 Task: Find connections with filter location Dabas with filter topic #customerrelationswith filter profile language German with filter current company State Street with filter school SJB Institute of Technology with filter industry Insurance with filter service category Executive Coaching with filter keywords title Vice President of Operations
Action: Mouse moved to (133, 42)
Screenshot: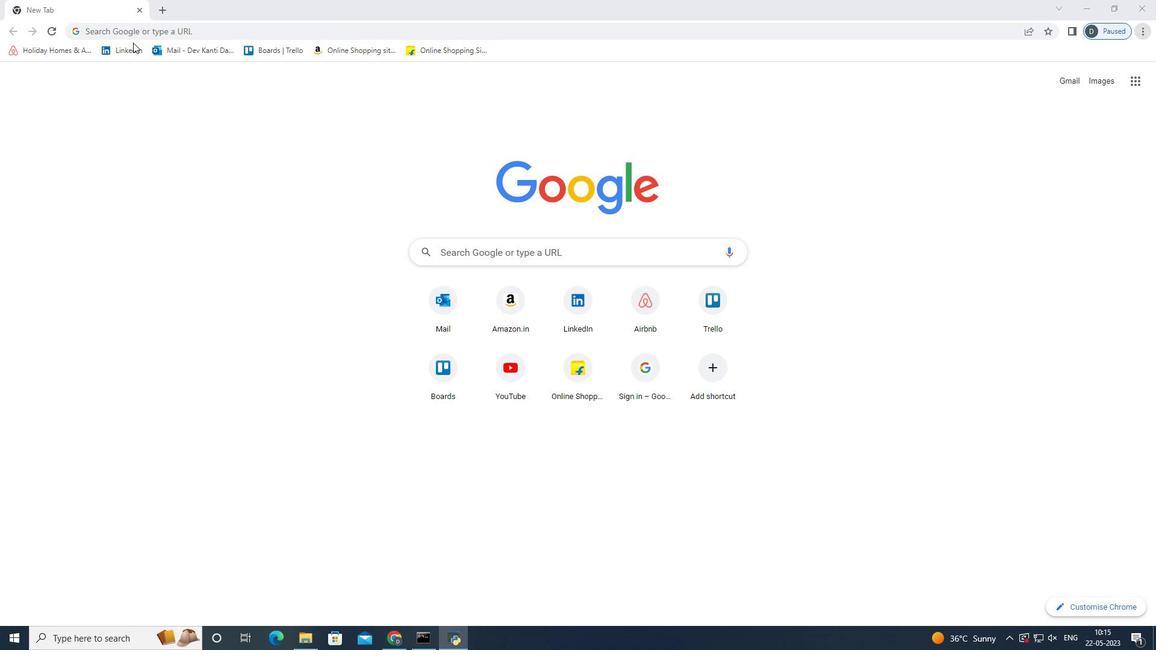 
Action: Mouse pressed left at (133, 42)
Screenshot: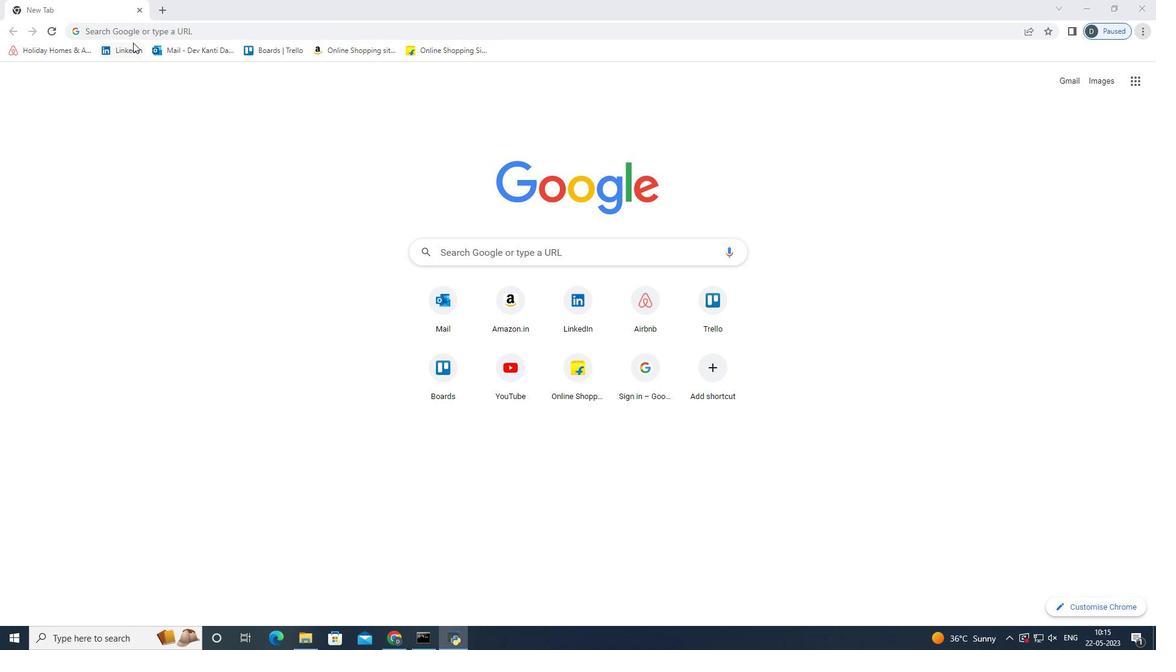 
Action: Mouse moved to (587, 72)
Screenshot: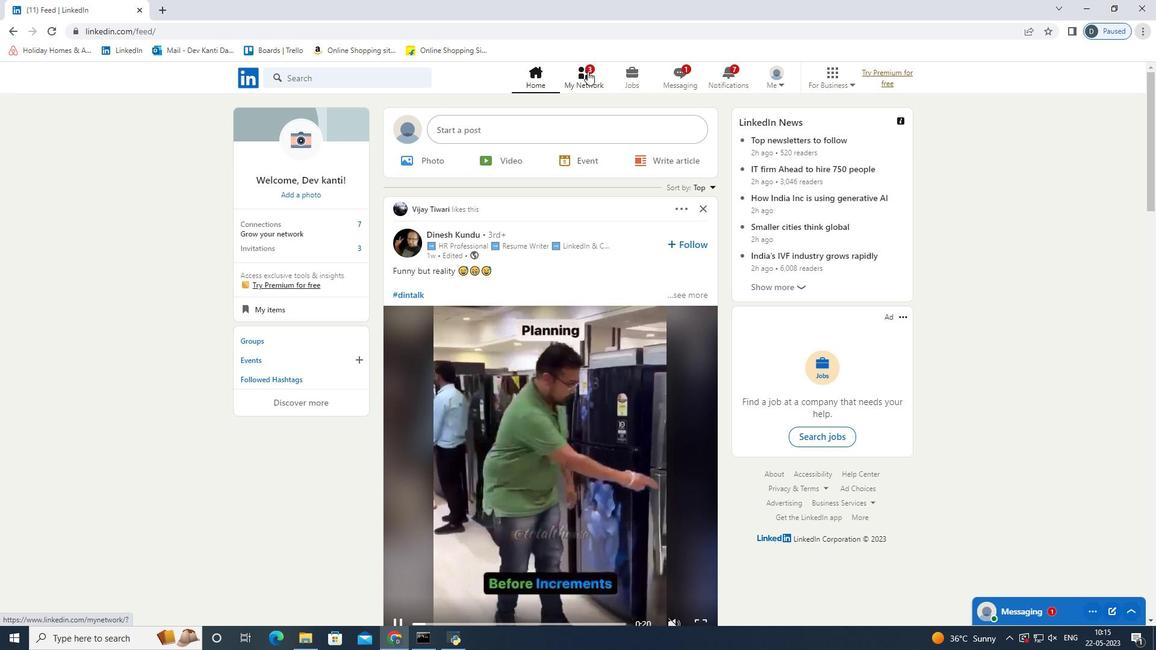 
Action: Mouse pressed left at (587, 72)
Screenshot: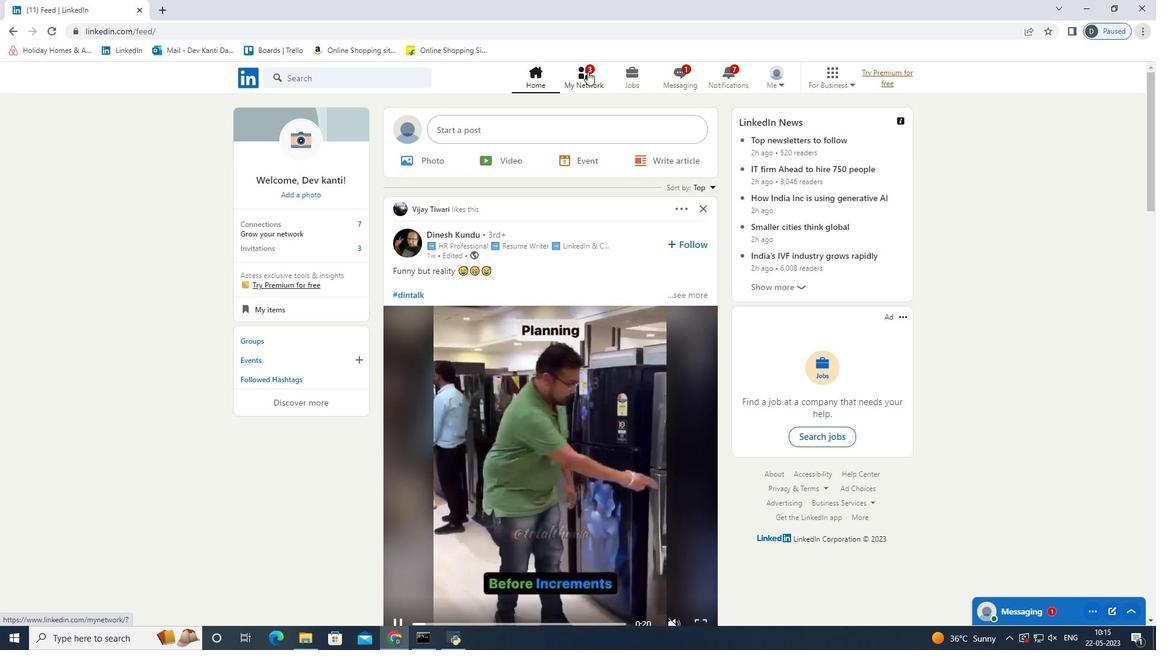 
Action: Mouse moved to (395, 140)
Screenshot: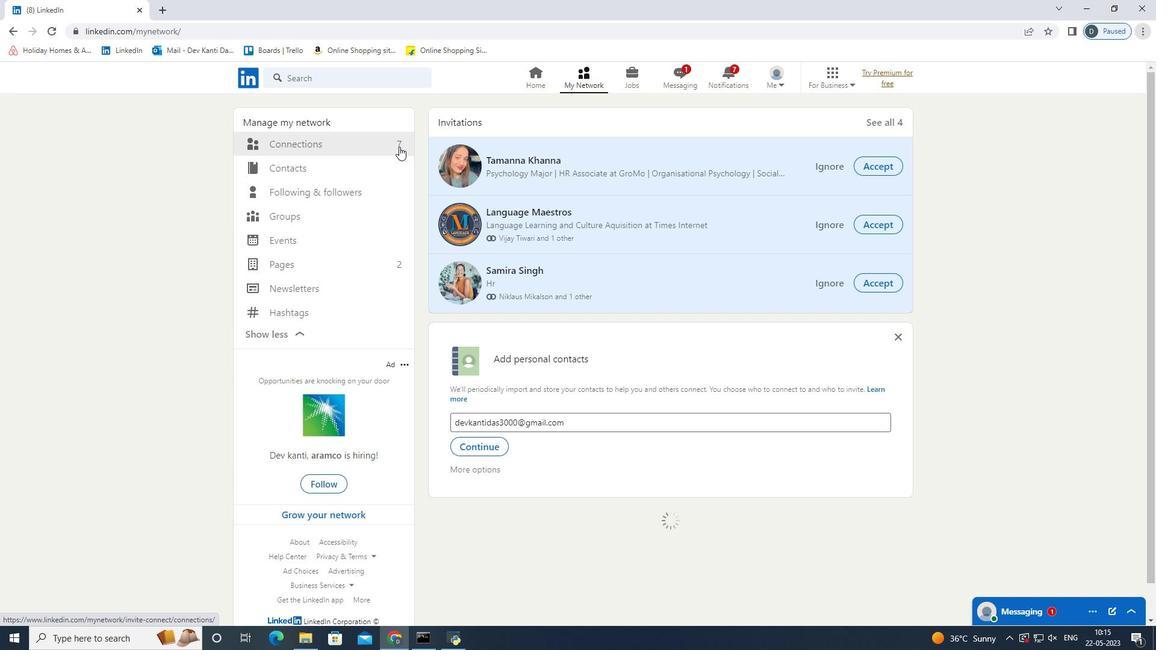 
Action: Mouse pressed left at (395, 140)
Screenshot: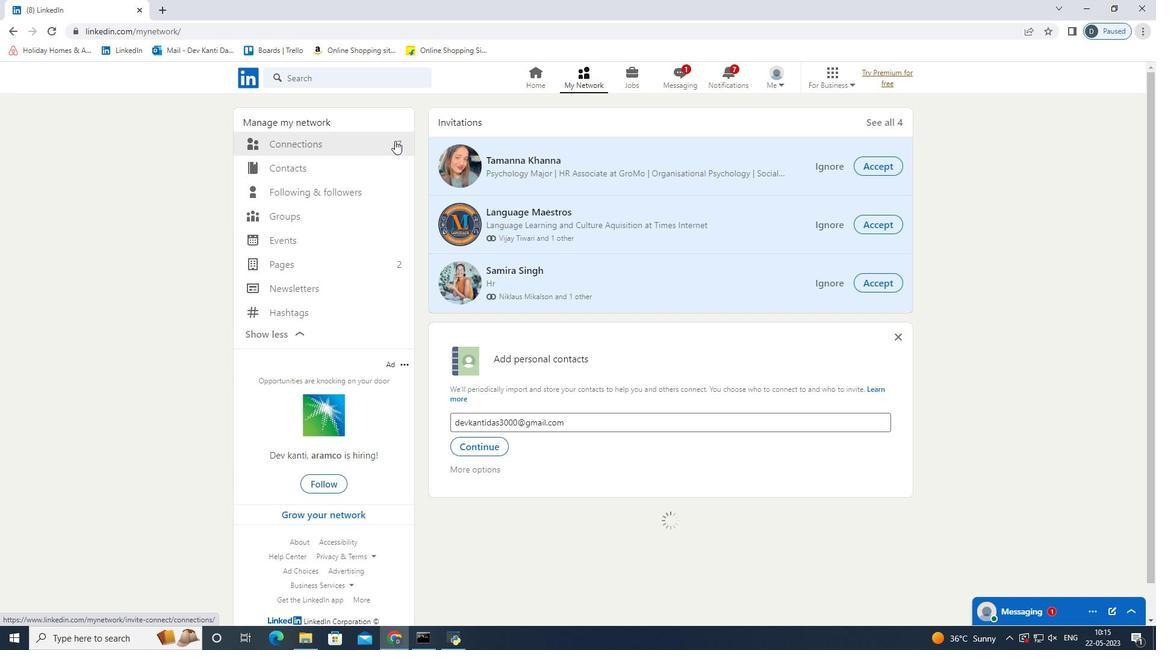 
Action: Mouse moved to (657, 146)
Screenshot: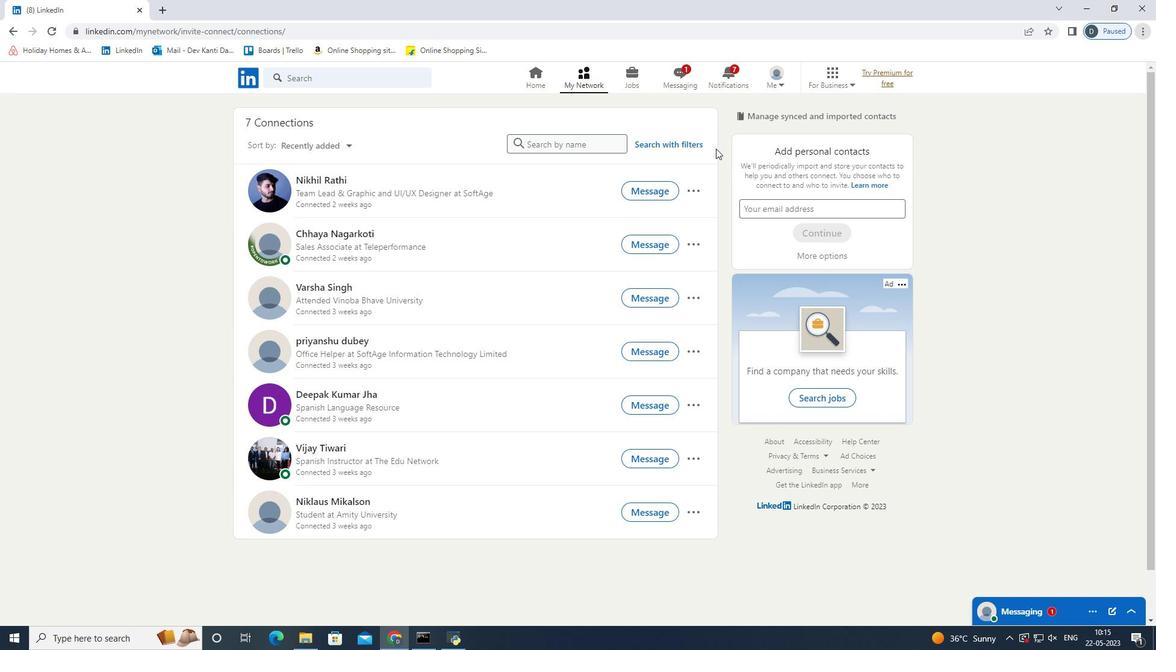 
Action: Mouse pressed left at (657, 146)
Screenshot: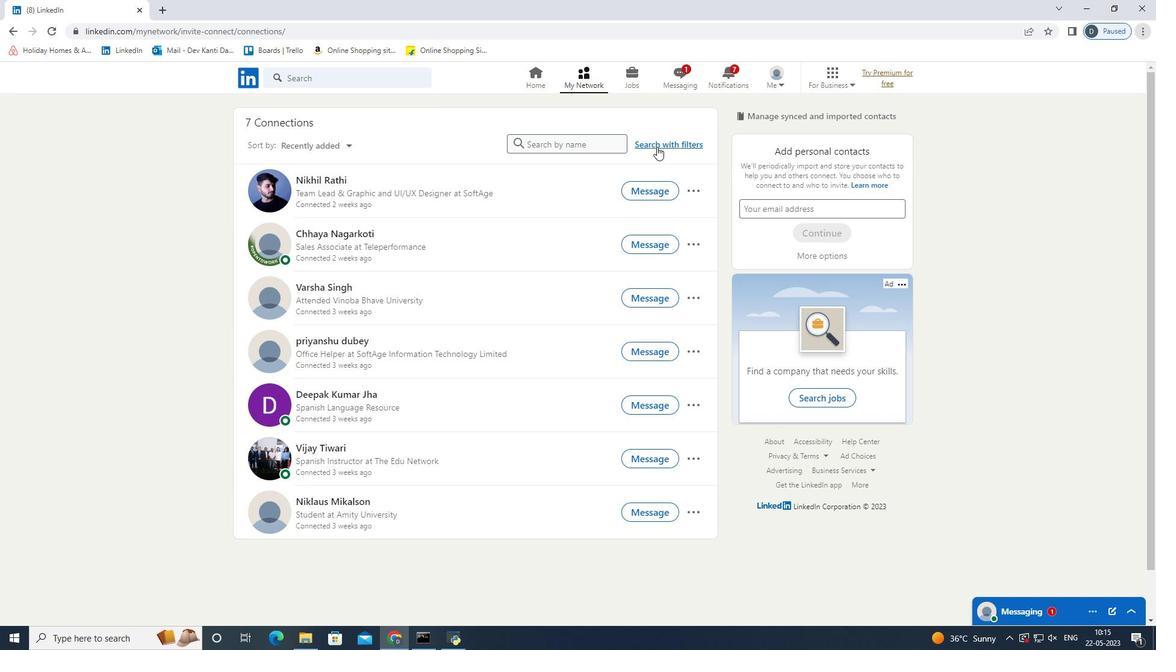 
Action: Mouse moved to (617, 113)
Screenshot: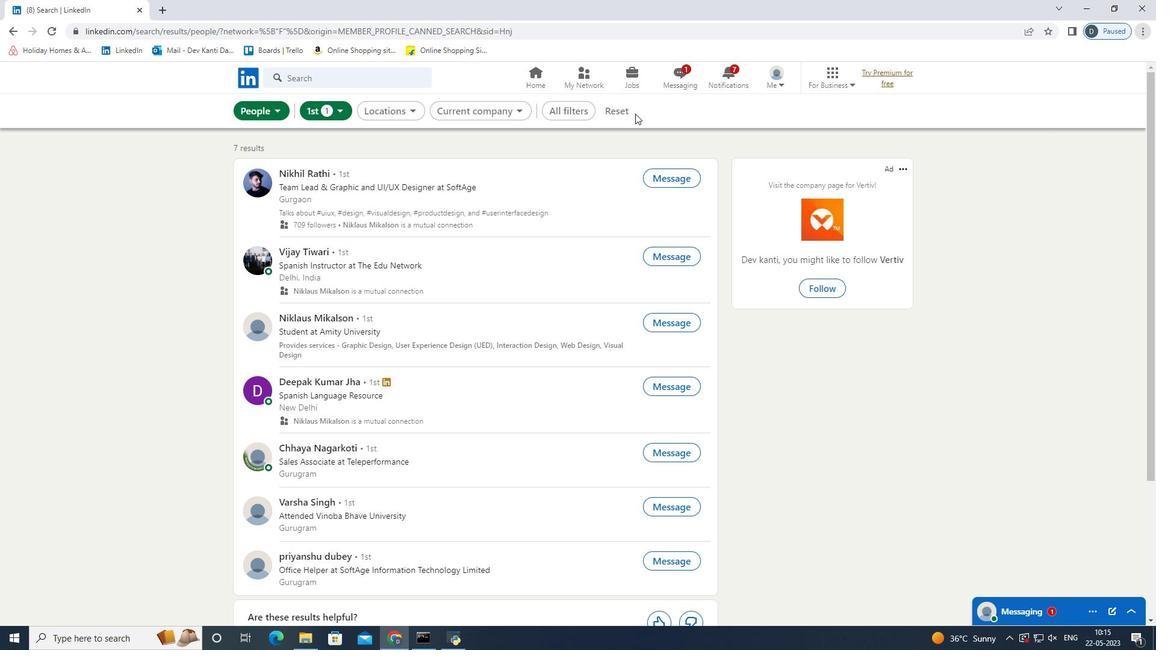 
Action: Mouse pressed left at (617, 113)
Screenshot: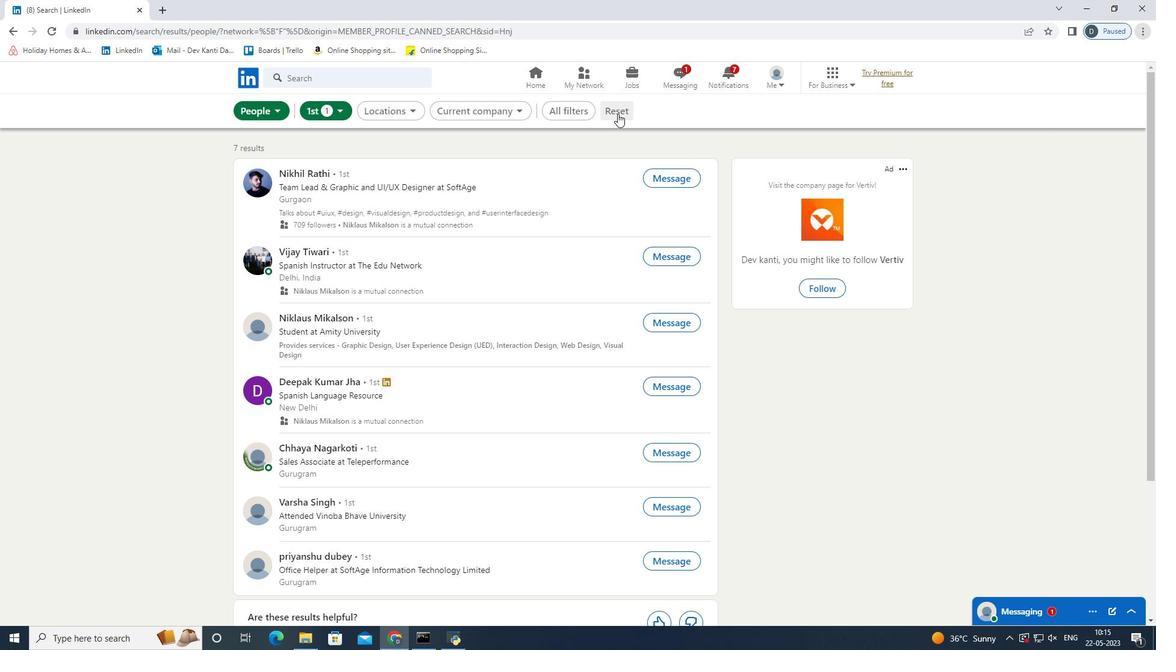 
Action: Mouse moved to (603, 106)
Screenshot: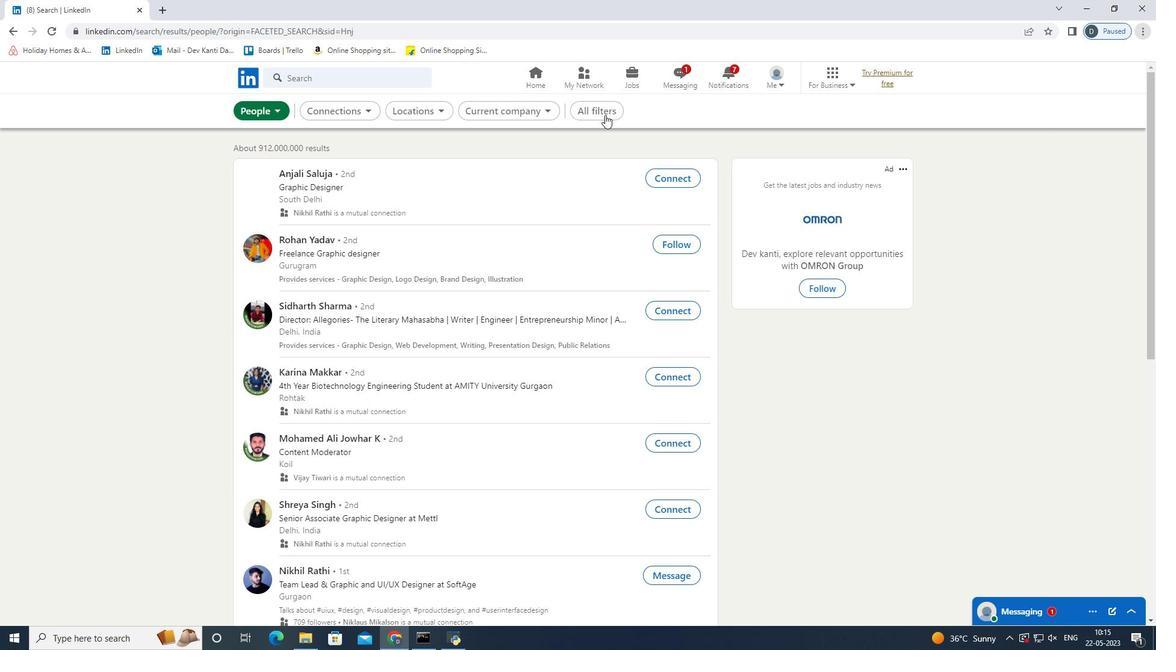 
Action: Mouse pressed left at (603, 106)
Screenshot: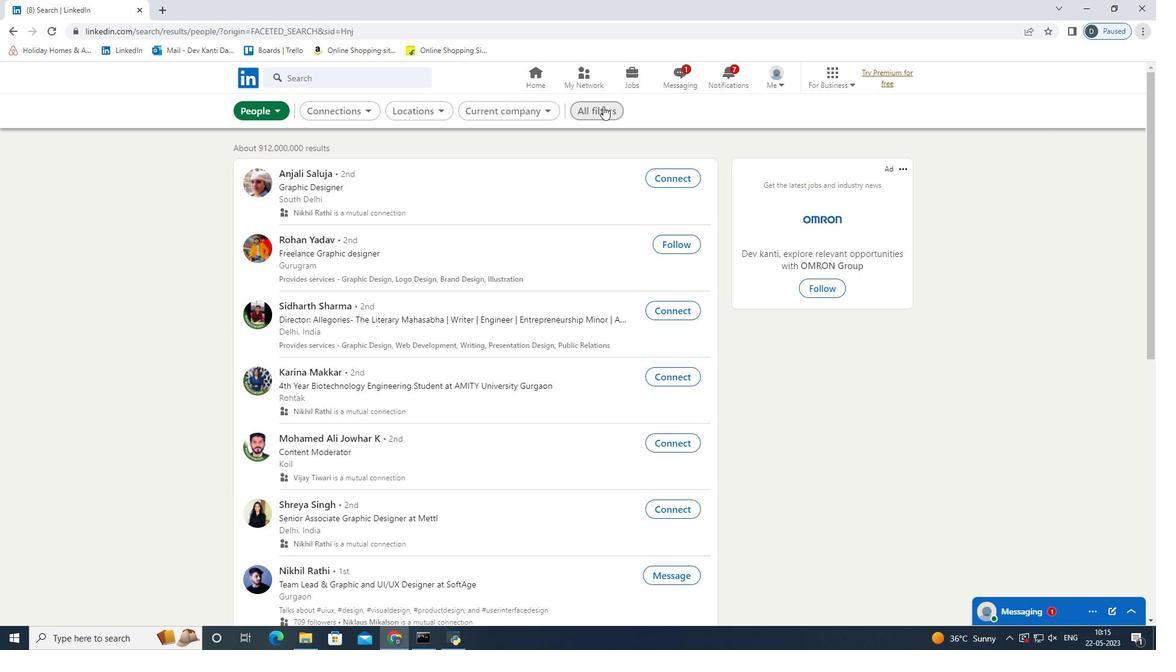
Action: Mouse moved to (1015, 472)
Screenshot: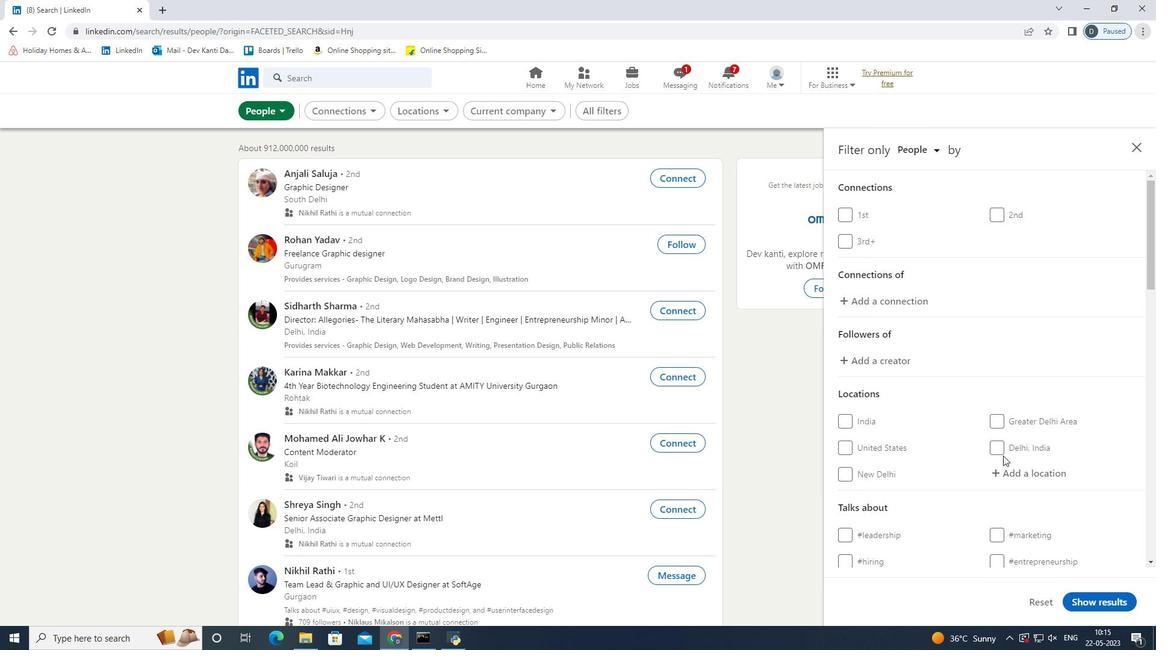 
Action: Mouse pressed left at (1015, 472)
Screenshot: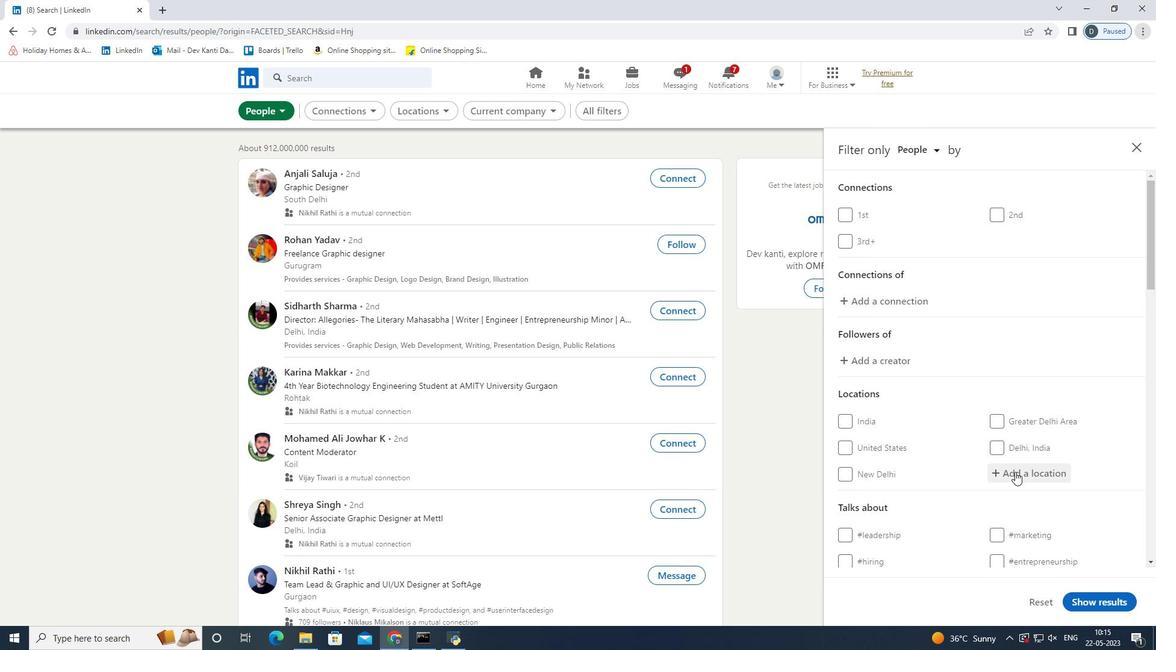 
Action: Key pressed <Key.shift>Dabas
Screenshot: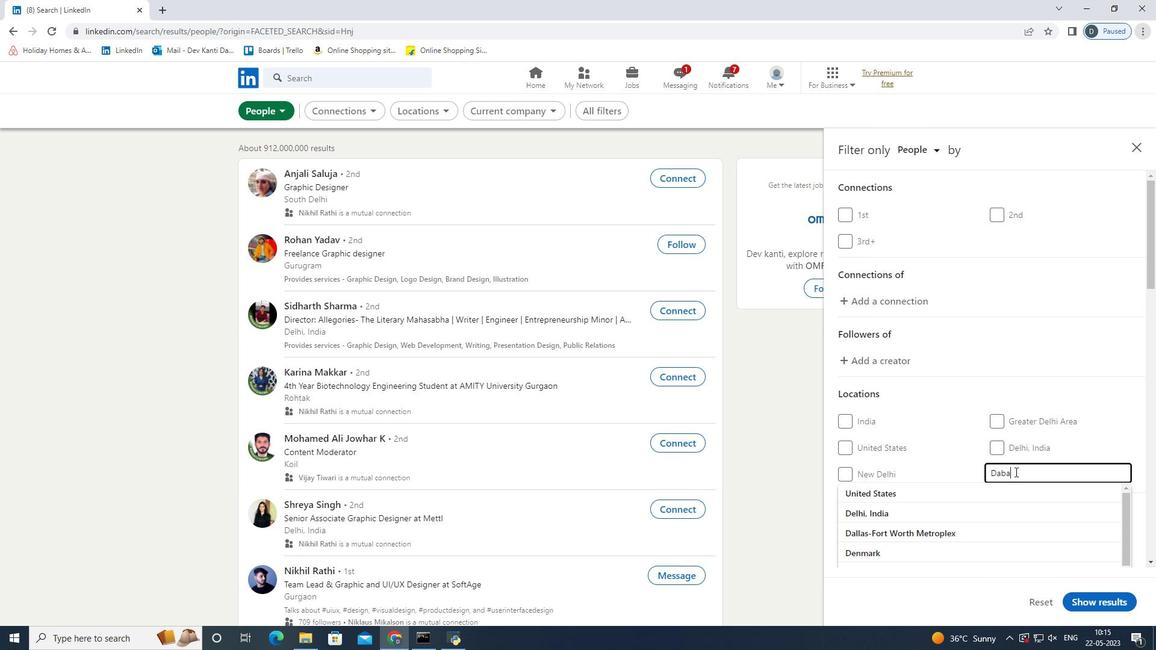 
Action: Mouse moved to (1003, 488)
Screenshot: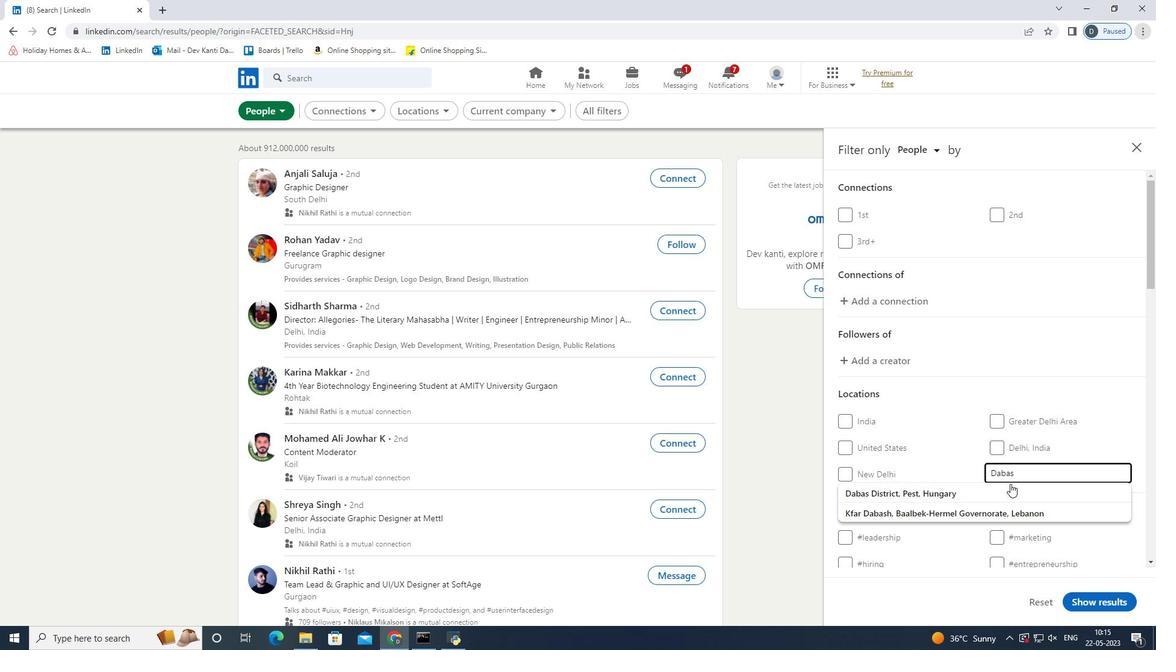 
Action: Mouse pressed left at (1003, 488)
Screenshot: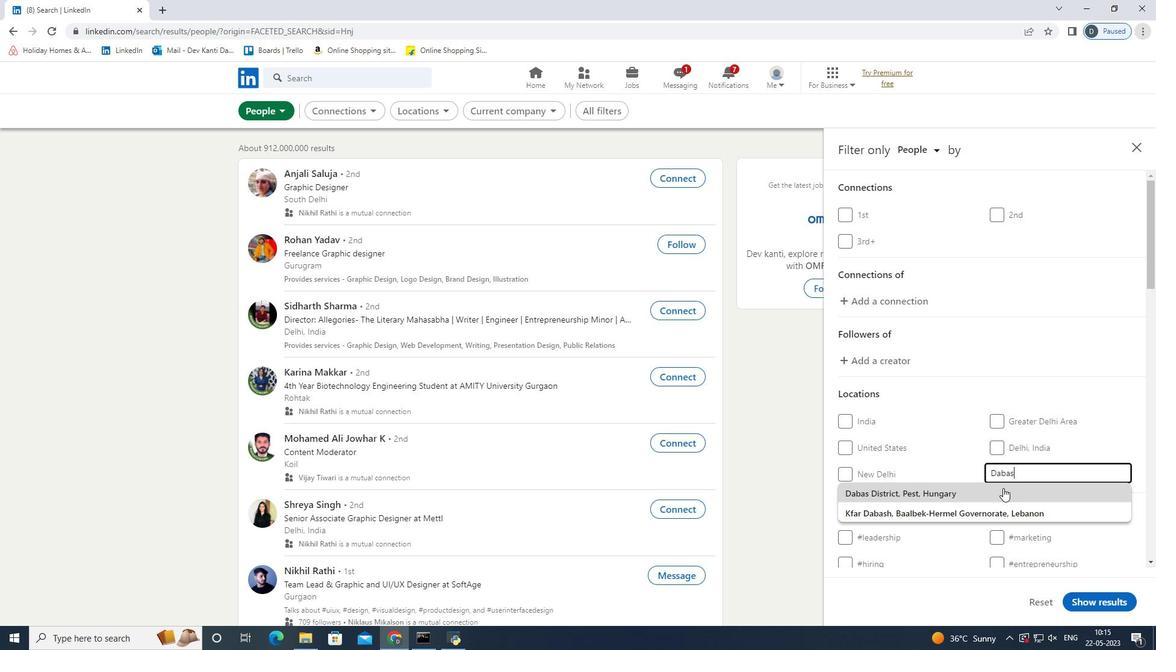 
Action: Mouse scrolled (1003, 487) with delta (0, 0)
Screenshot: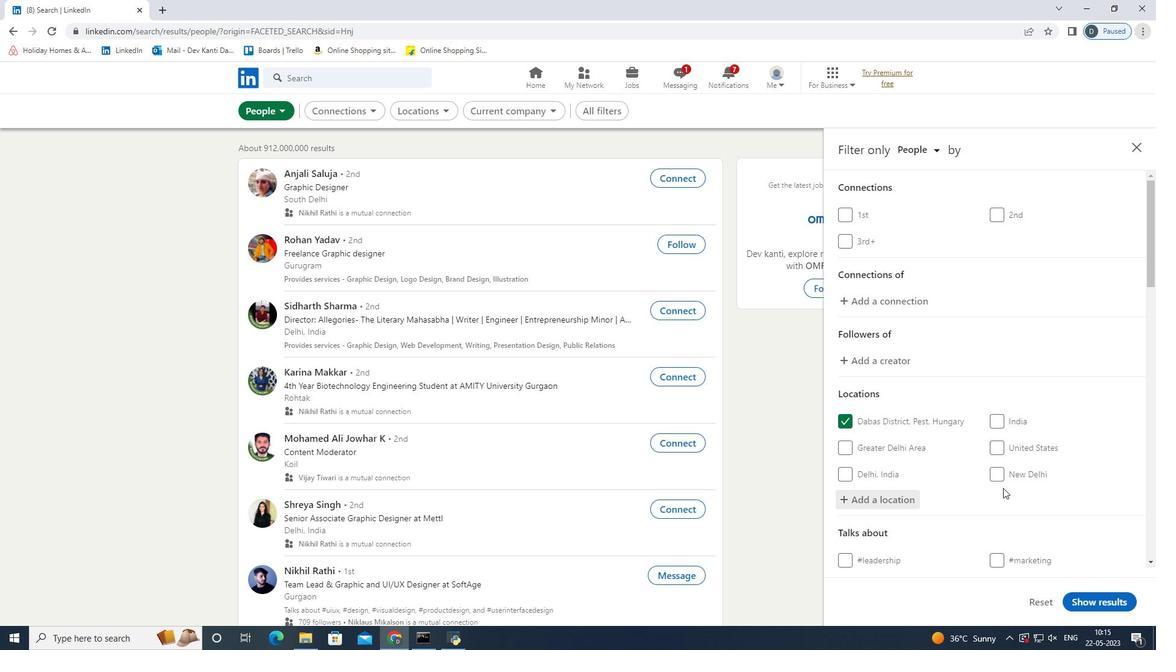 
Action: Mouse scrolled (1003, 487) with delta (0, 0)
Screenshot: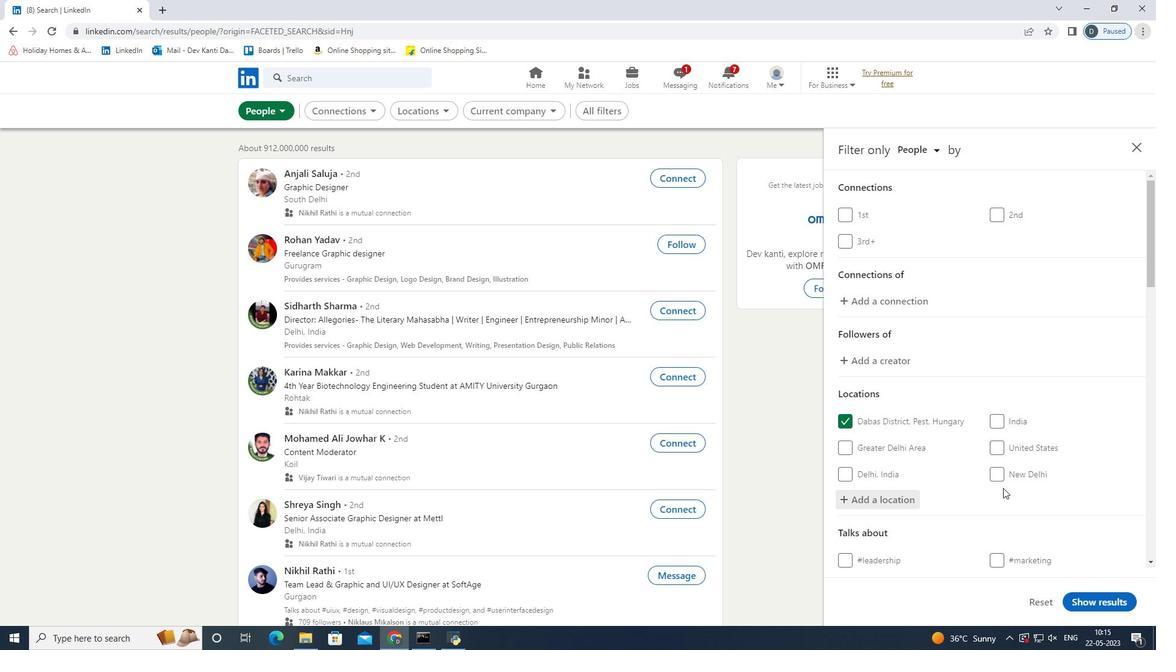 
Action: Mouse moved to (1008, 489)
Screenshot: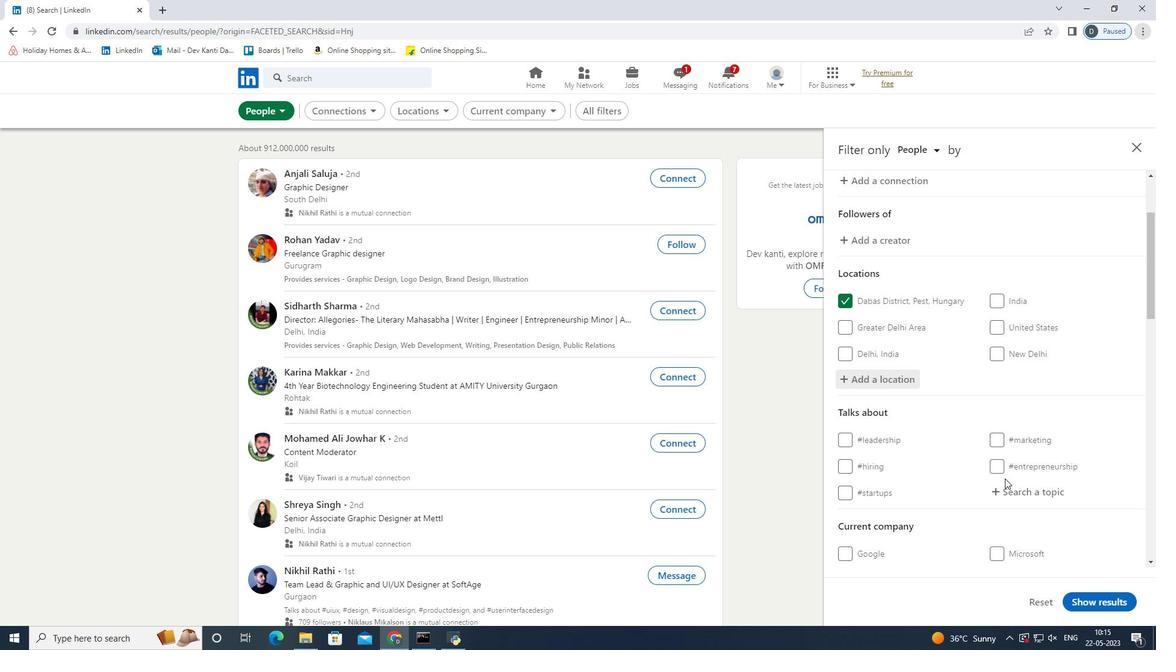 
Action: Mouse scrolled (1008, 489) with delta (0, 0)
Screenshot: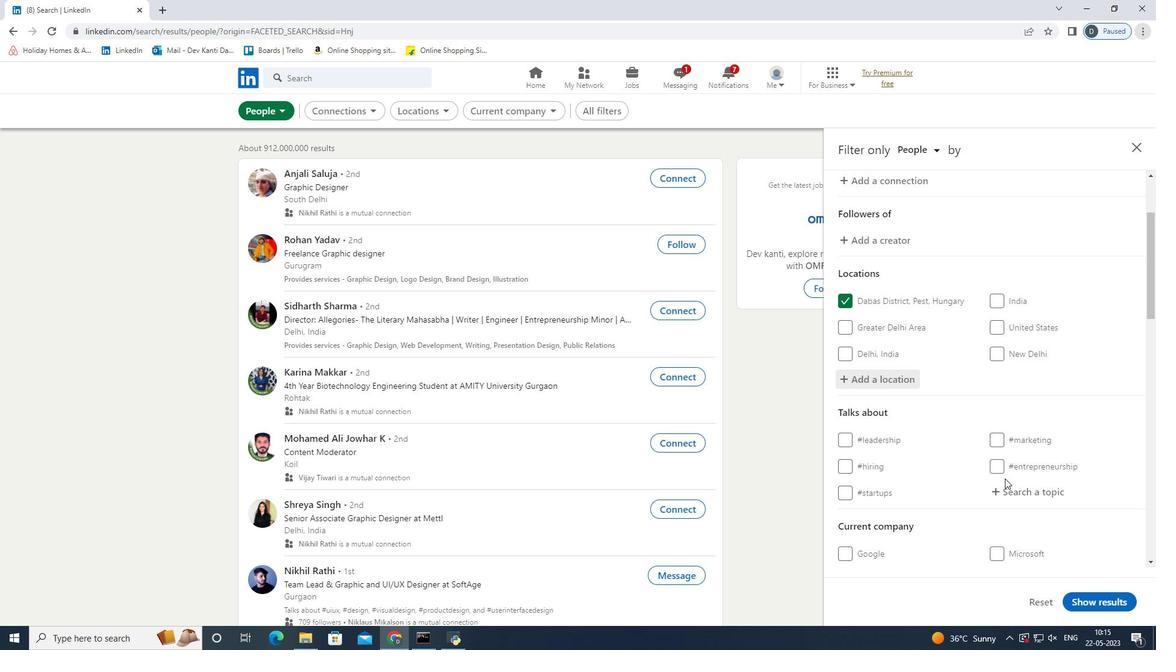 
Action: Mouse scrolled (1008, 489) with delta (0, 0)
Screenshot: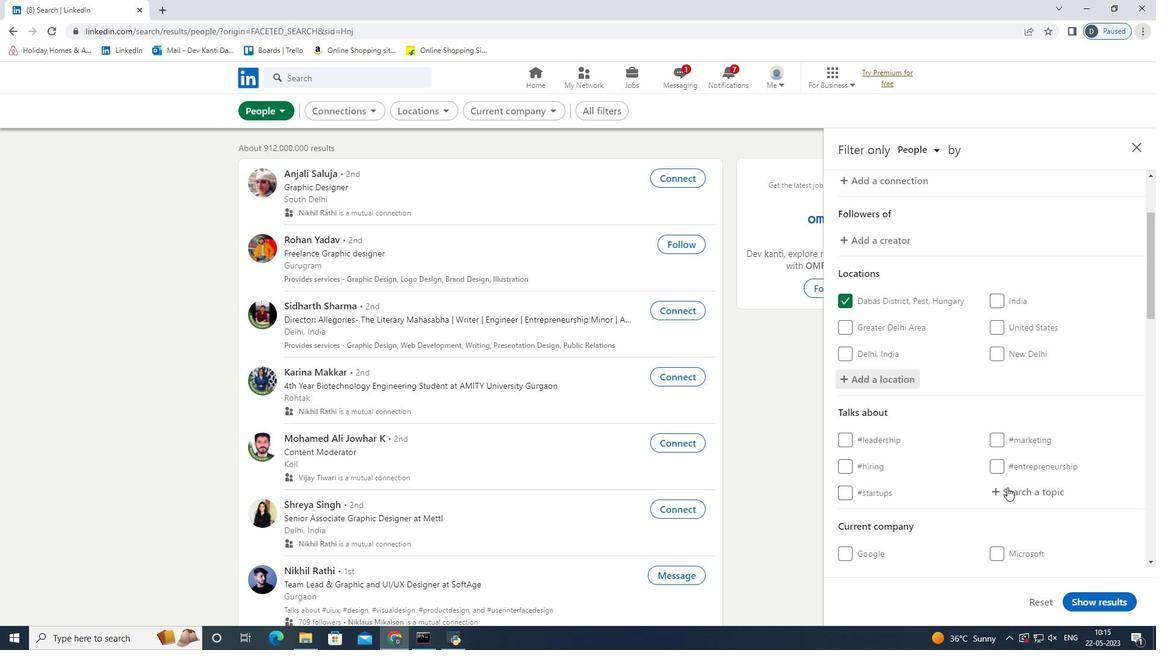 
Action: Mouse moved to (1028, 370)
Screenshot: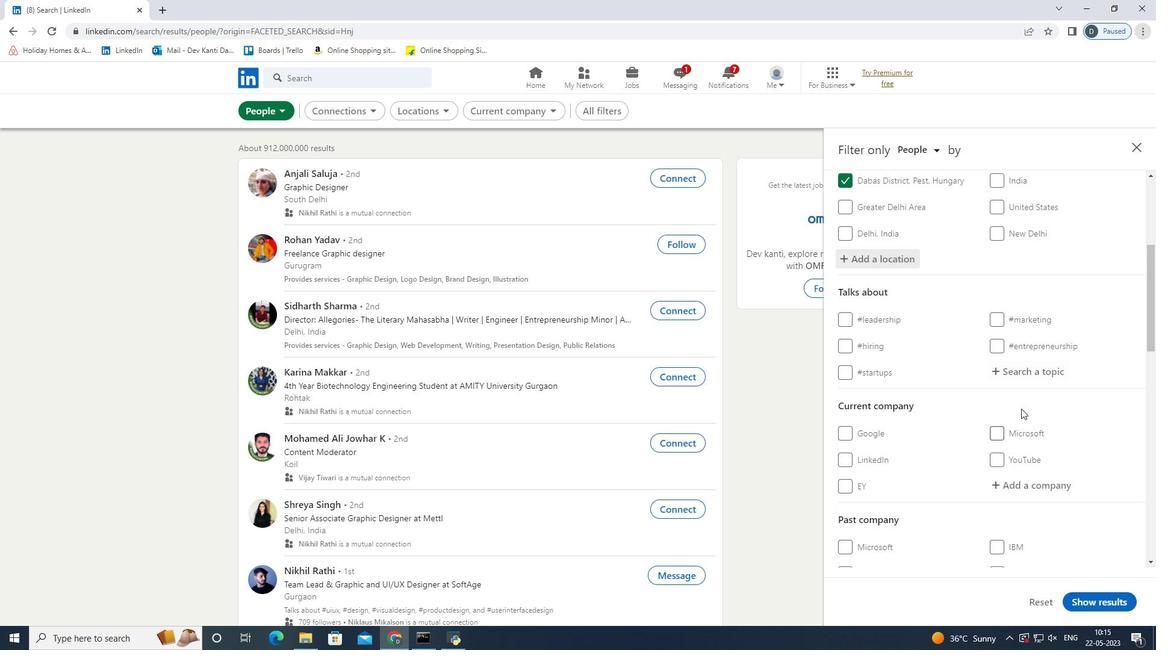 
Action: Mouse pressed left at (1028, 370)
Screenshot: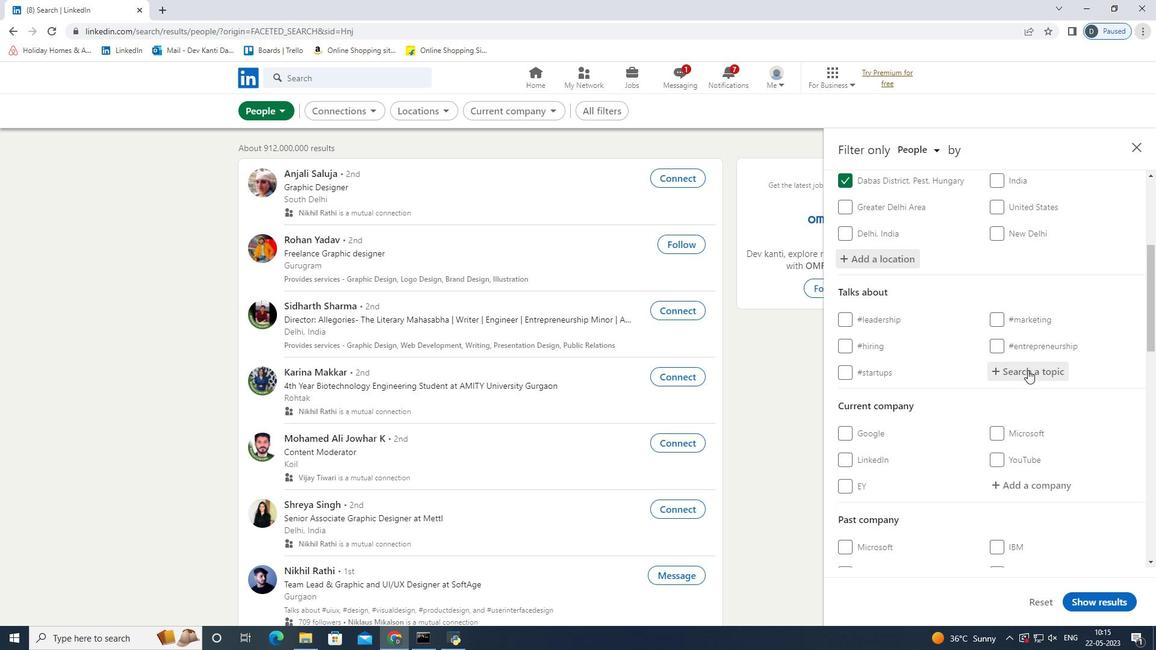 
Action: Key pressed <Key.shift>C<Key.backspace><Key.backspace><Key.shift><Key.shift><Key.shift><Key.shift><Key.shift><Key.shift><Key.shift><Key.shift><Key.shift><Key.shift>#customer
Screenshot: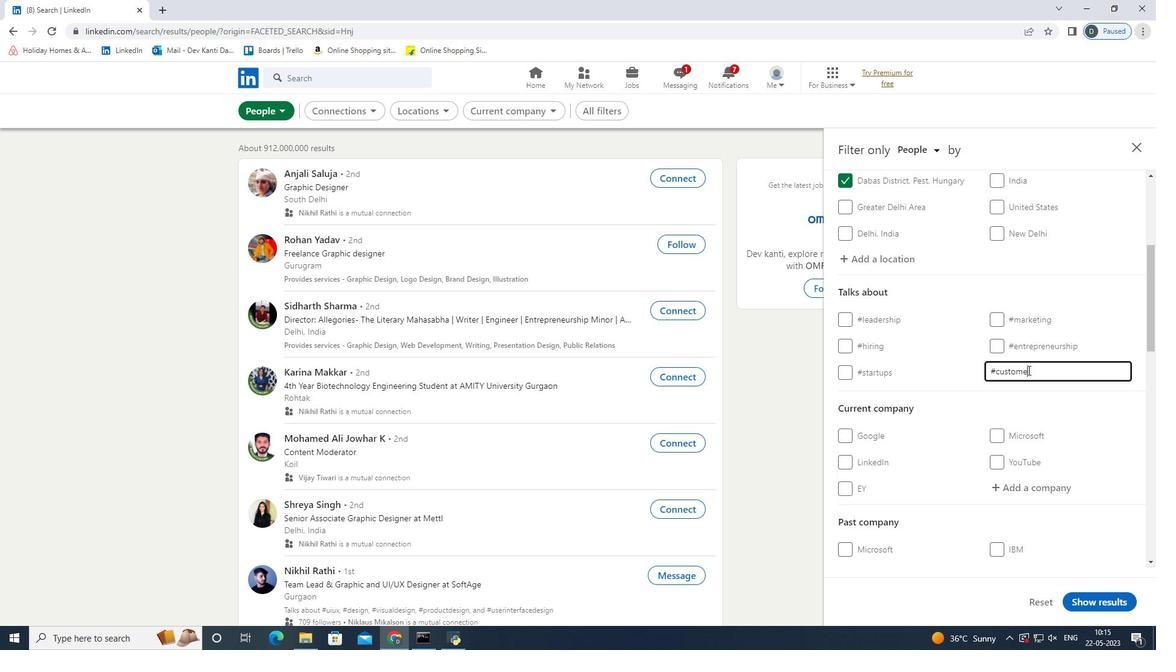 
Action: Mouse moved to (1055, 272)
Screenshot: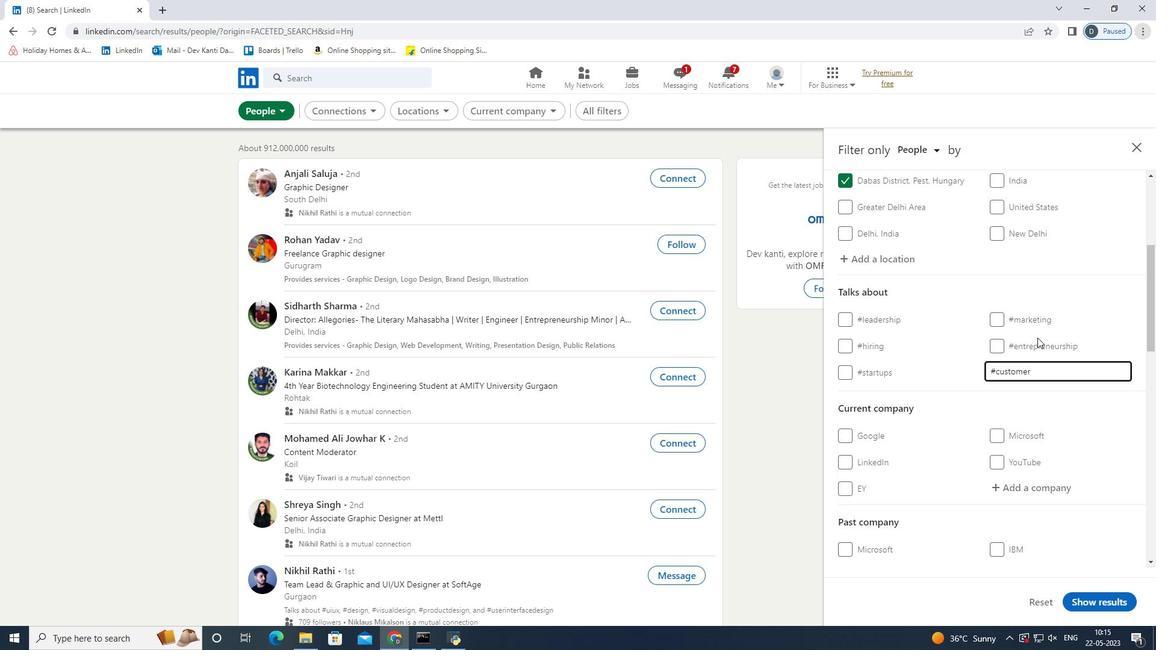 
Action: Key pressed <Key.backspace><Key.backspace><Key.backspace><Key.backspace><Key.backspace><Key.backspace><Key.backspace><Key.backspace><Key.backspace><Key.backspace><Key.backspace><Key.backspace><Key.backspace><Key.backspace><Key.backspace>c<Key.backspace><Key.shift>Customerrela<Key.down><Key.enter>
Screenshot: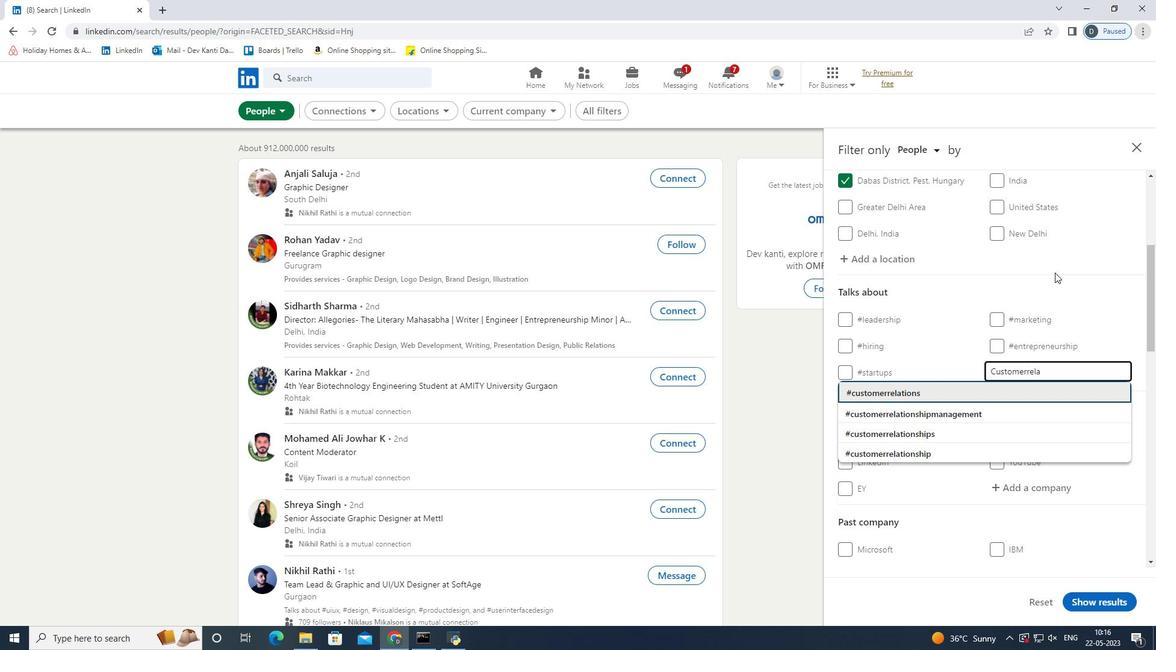 
Action: Mouse moved to (1057, 381)
Screenshot: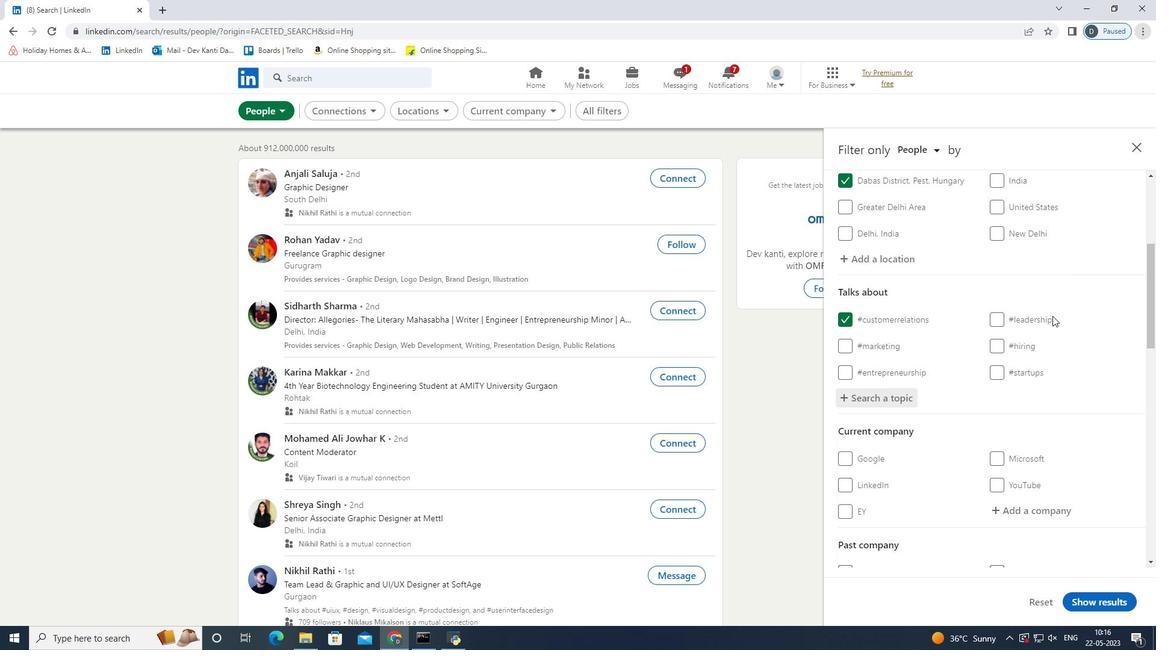 
Action: Mouse scrolled (1057, 380) with delta (0, 0)
Screenshot: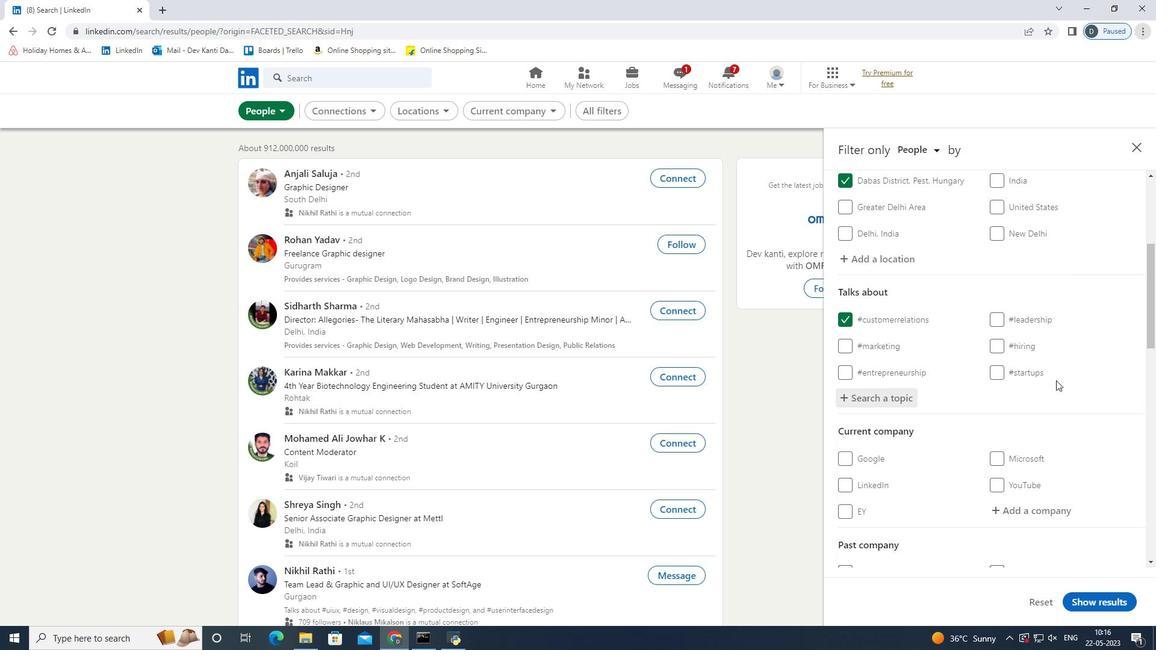 
Action: Mouse scrolled (1057, 380) with delta (0, 0)
Screenshot: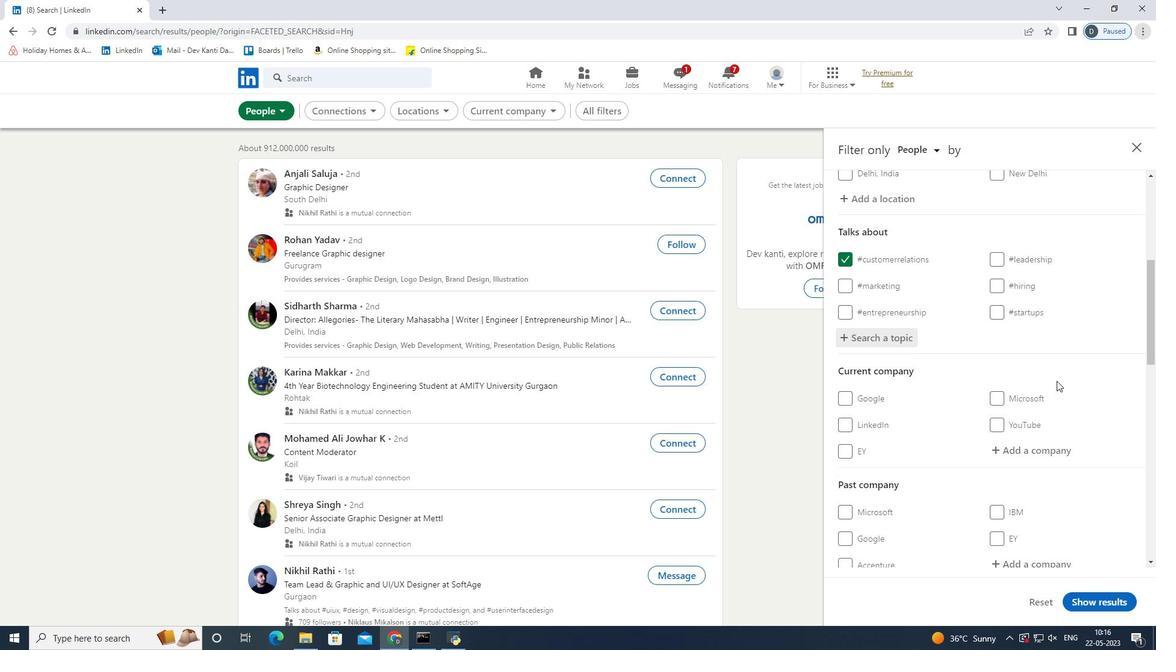 
Action: Mouse scrolled (1057, 380) with delta (0, 0)
Screenshot: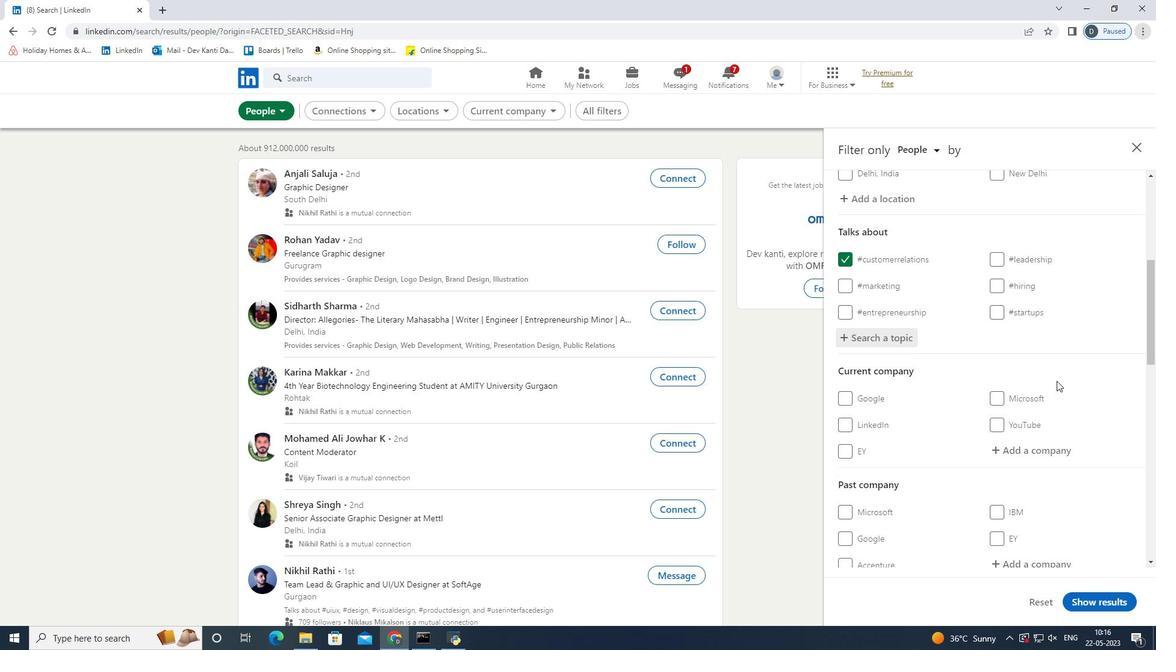 
Action: Mouse scrolled (1057, 380) with delta (0, 0)
Screenshot: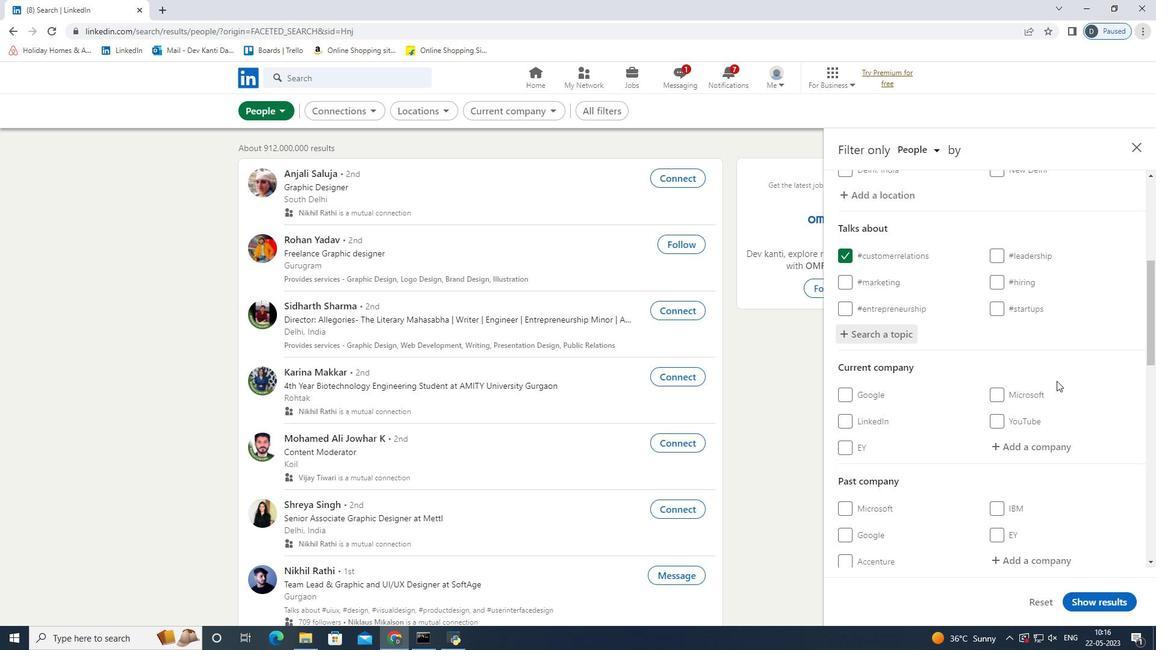 
Action: Mouse scrolled (1057, 380) with delta (0, 0)
Screenshot: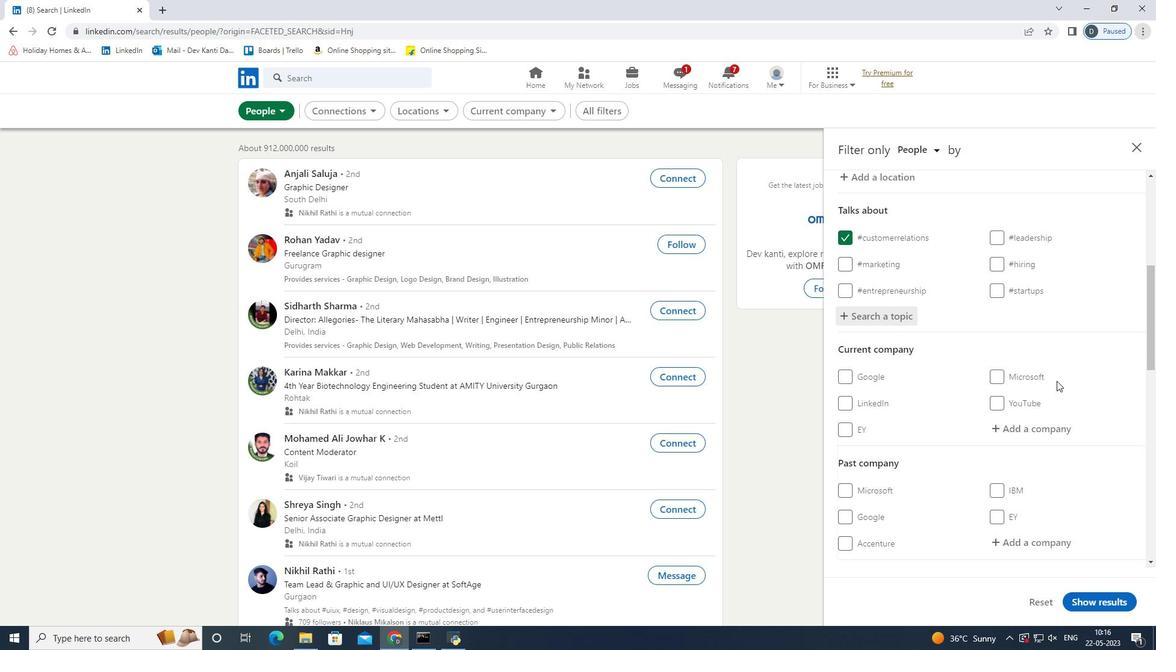 
Action: Mouse scrolled (1057, 380) with delta (0, 0)
Screenshot: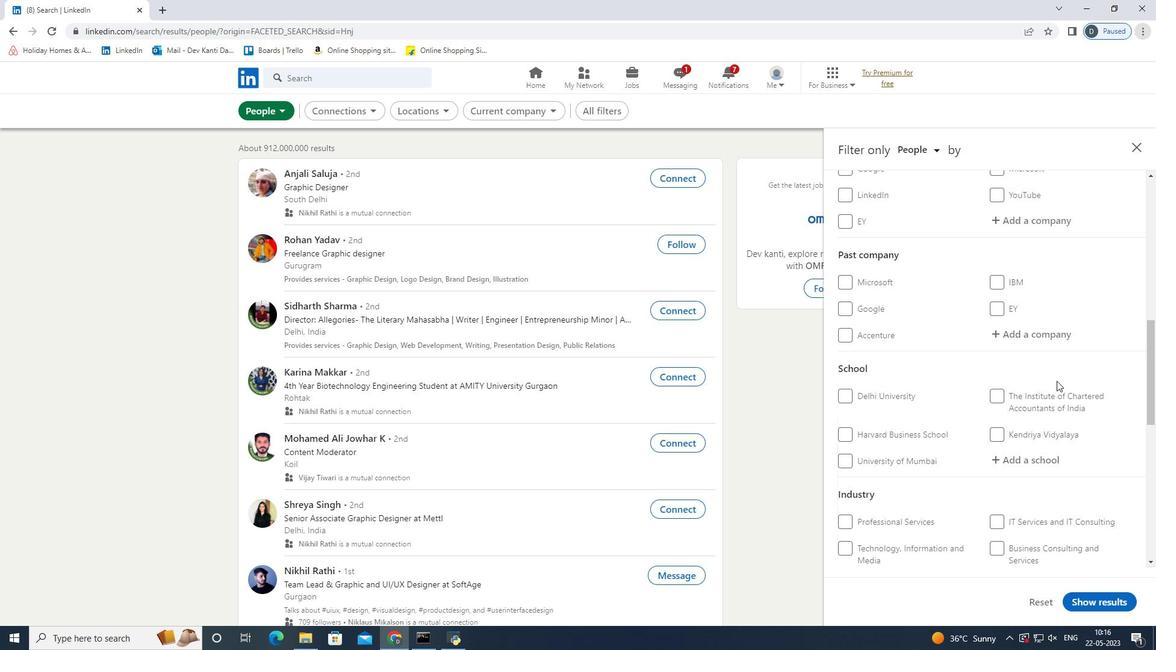 
Action: Mouse scrolled (1057, 380) with delta (0, 0)
Screenshot: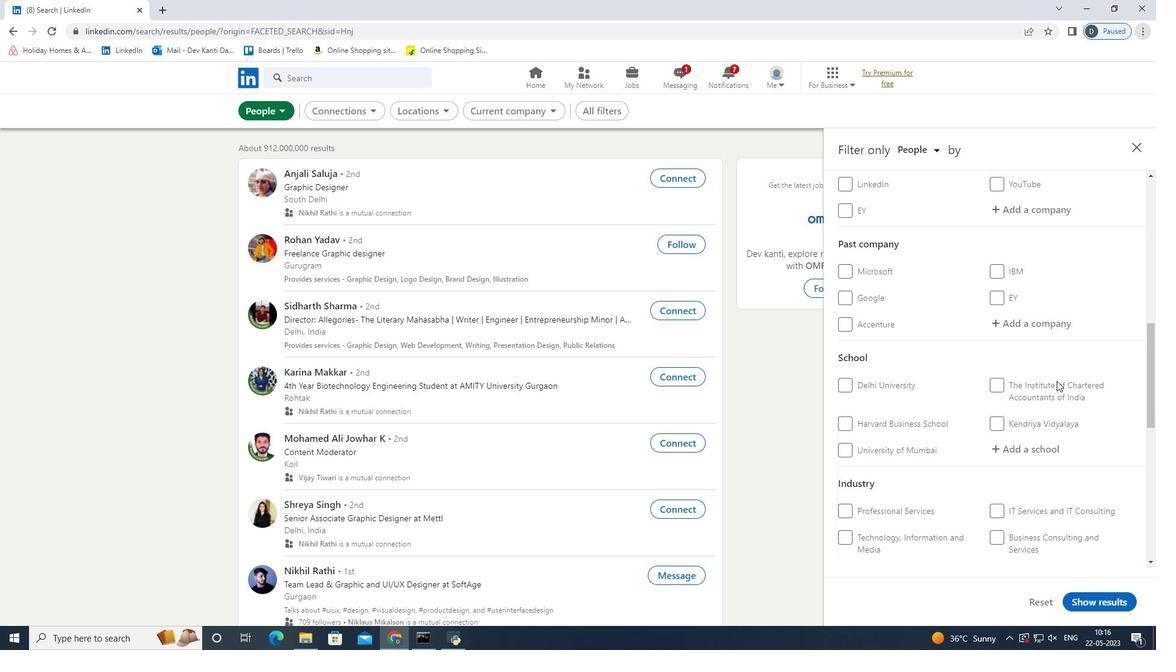 
Action: Mouse scrolled (1057, 380) with delta (0, 0)
Screenshot: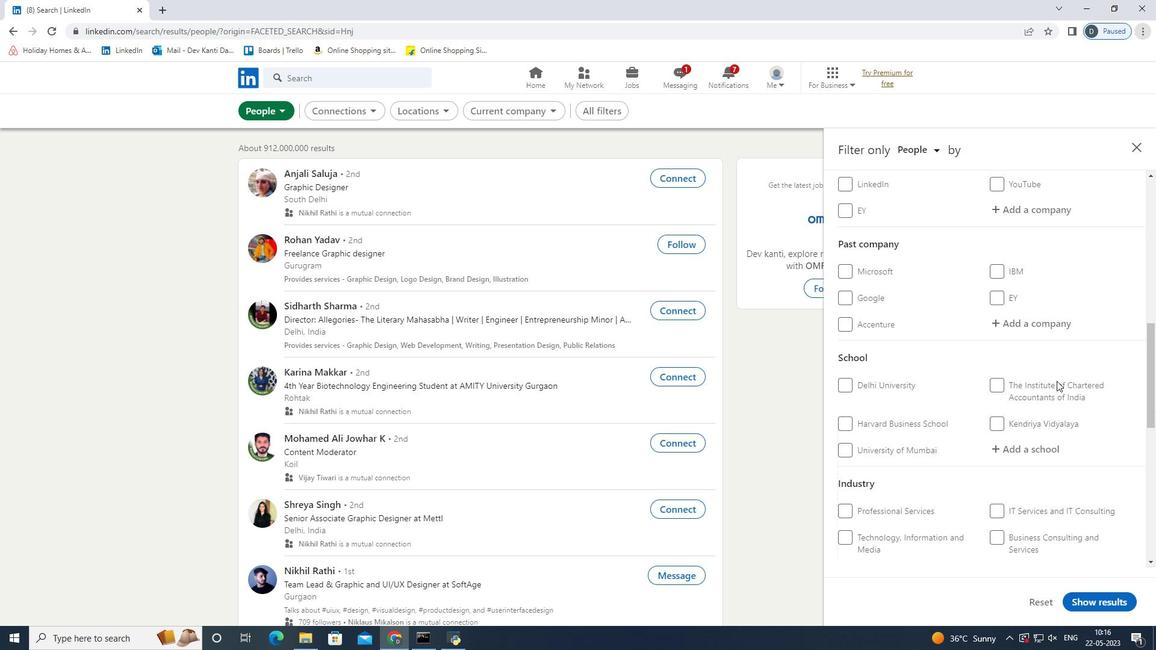 
Action: Mouse moved to (1055, 381)
Screenshot: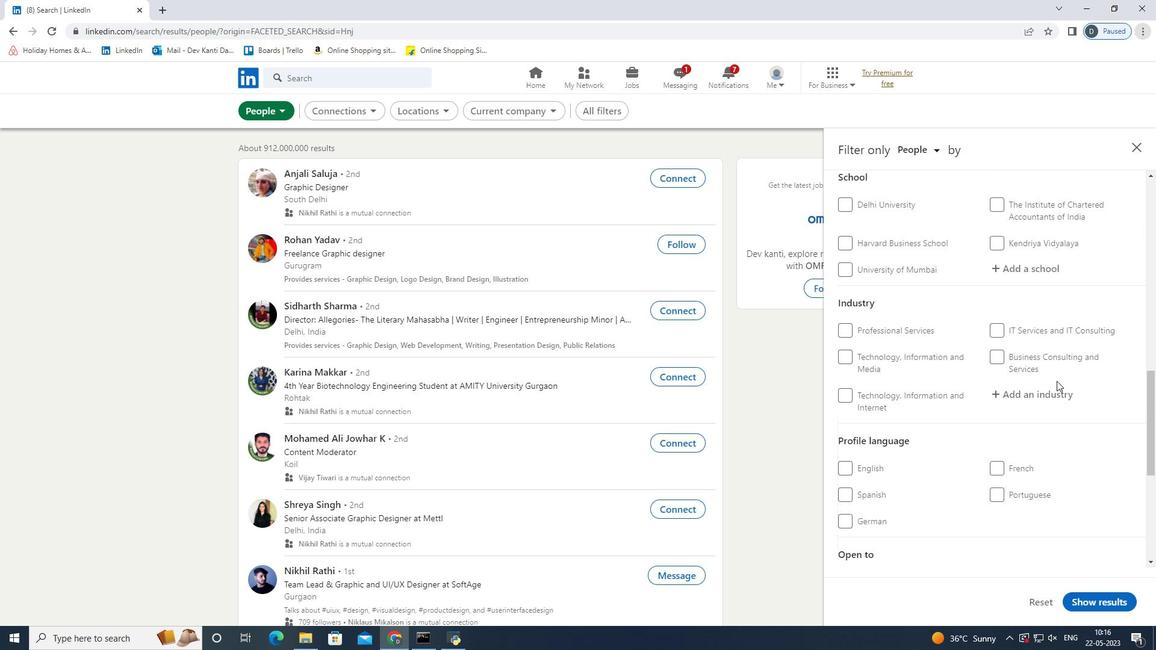 
Action: Mouse scrolled (1055, 380) with delta (0, 0)
Screenshot: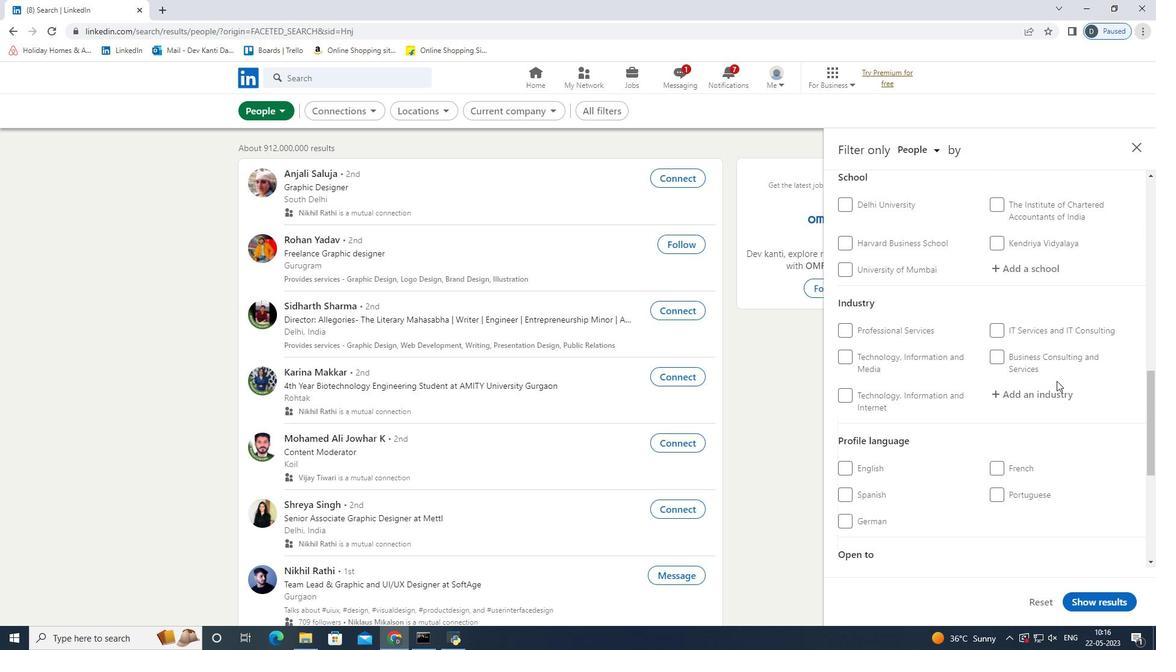
Action: Mouse scrolled (1055, 380) with delta (0, 0)
Screenshot: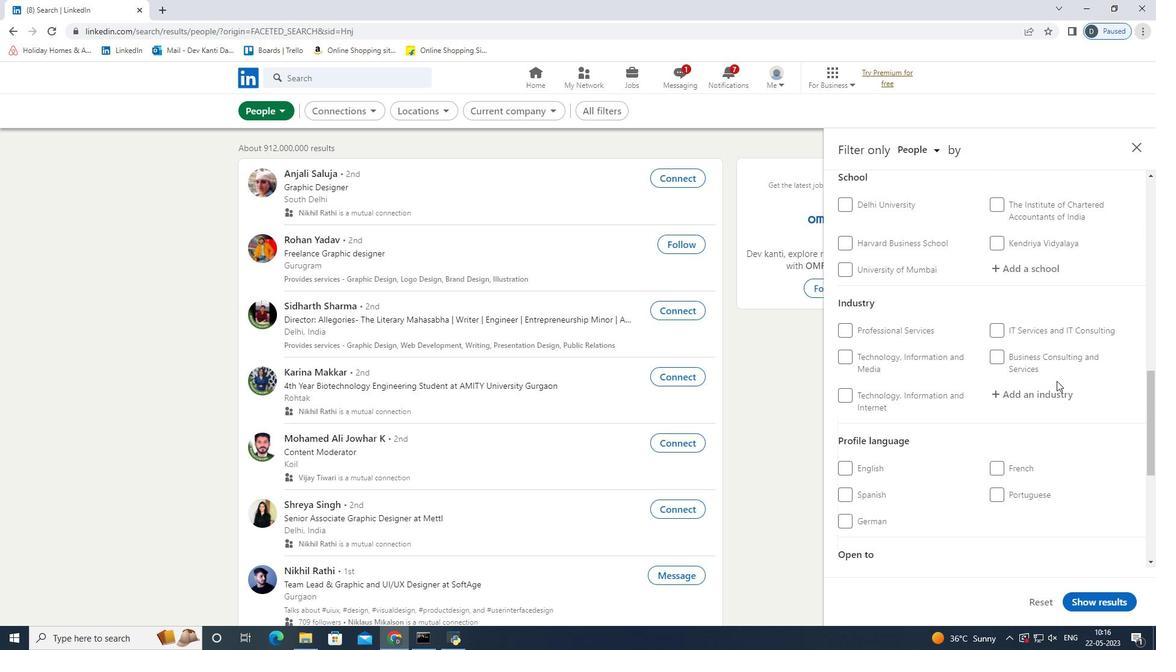 
Action: Mouse moved to (1054, 383)
Screenshot: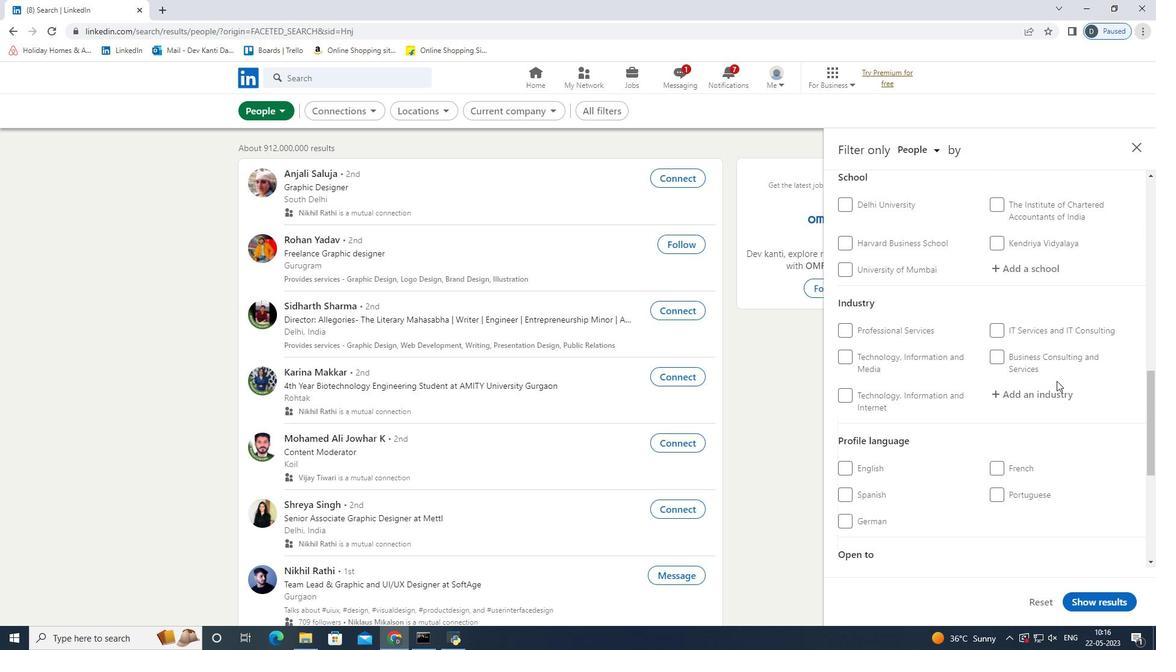 
Action: Mouse scrolled (1055, 380) with delta (0, 0)
Screenshot: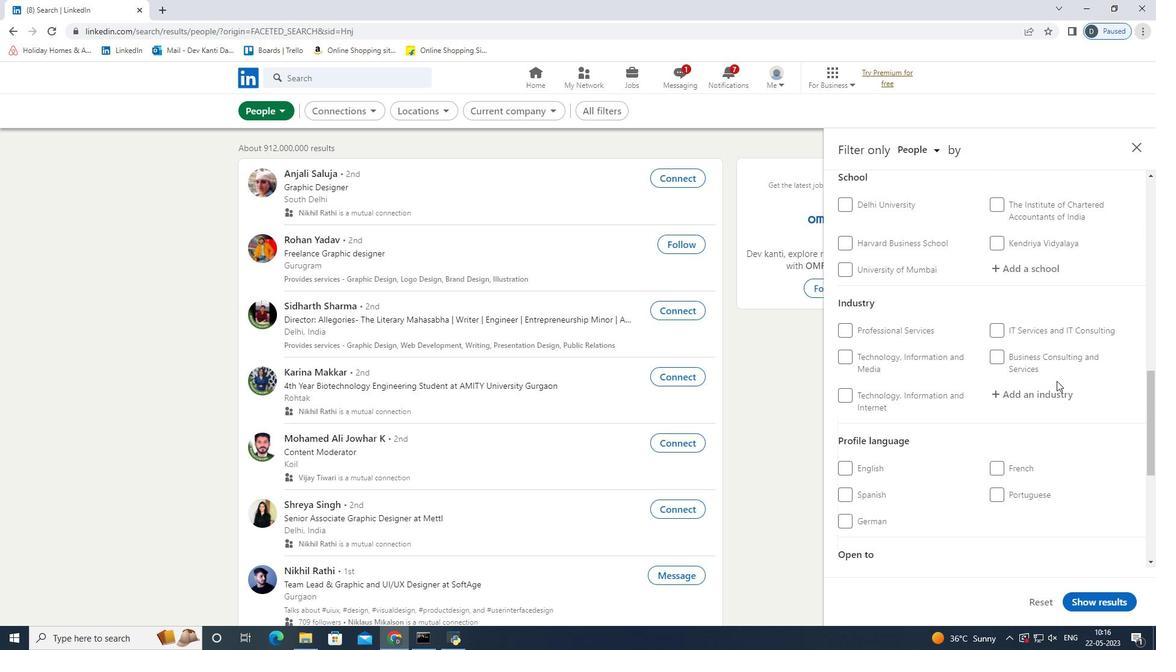 
Action: Mouse moved to (862, 336)
Screenshot: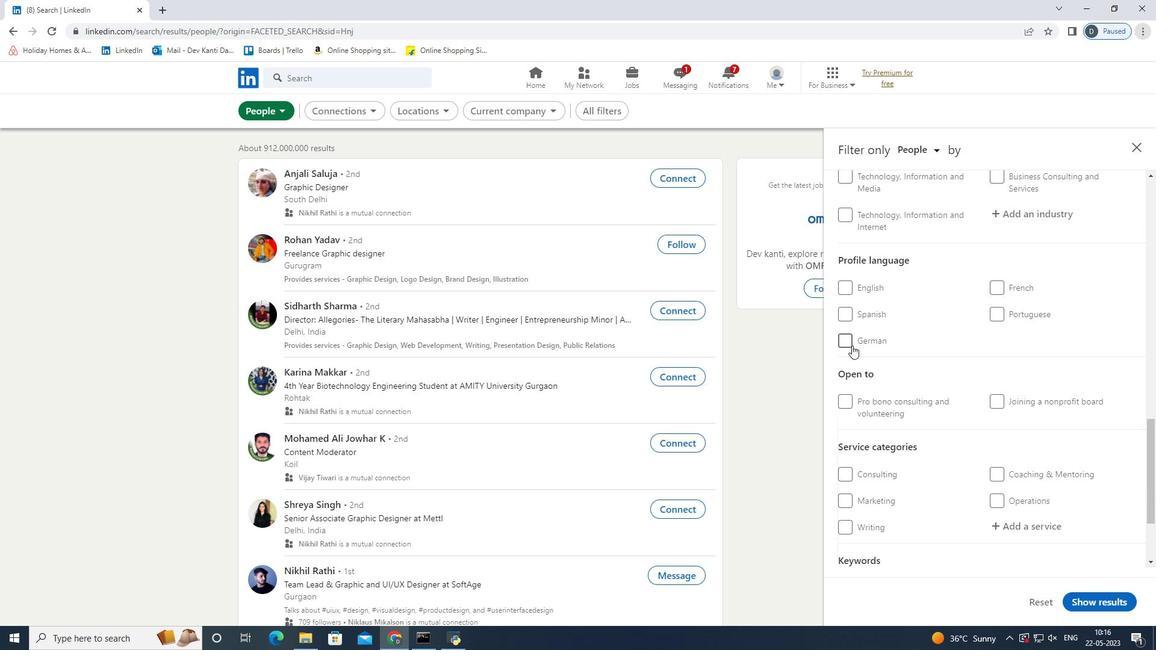 
Action: Mouse pressed left at (862, 336)
Screenshot: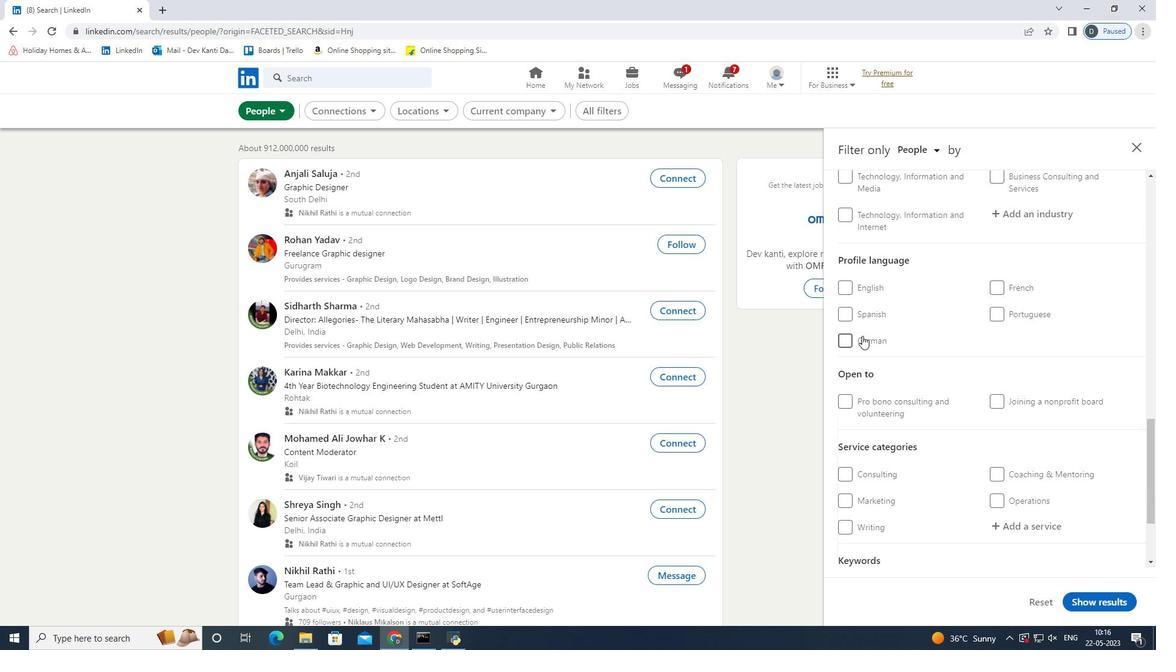 
Action: Mouse moved to (949, 378)
Screenshot: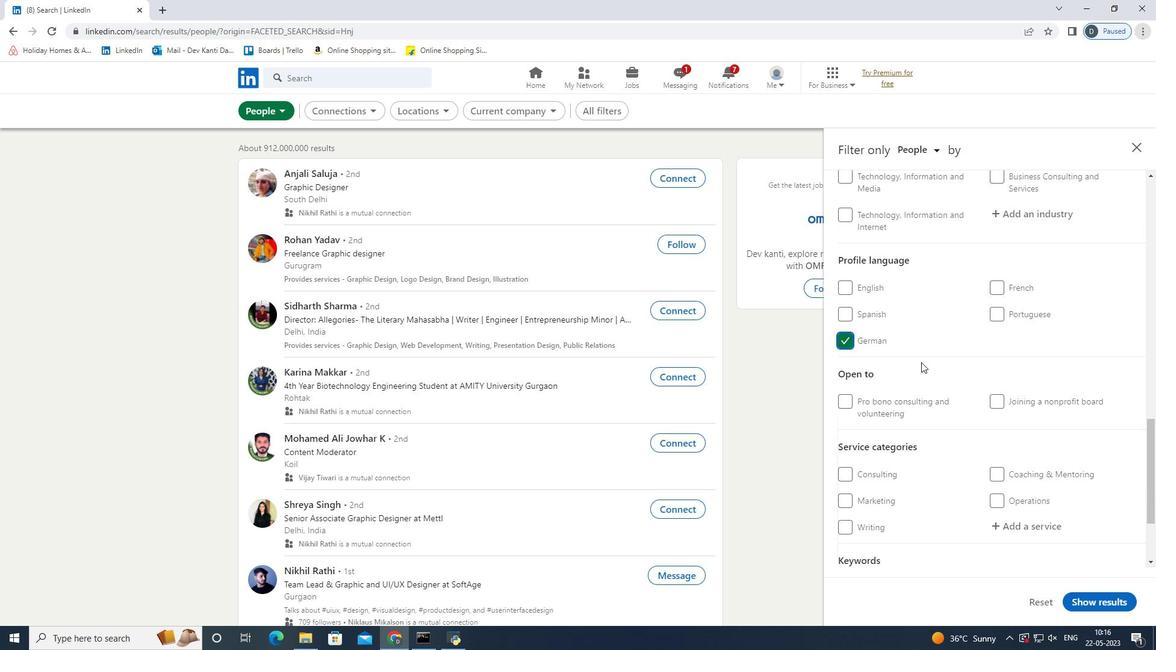 
Action: Mouse scrolled (949, 378) with delta (0, 0)
Screenshot: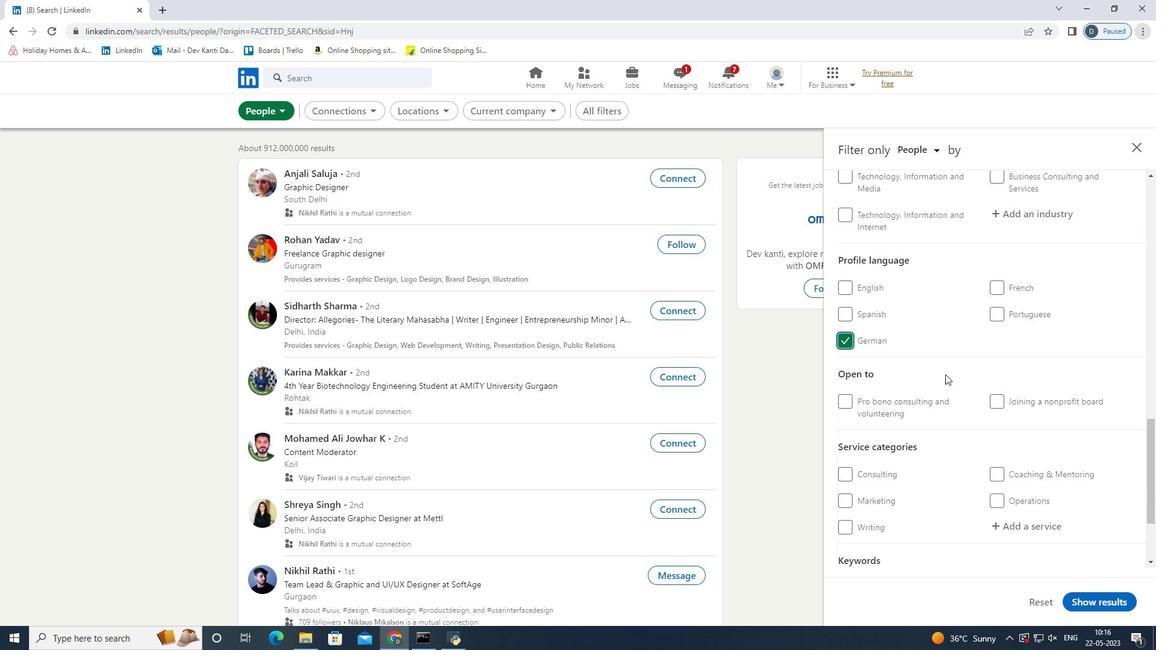 
Action: Mouse scrolled (949, 378) with delta (0, 0)
Screenshot: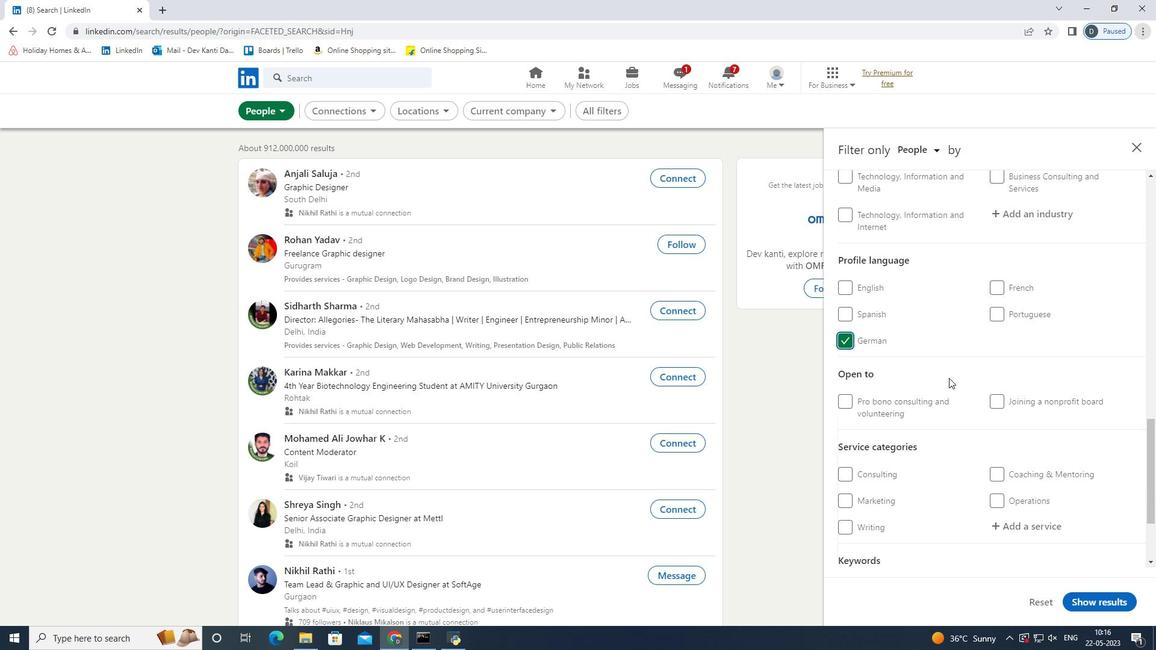 
Action: Mouse scrolled (949, 378) with delta (0, 0)
Screenshot: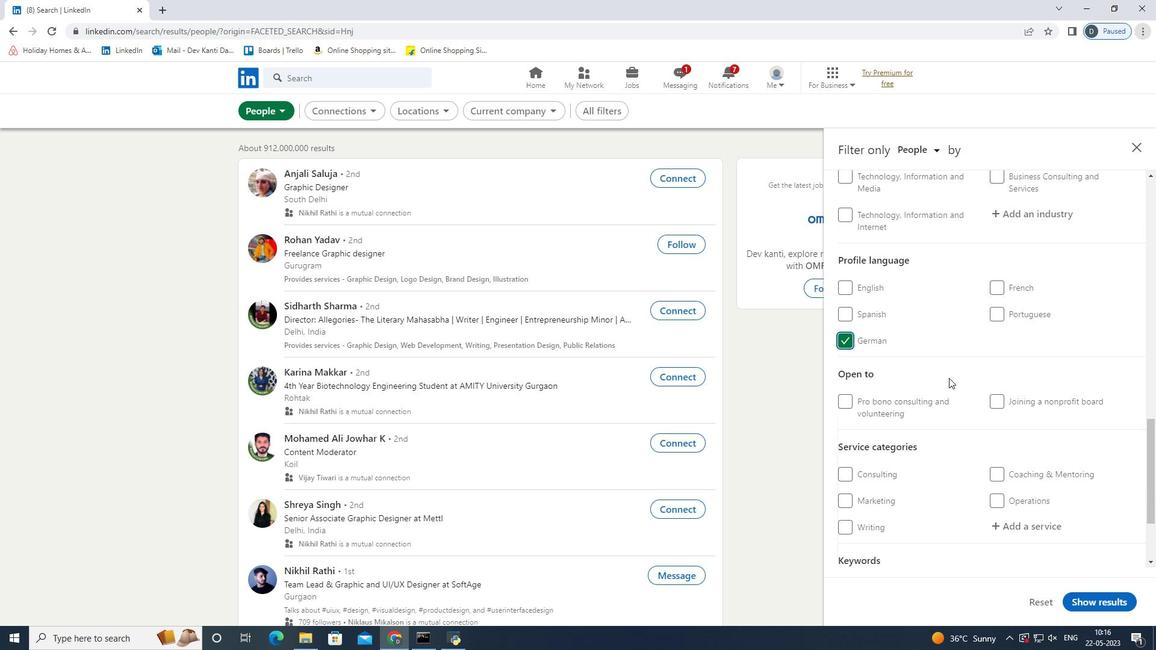 
Action: Mouse scrolled (949, 378) with delta (0, 0)
Screenshot: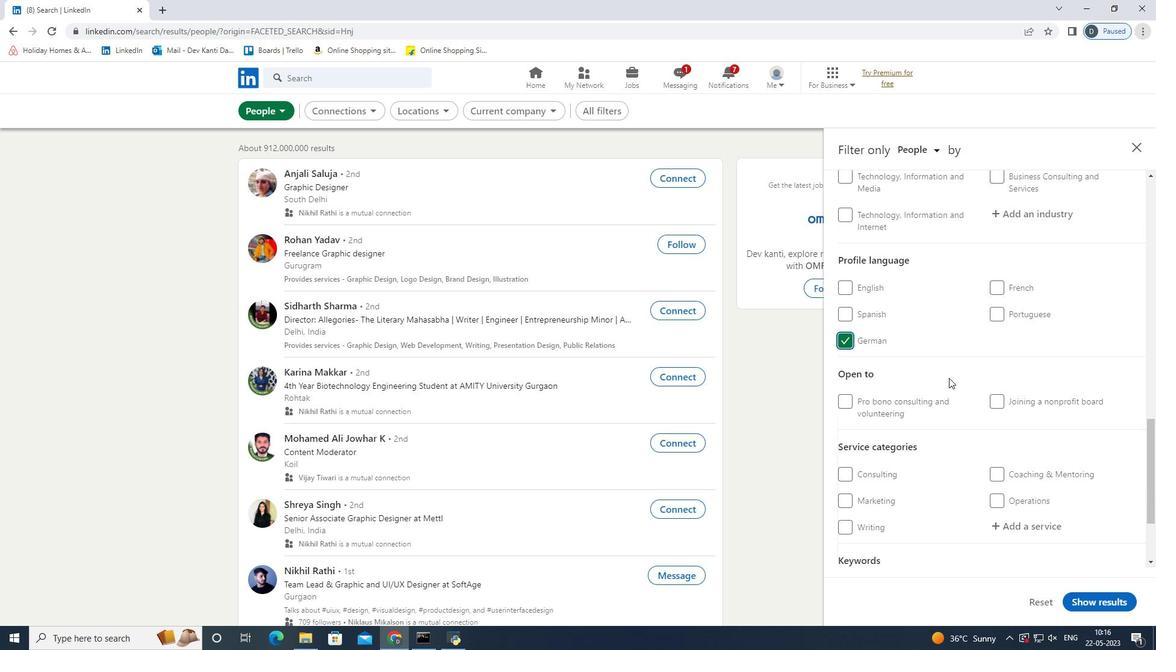 
Action: Mouse scrolled (949, 378) with delta (0, 0)
Screenshot: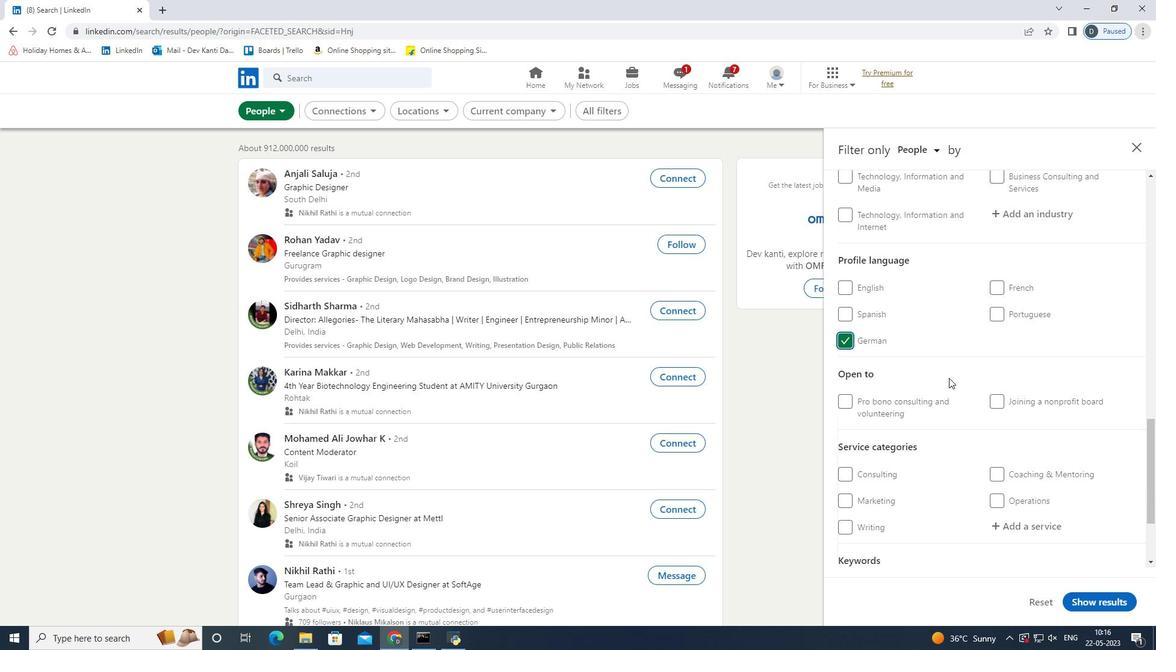 
Action: Mouse scrolled (949, 378) with delta (0, 0)
Screenshot: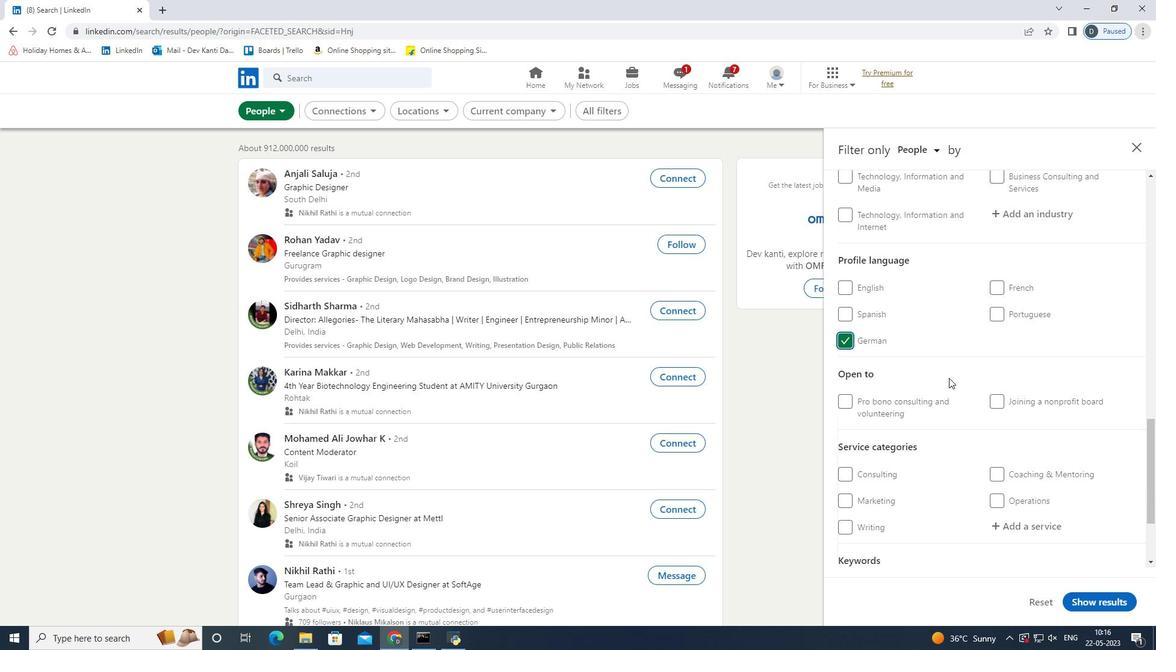 
Action: Mouse moved to (950, 381)
Screenshot: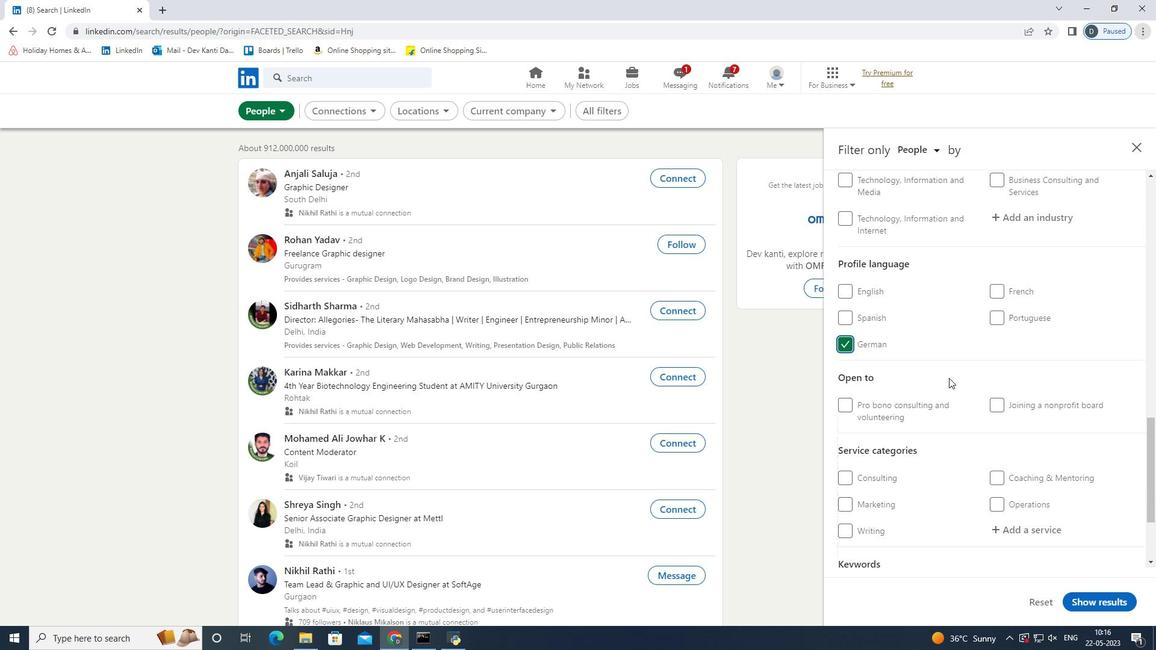 
Action: Mouse scrolled (950, 382) with delta (0, 0)
Screenshot: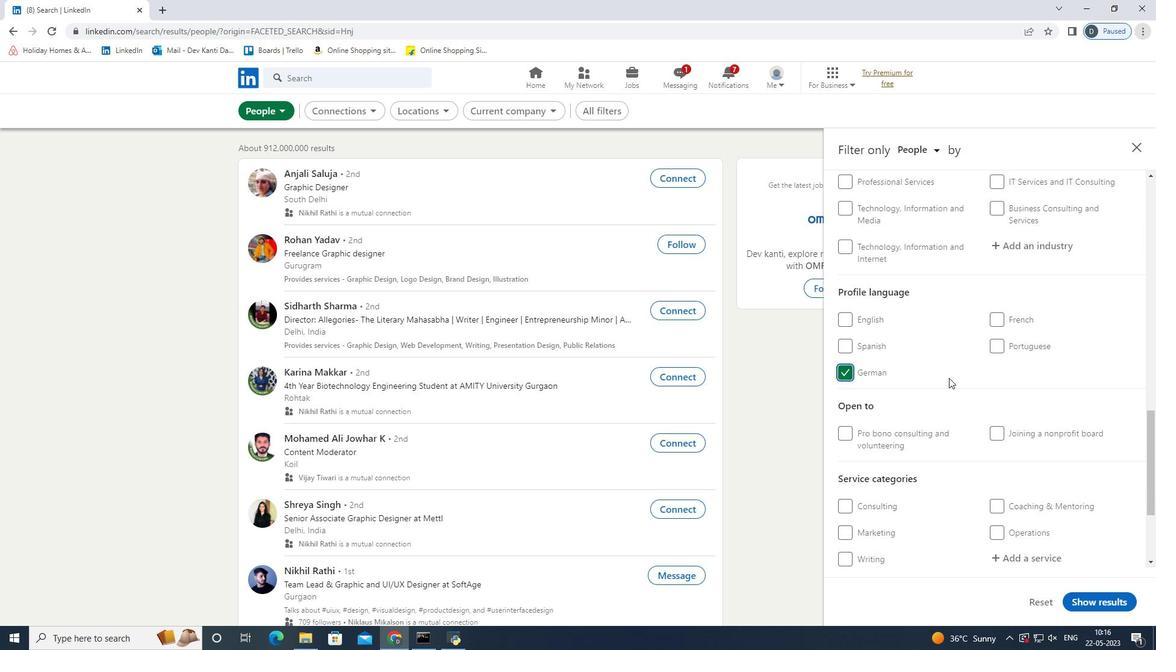 
Action: Mouse scrolled (950, 382) with delta (0, 0)
Screenshot: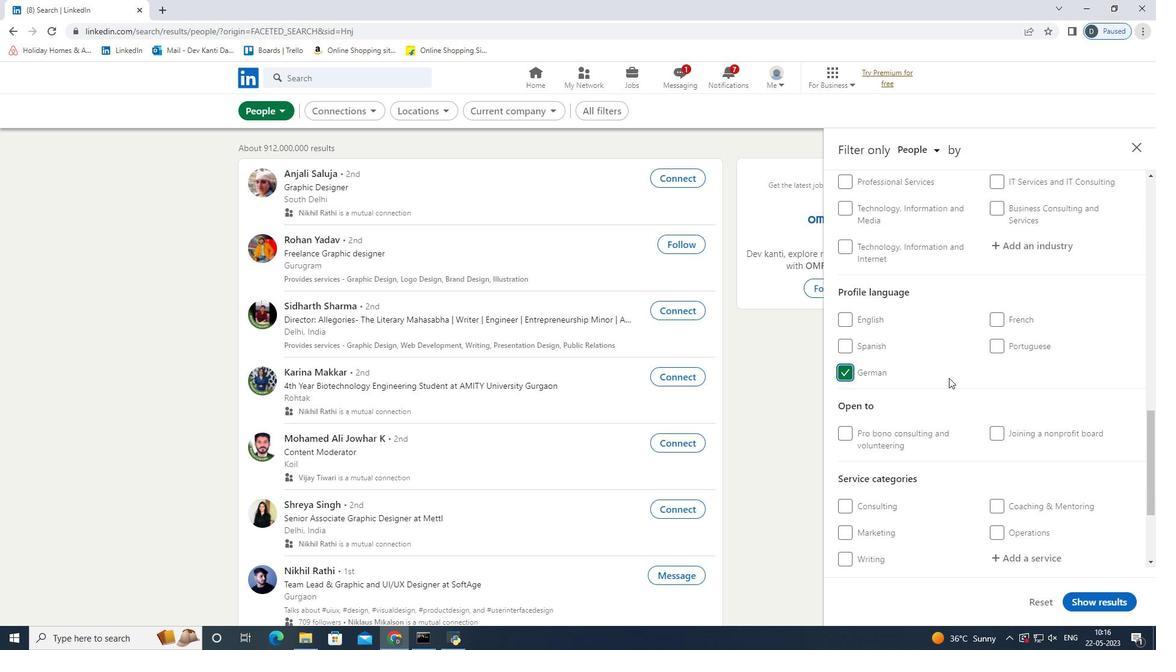 
Action: Mouse scrolled (950, 382) with delta (0, 0)
Screenshot: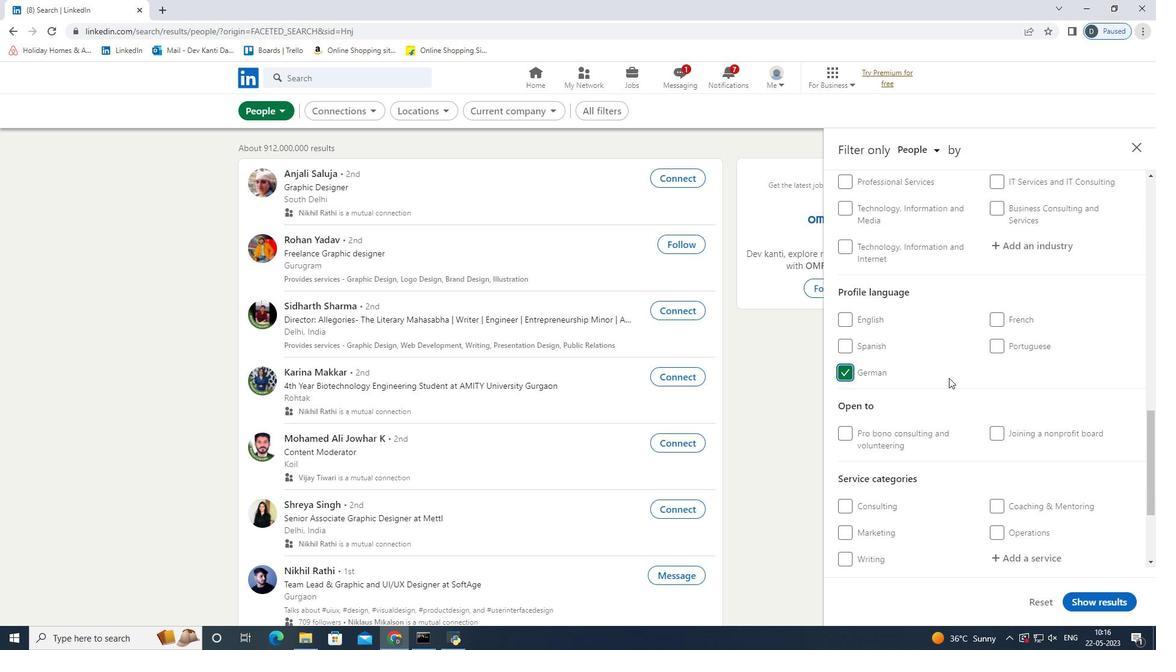 
Action: Mouse moved to (1020, 388)
Screenshot: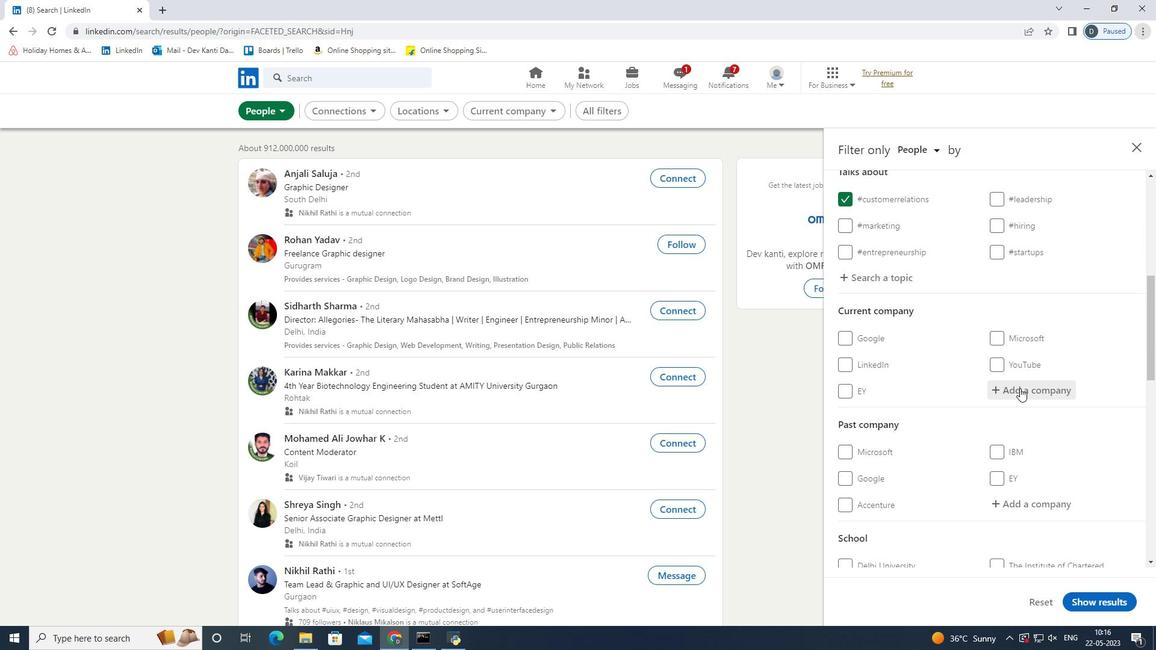 
Action: Mouse pressed left at (1020, 388)
Screenshot: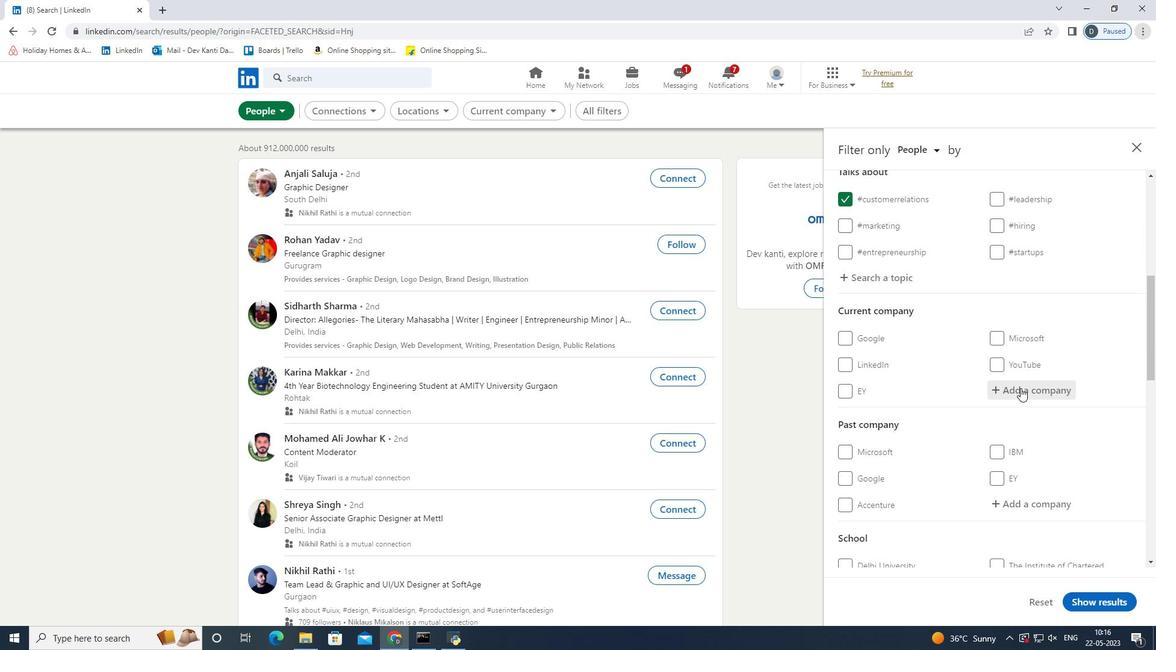
Action: Mouse moved to (1040, 318)
Screenshot: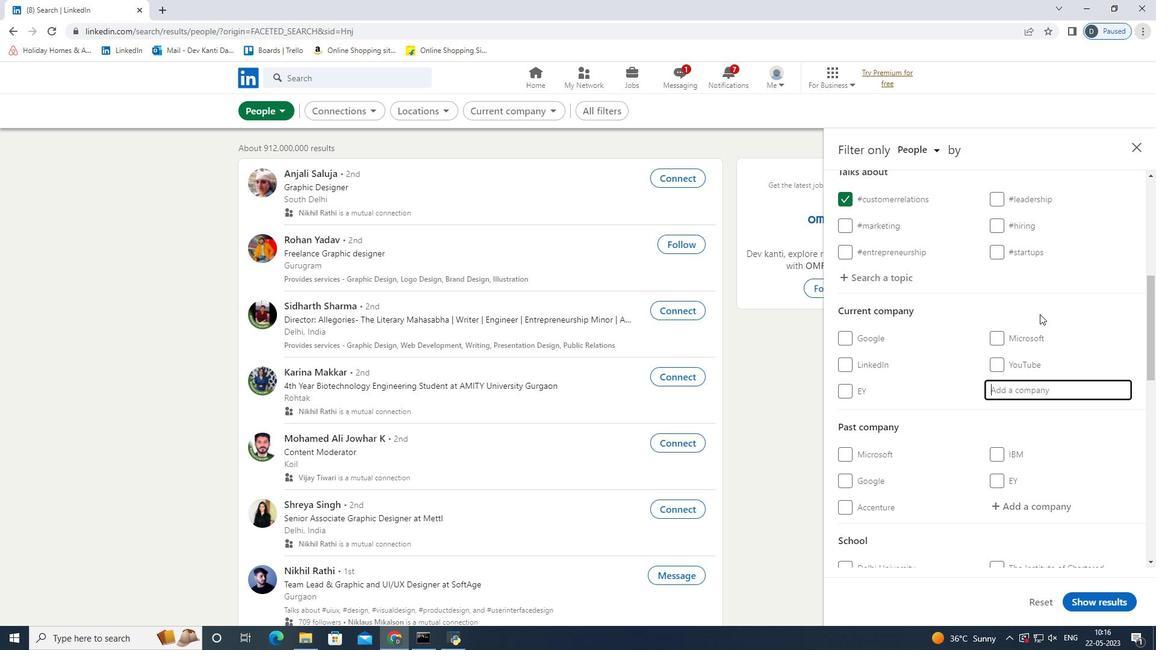 
Action: Key pressed <Key.shift>Sate<Key.space><Key.shift>S<Key.backspace><Key.shift>Street
Screenshot: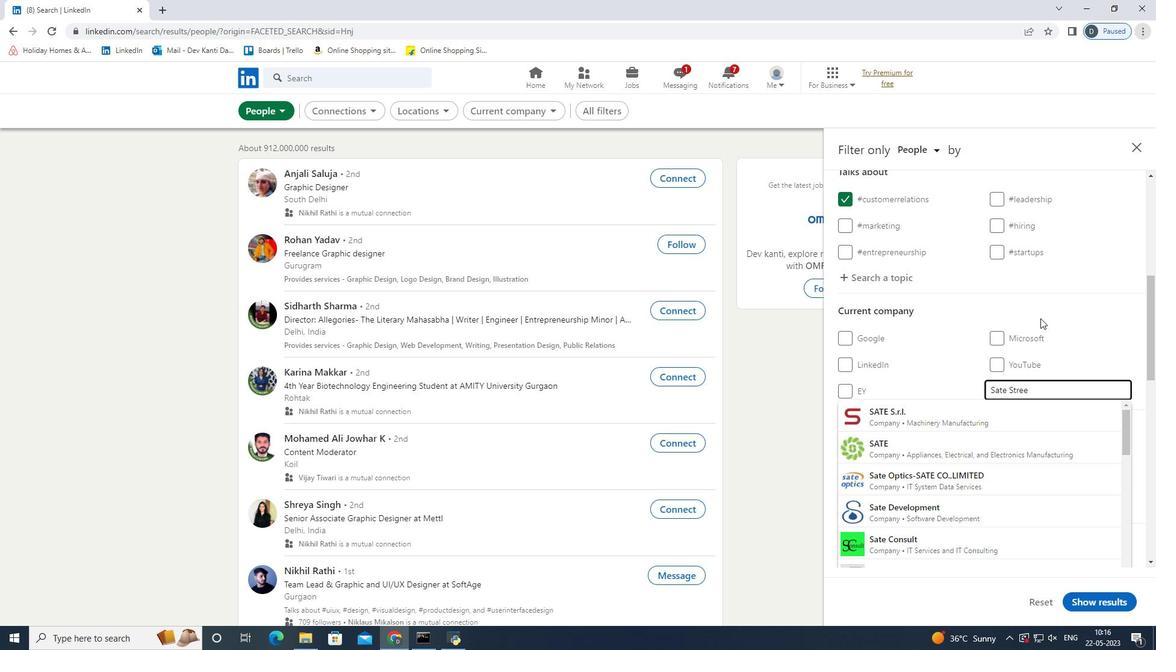 
Action: Mouse moved to (831, 269)
Screenshot: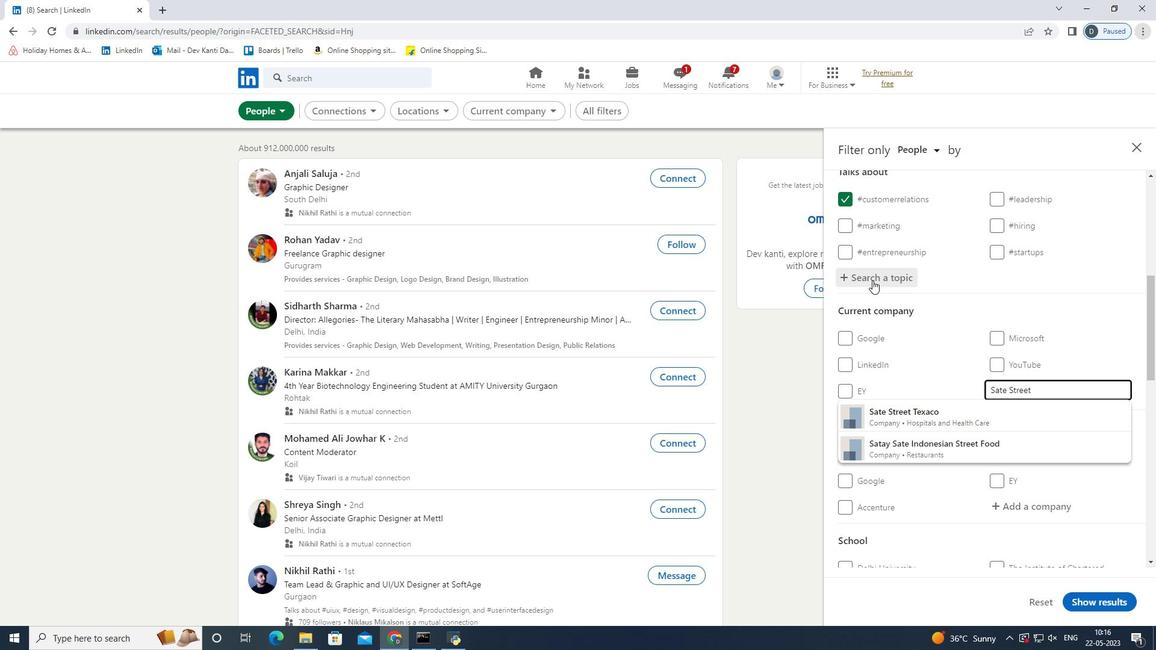
Action: Key pressed <Key.enter>
Screenshot: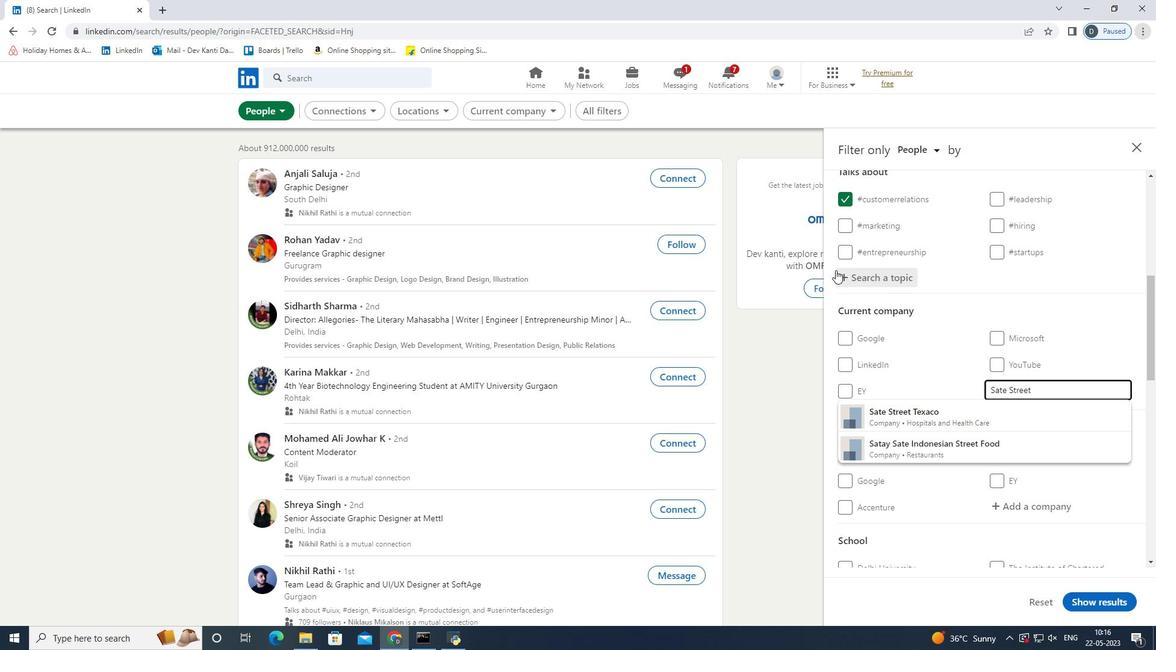 
Action: Mouse moved to (957, 385)
Screenshot: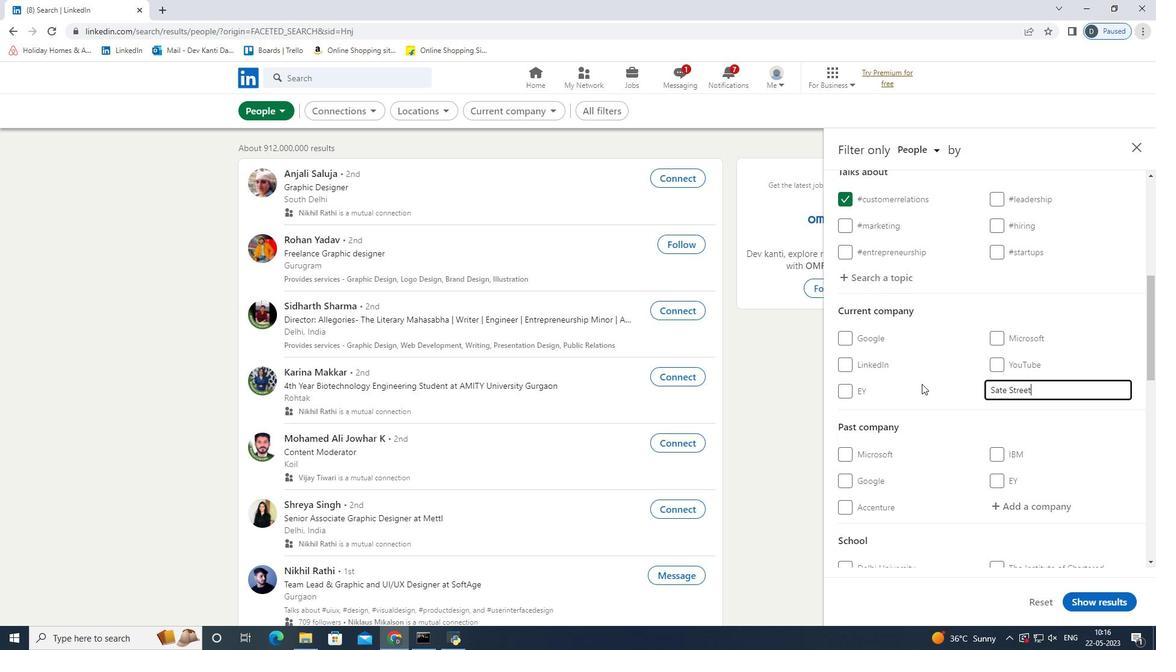 
Action: Mouse scrolled (957, 384) with delta (0, 0)
Screenshot: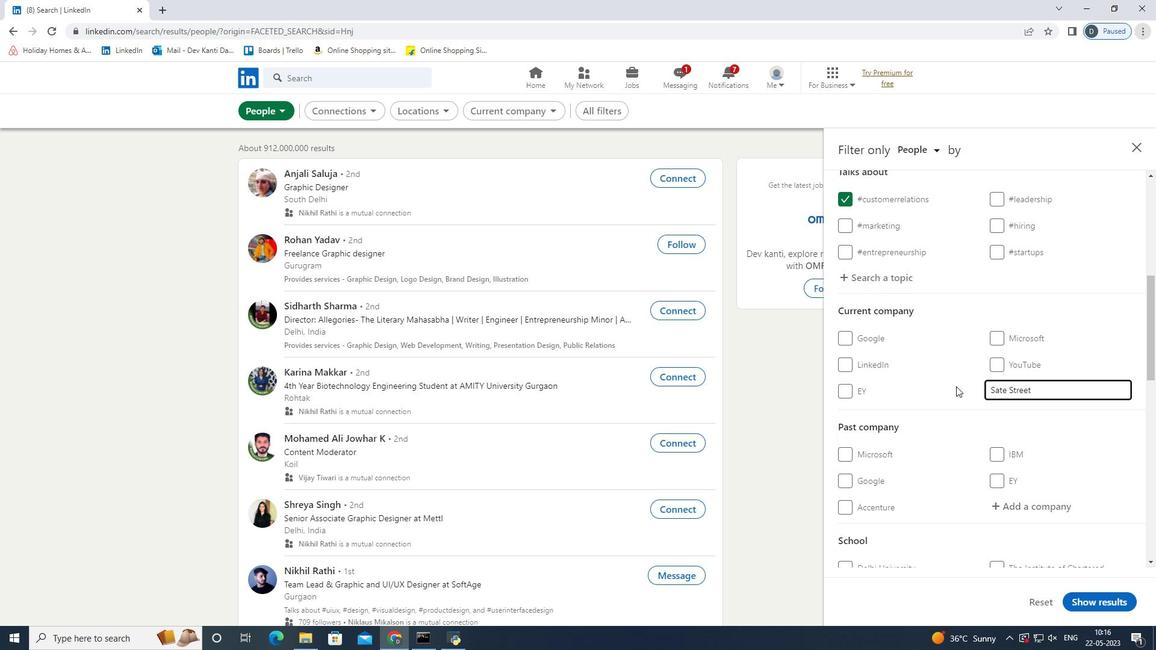 
Action: Mouse scrolled (957, 384) with delta (0, 0)
Screenshot: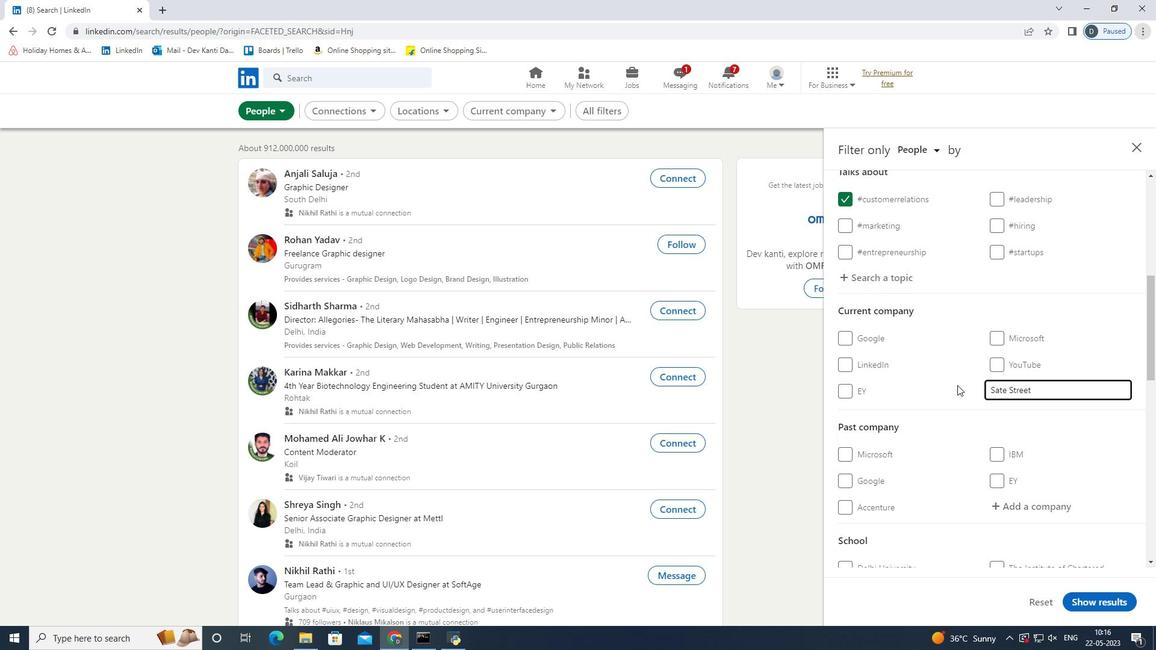 
Action: Mouse scrolled (957, 384) with delta (0, 0)
Screenshot: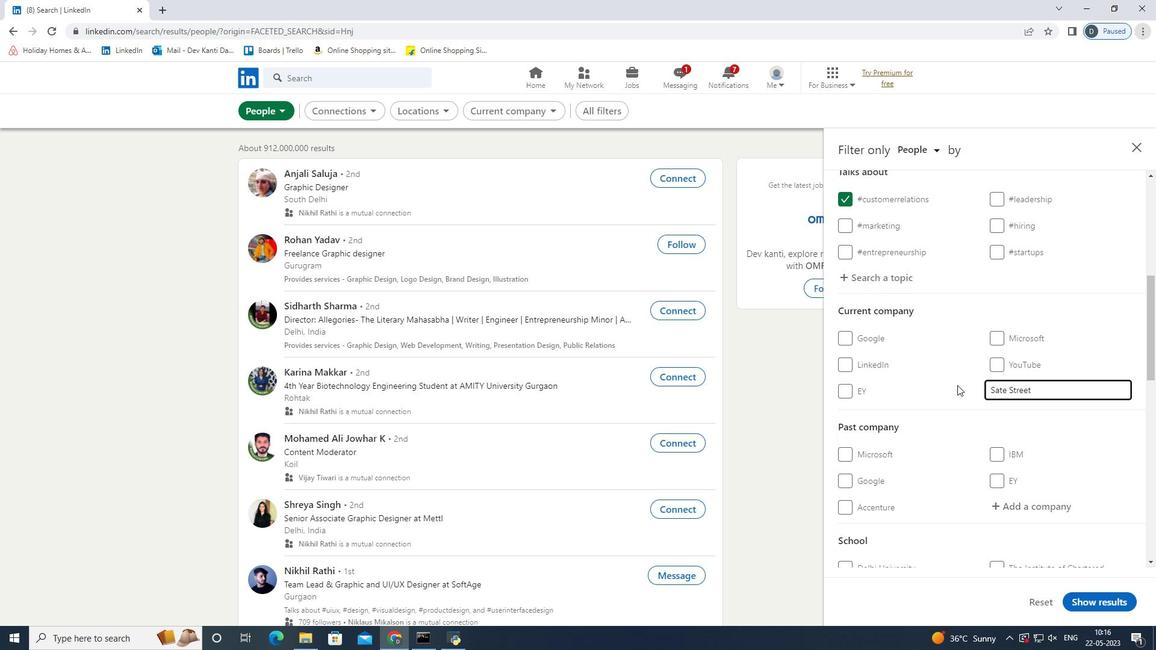 
Action: Mouse moved to (1004, 364)
Screenshot: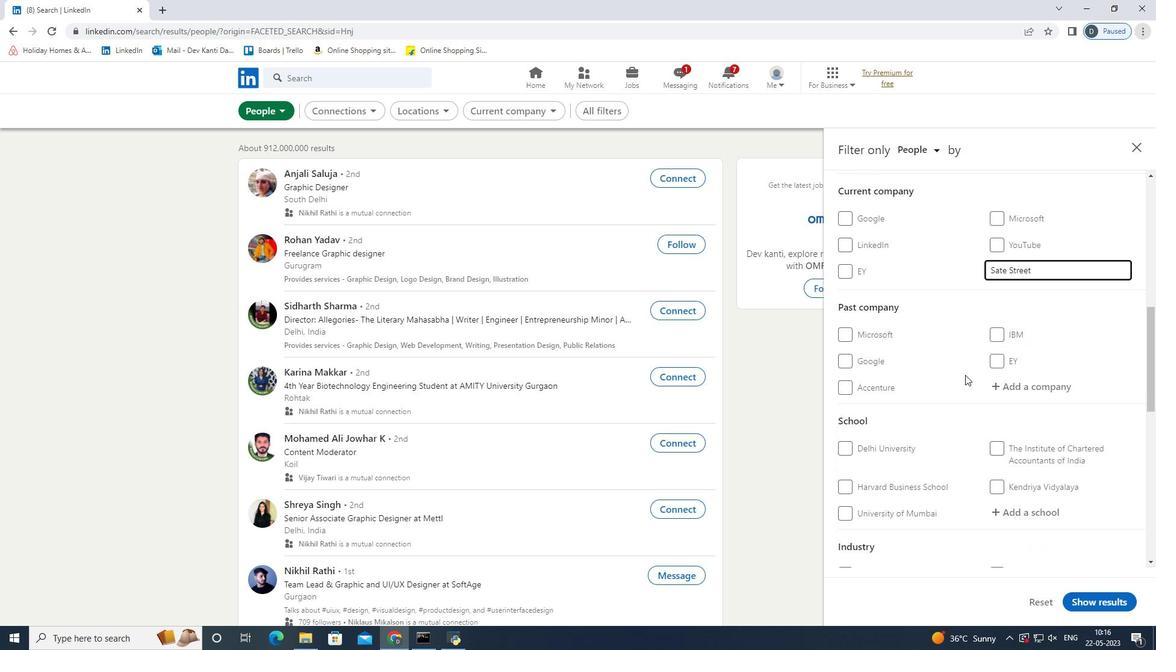 
Action: Mouse scrolled (1004, 364) with delta (0, 0)
Screenshot: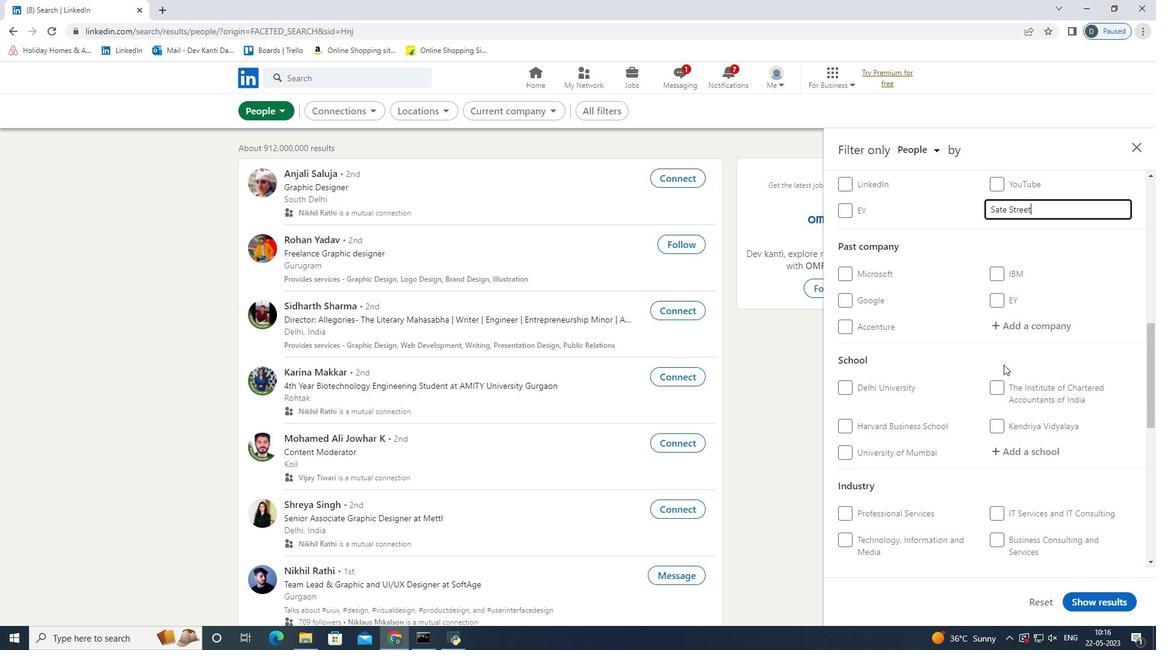 
Action: Mouse scrolled (1004, 364) with delta (0, 0)
Screenshot: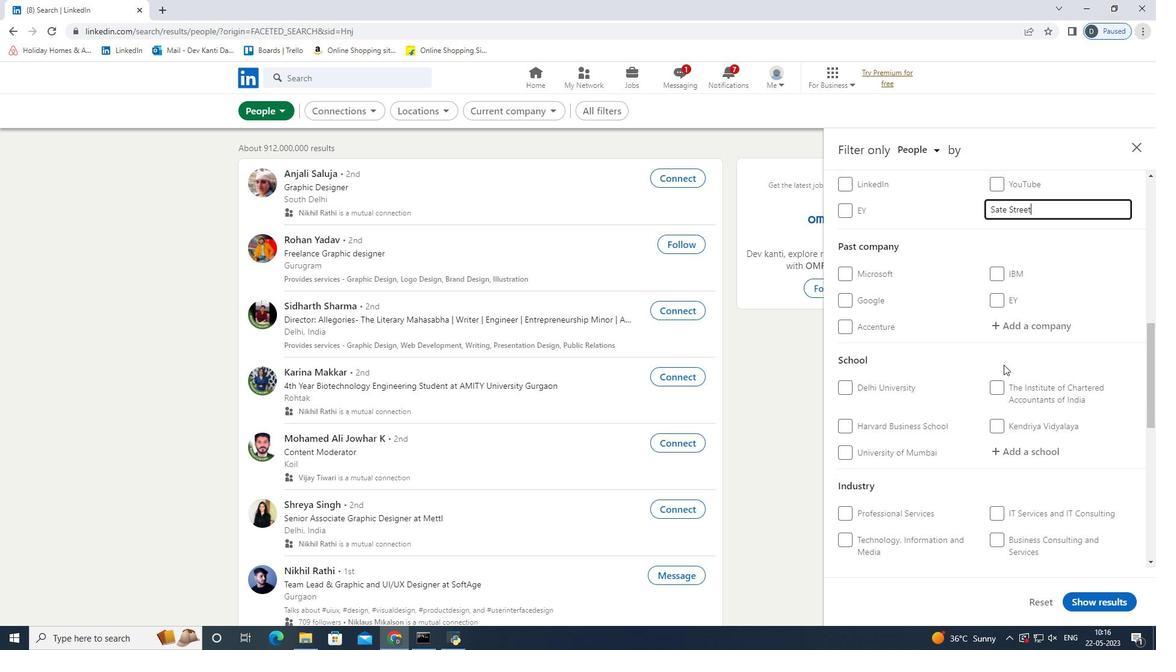 
Action: Mouse moved to (1042, 325)
Screenshot: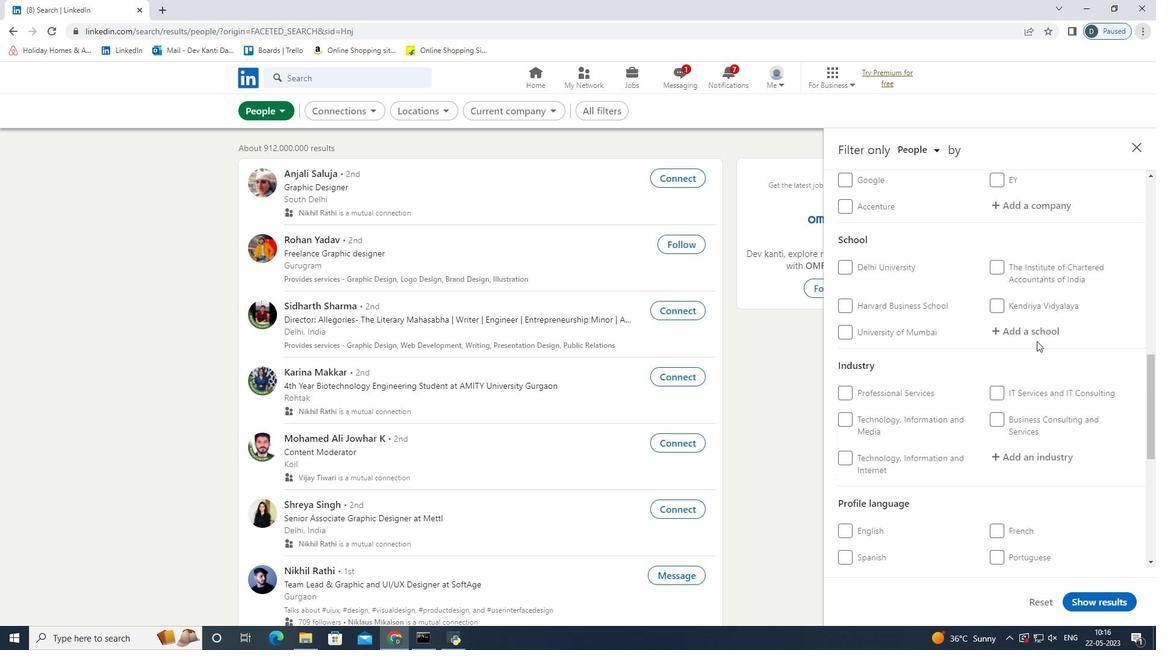 
Action: Mouse pressed left at (1042, 325)
Screenshot: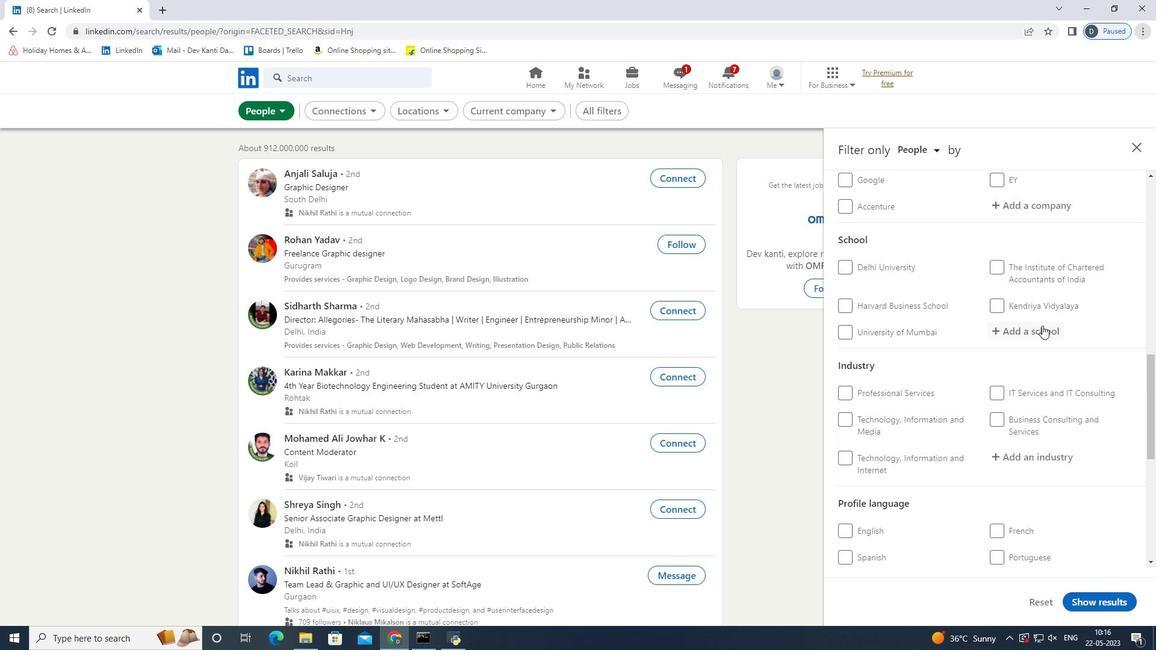 
Action: Mouse moved to (960, 264)
Screenshot: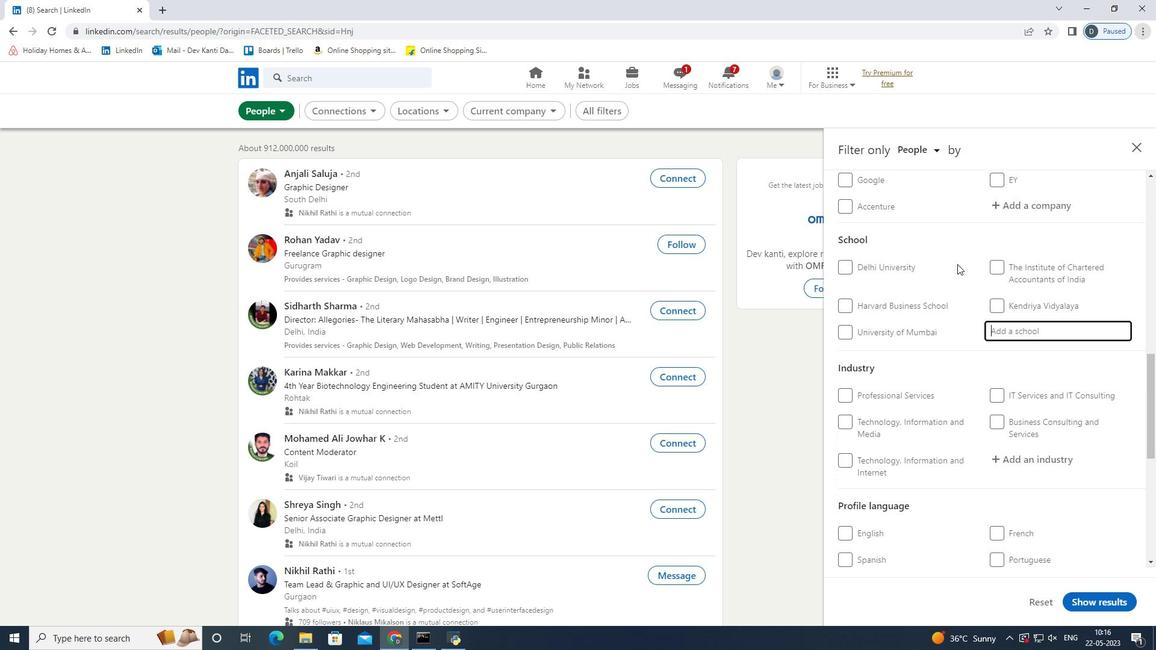 
Action: Key pressed <Key.shift>SJB<Key.space>
Screenshot: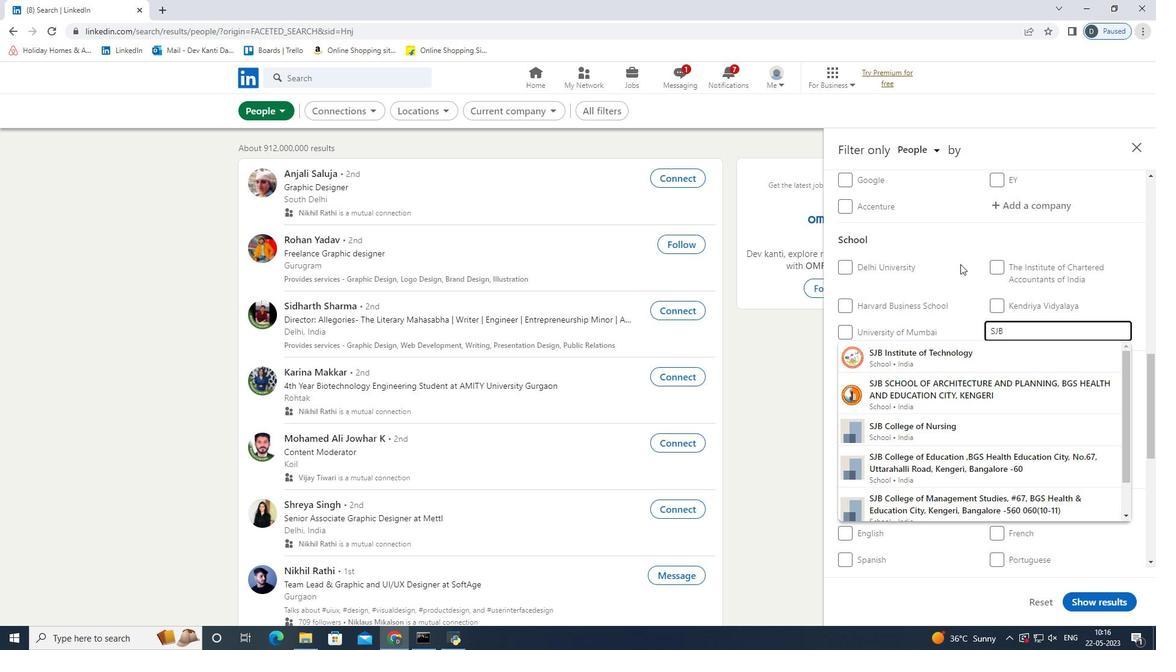 
Action: Mouse moved to (1011, 351)
Screenshot: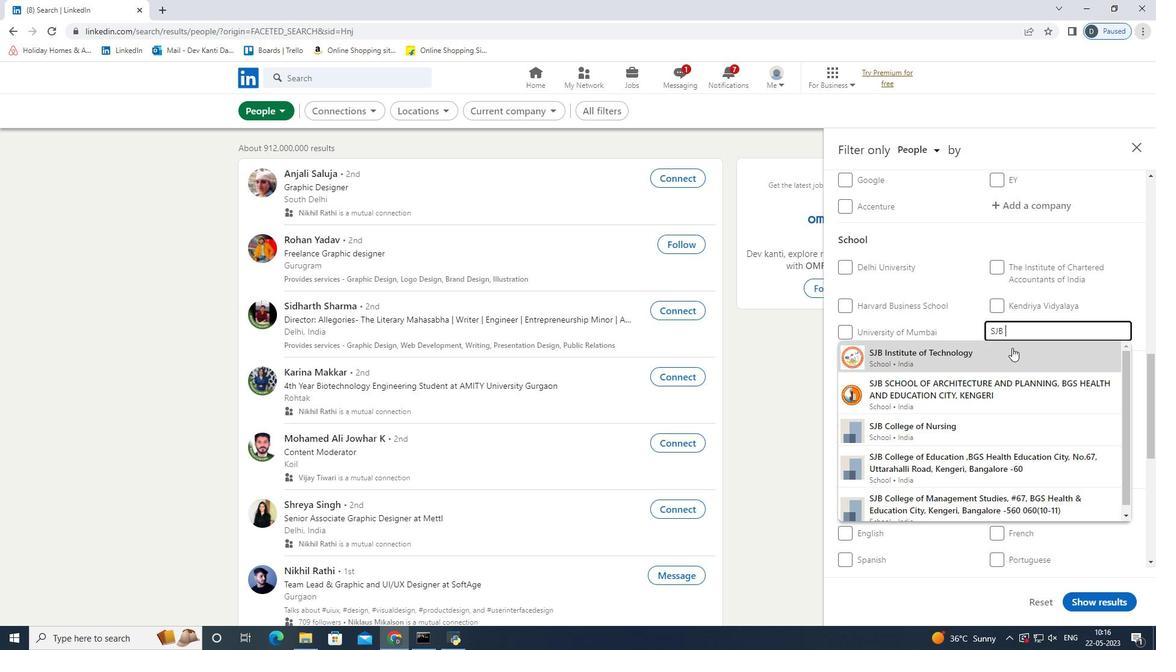 
Action: Mouse pressed left at (1011, 351)
Screenshot: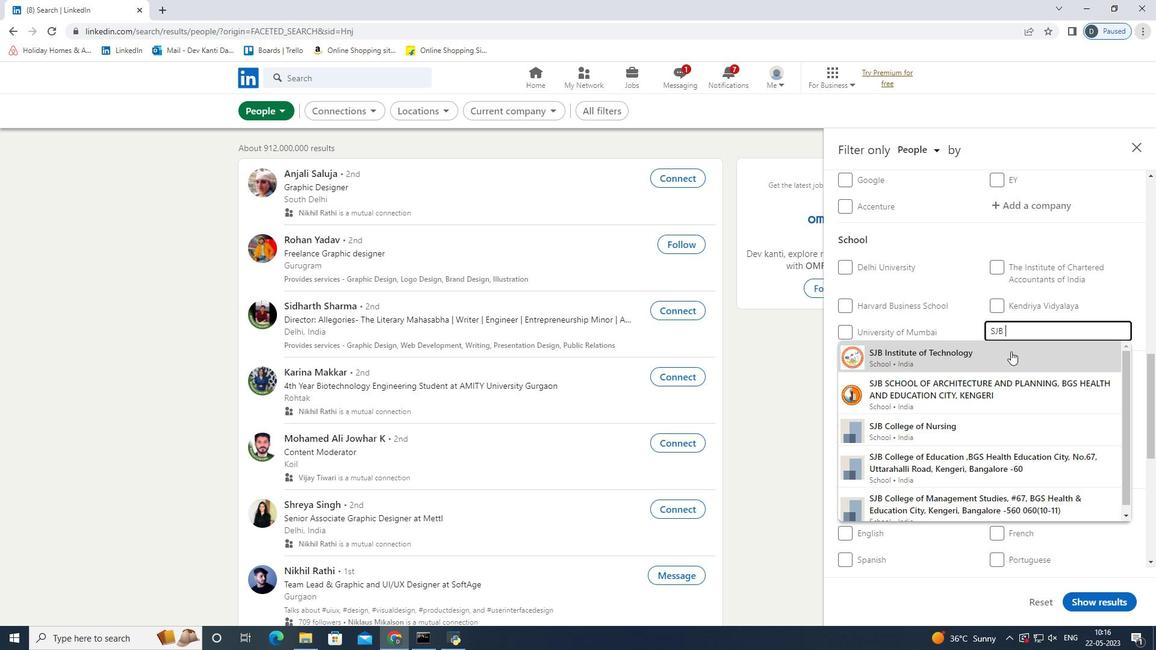
Action: Mouse scrolled (1011, 351) with delta (0, 0)
Screenshot: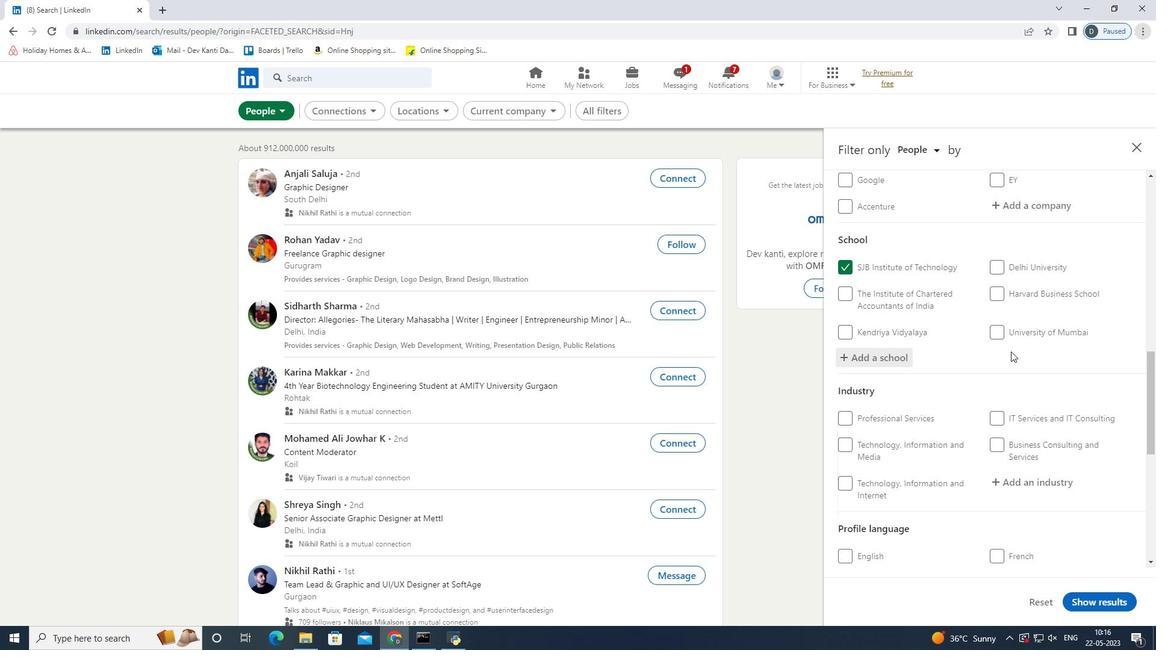 
Action: Mouse moved to (1022, 416)
Screenshot: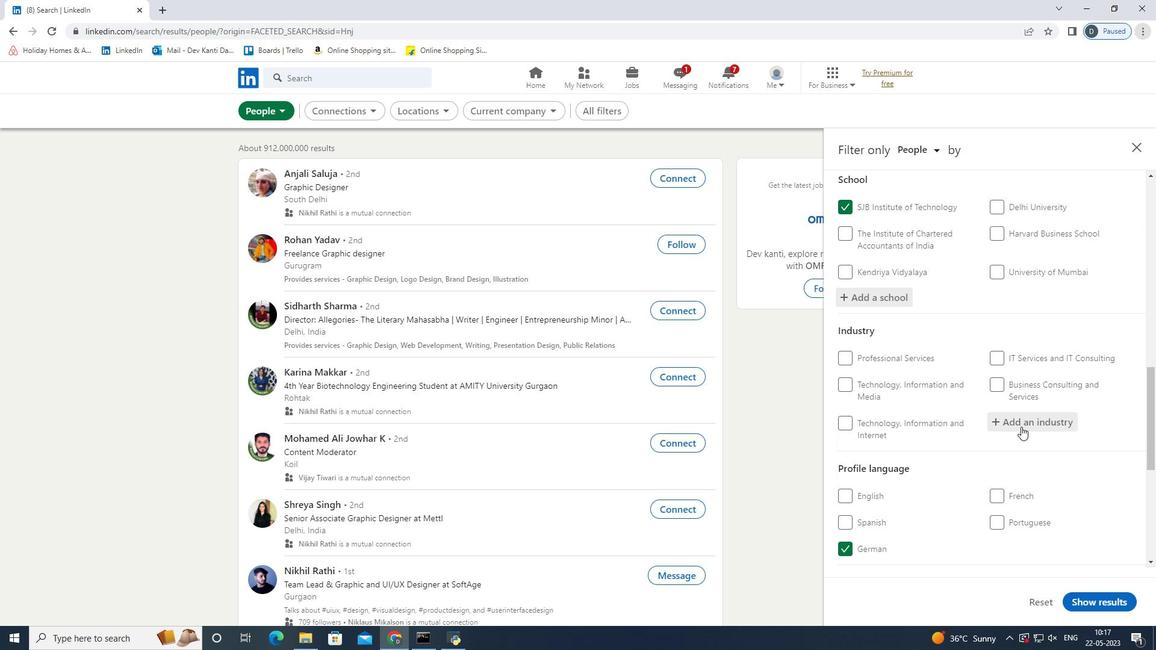 
Action: Mouse pressed left at (1022, 416)
Screenshot: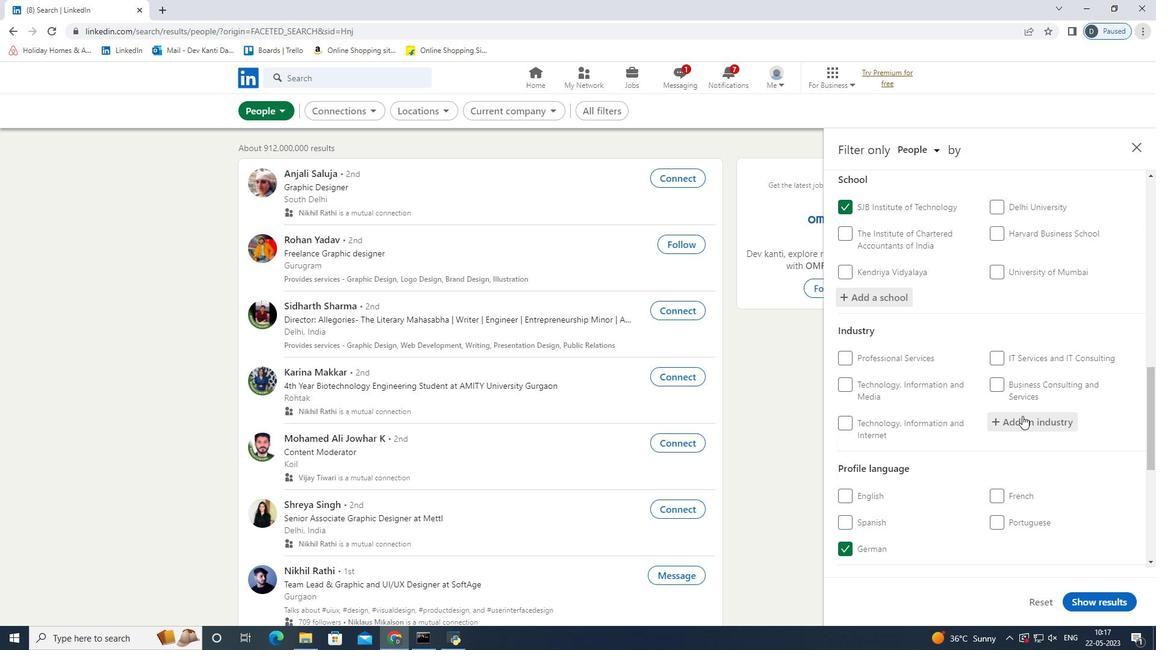
Action: Mouse moved to (1054, 305)
Screenshot: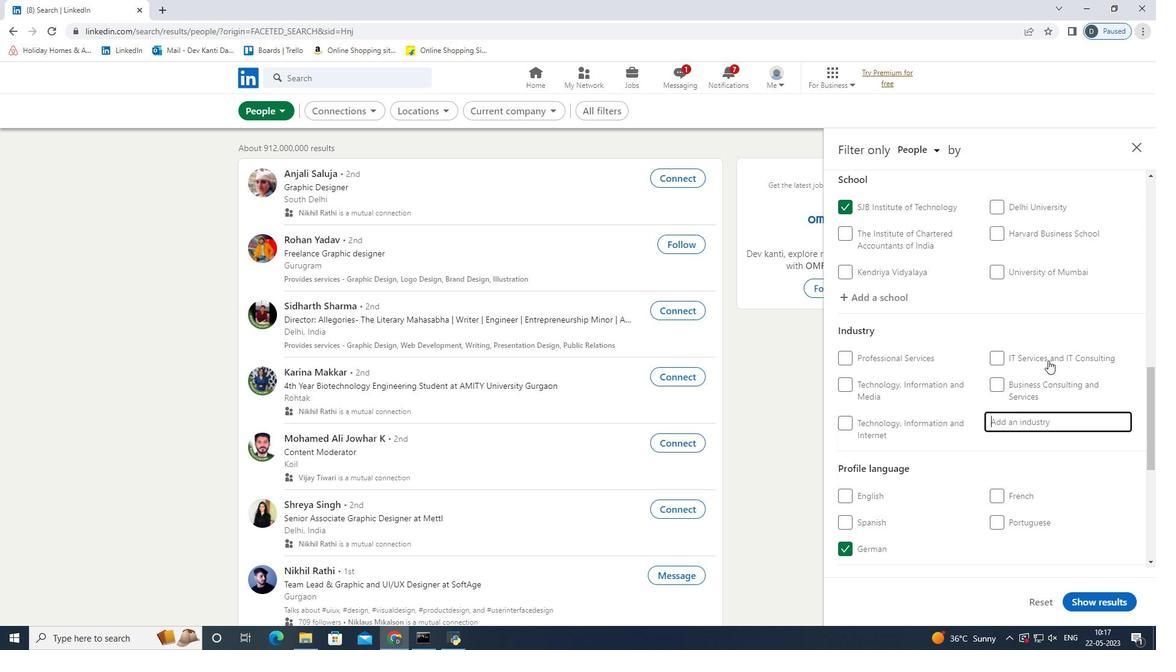 
Action: Key pressed <Key.shift><Key.shift><Key.shift><Key.shift>Insurance
Screenshot: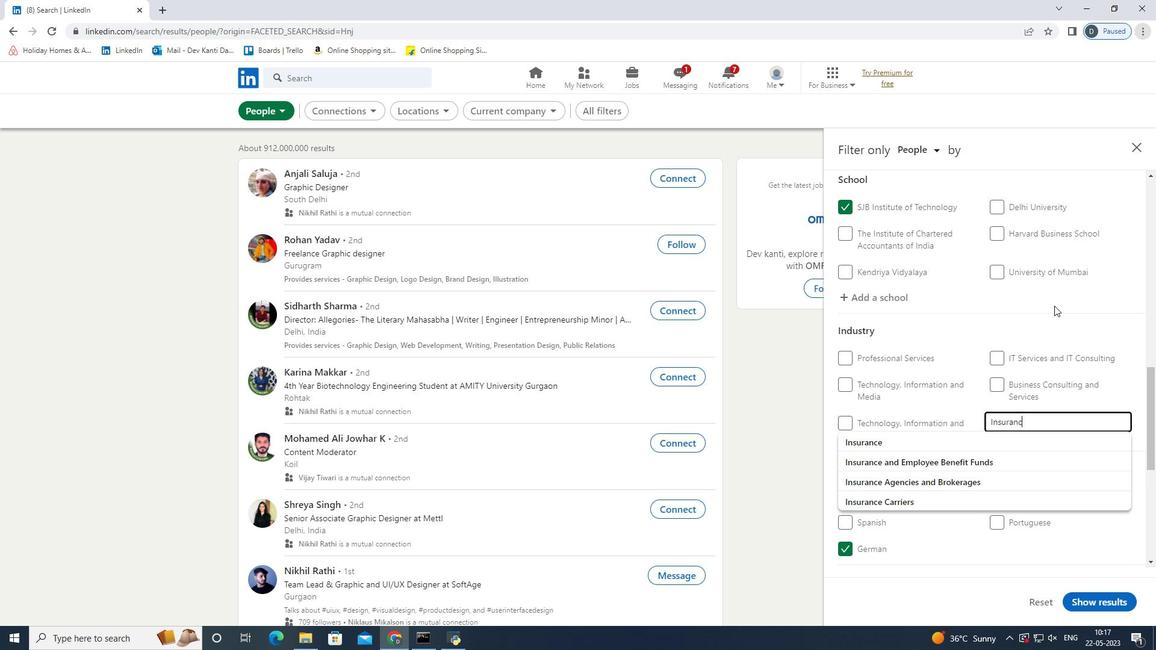 
Action: Mouse moved to (1017, 440)
Screenshot: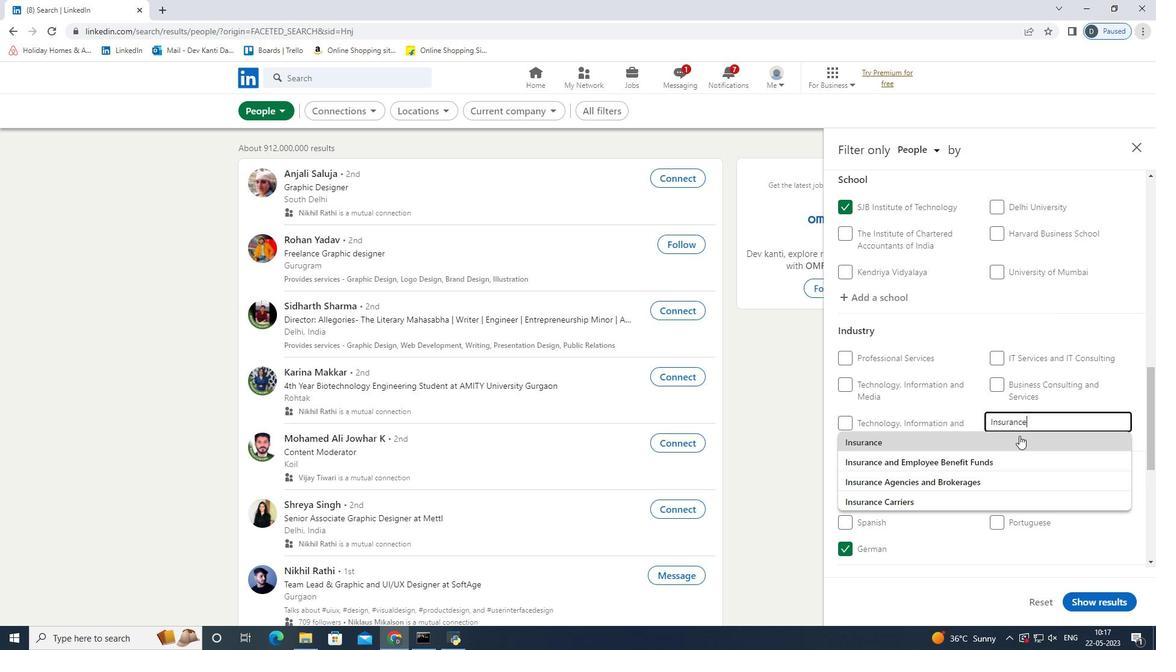 
Action: Mouse pressed left at (1017, 440)
Screenshot: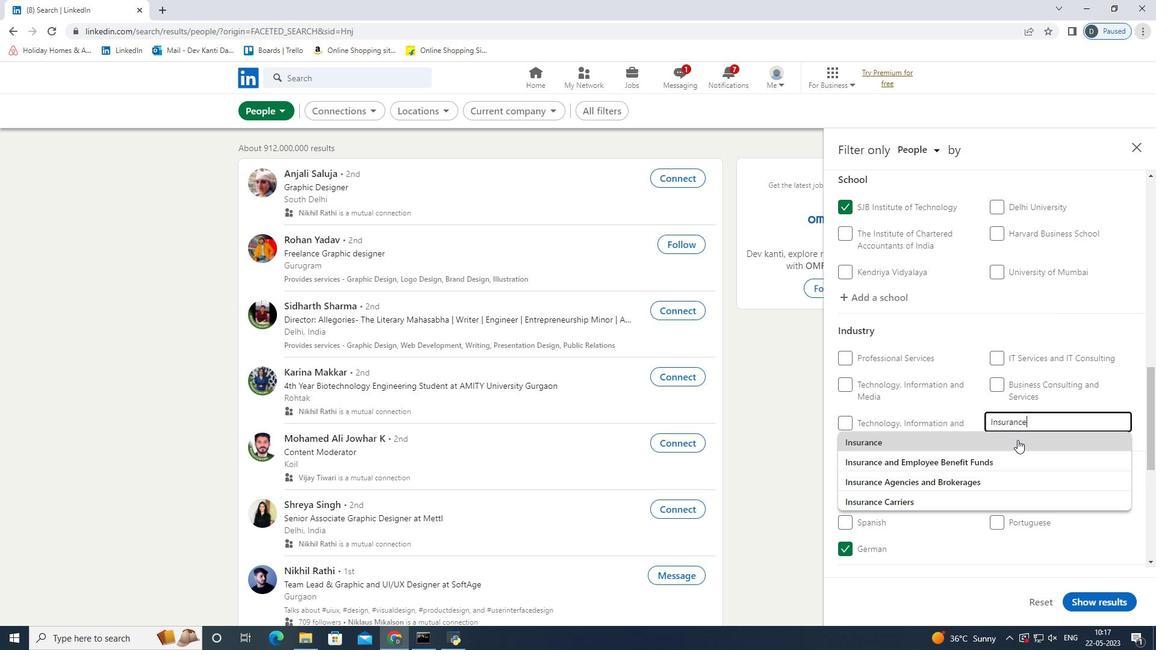 
Action: Mouse moved to (1029, 439)
Screenshot: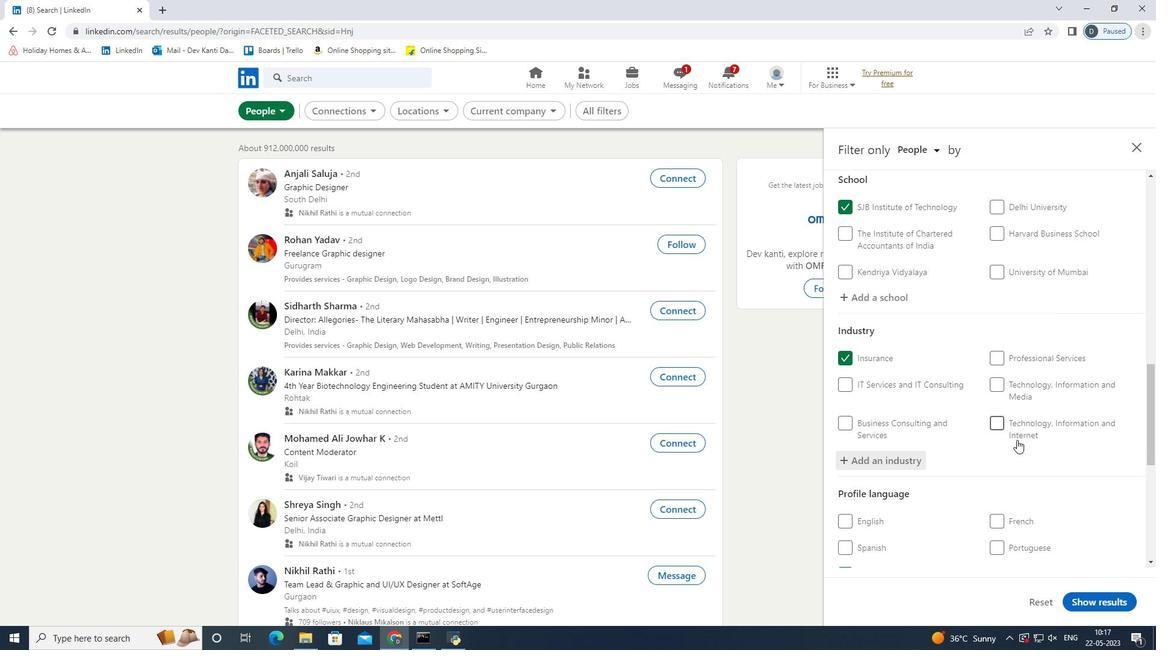 
Action: Mouse scrolled (1029, 438) with delta (0, 0)
Screenshot: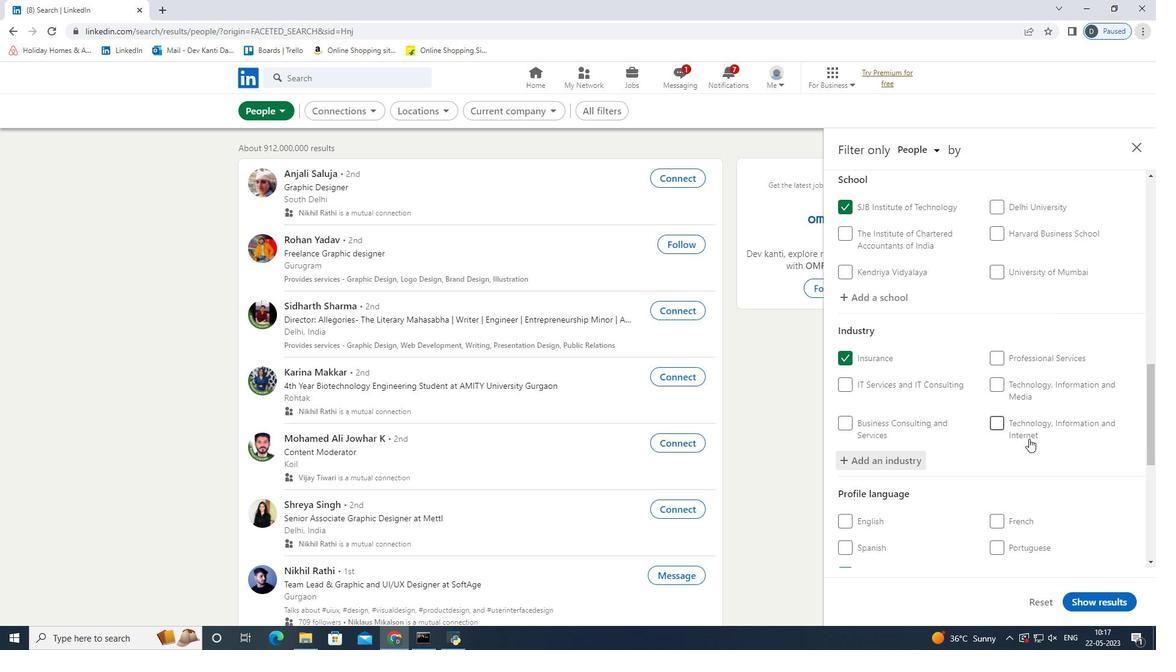 
Action: Mouse scrolled (1029, 438) with delta (0, 0)
Screenshot: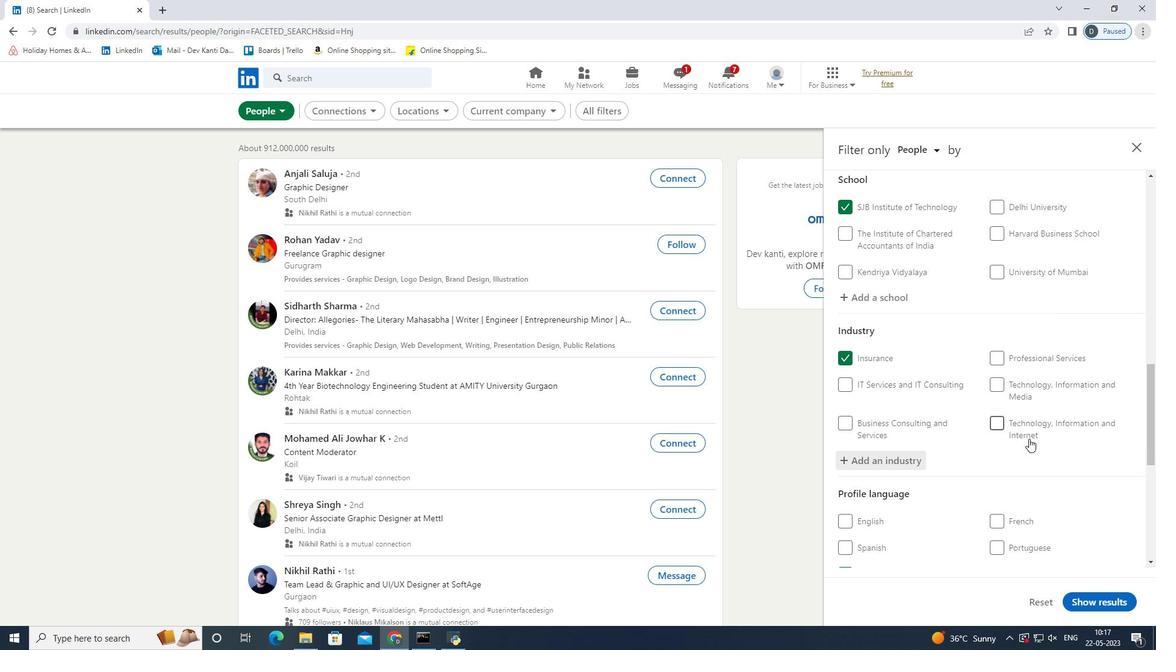 
Action: Mouse scrolled (1029, 438) with delta (0, 0)
Screenshot: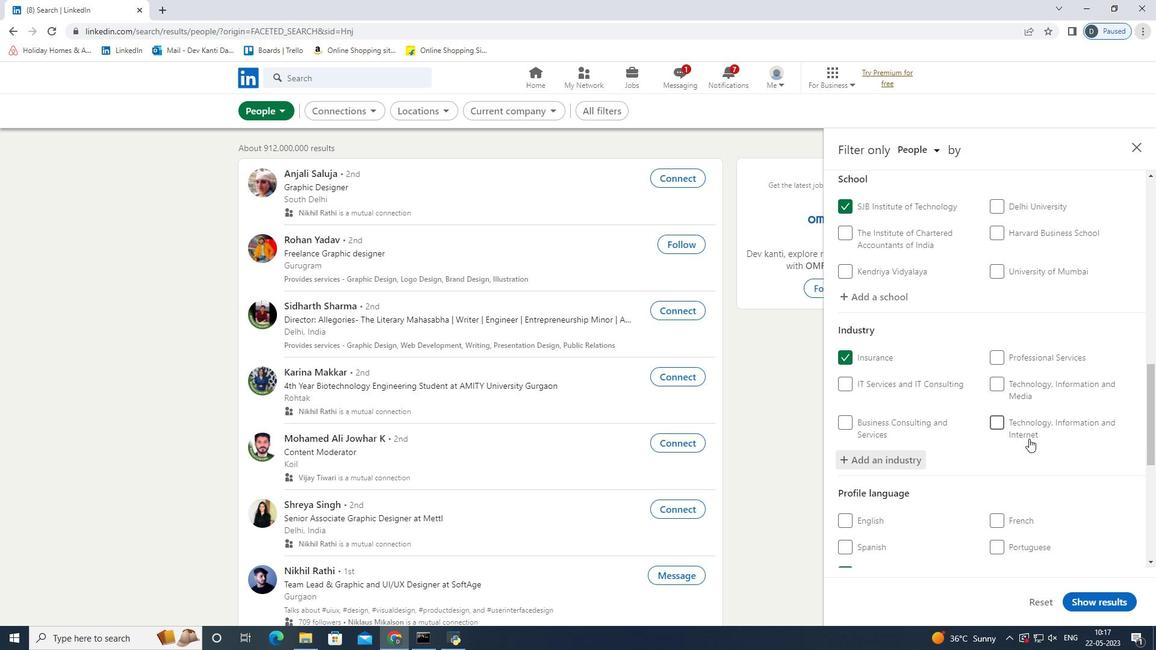 
Action: Mouse moved to (1005, 414)
Screenshot: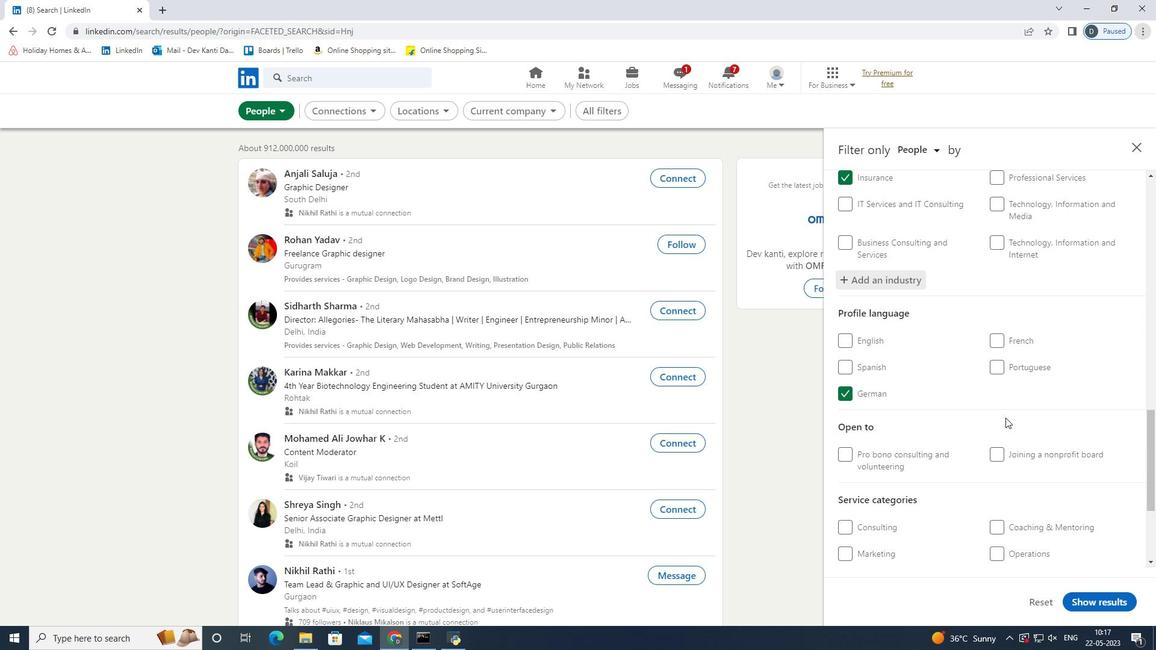 
Action: Mouse scrolled (1005, 414) with delta (0, 0)
Screenshot: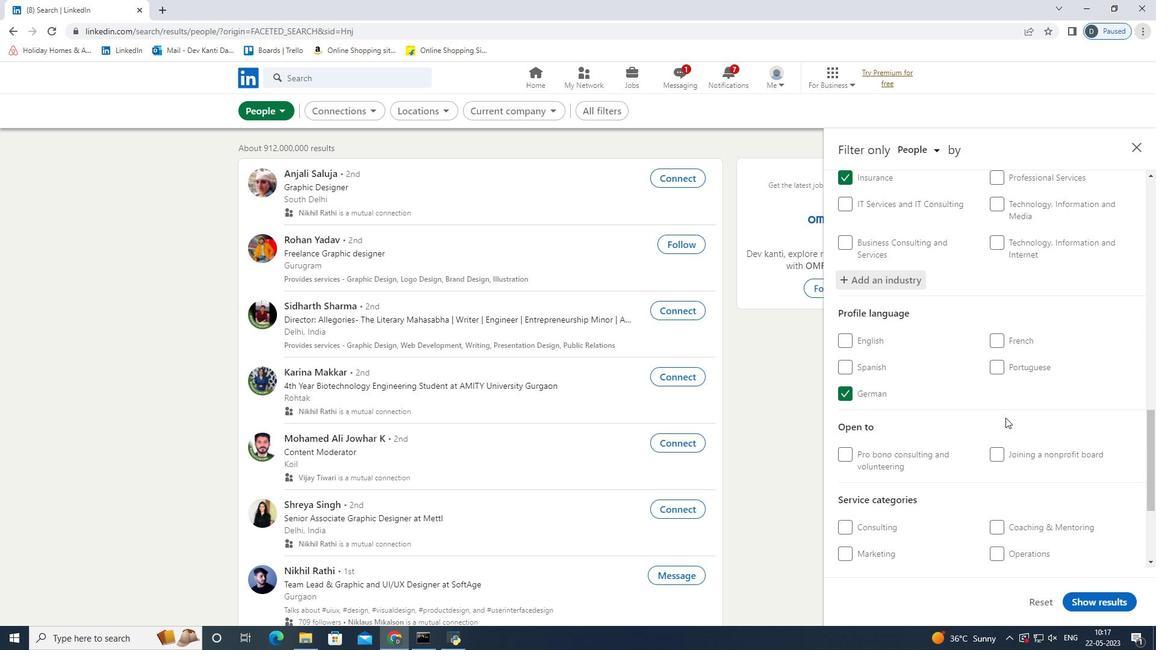 
Action: Mouse scrolled (1005, 414) with delta (0, 0)
Screenshot: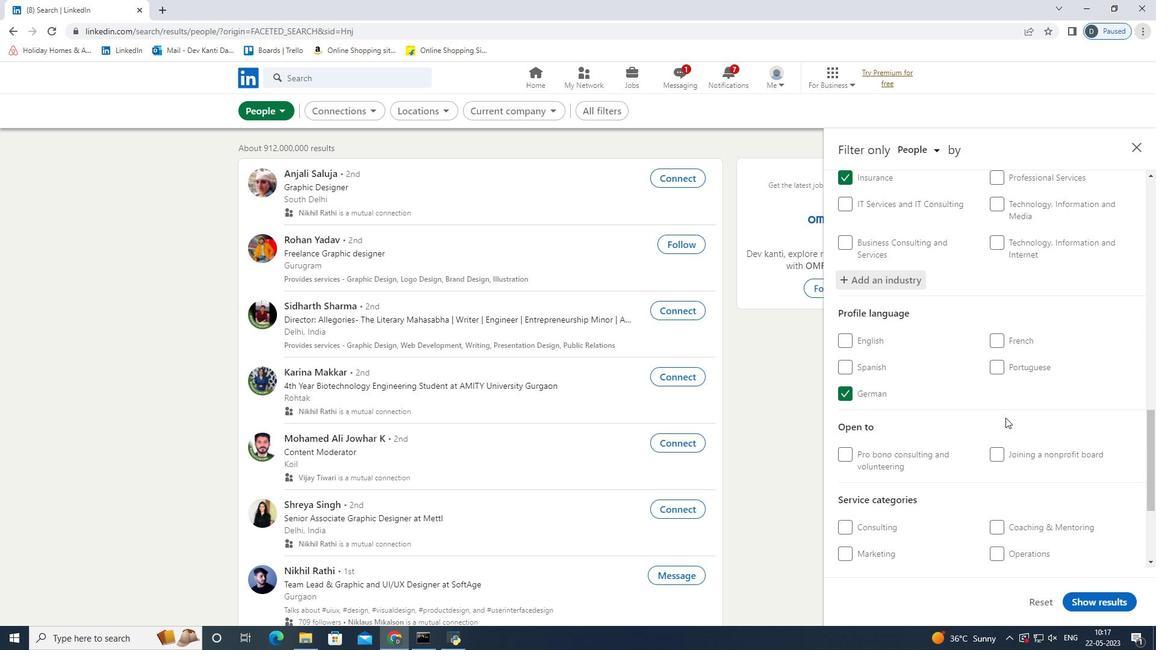 
Action: Mouse moved to (1007, 455)
Screenshot: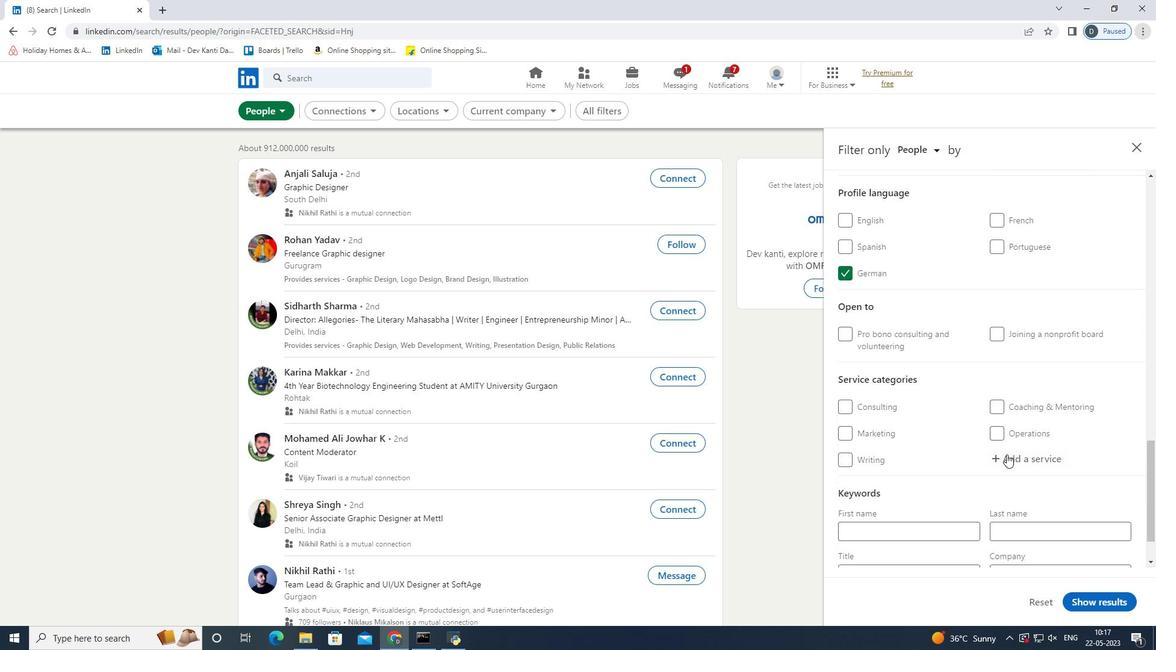 
Action: Mouse pressed left at (1007, 455)
Screenshot: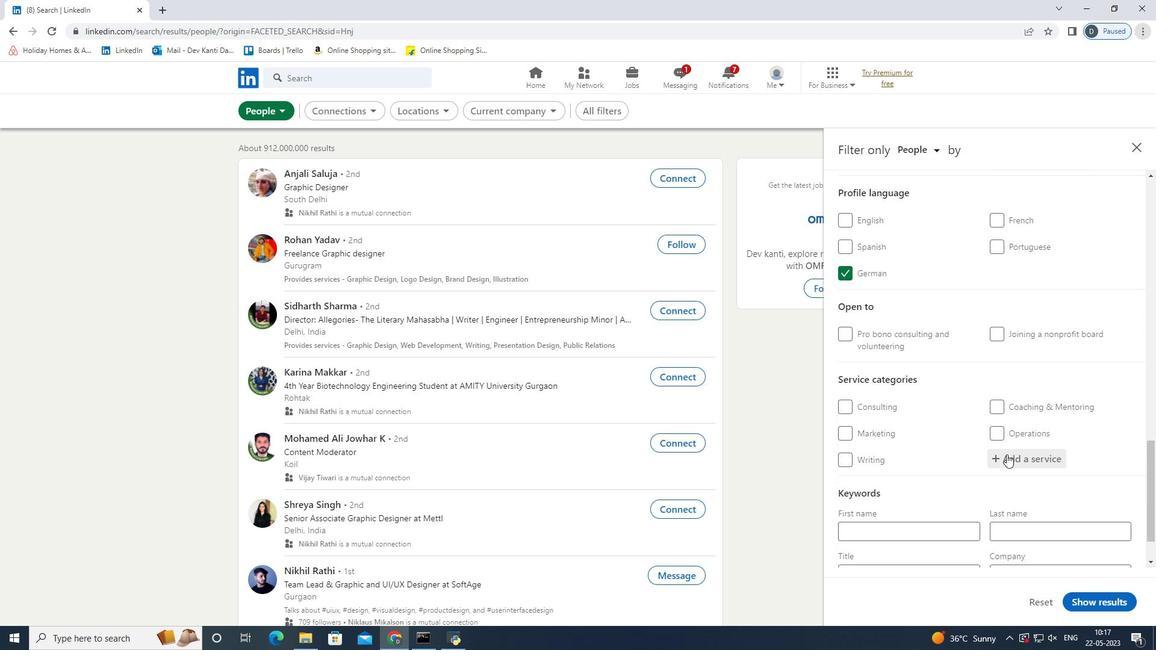 
Action: Mouse moved to (1005, 370)
Screenshot: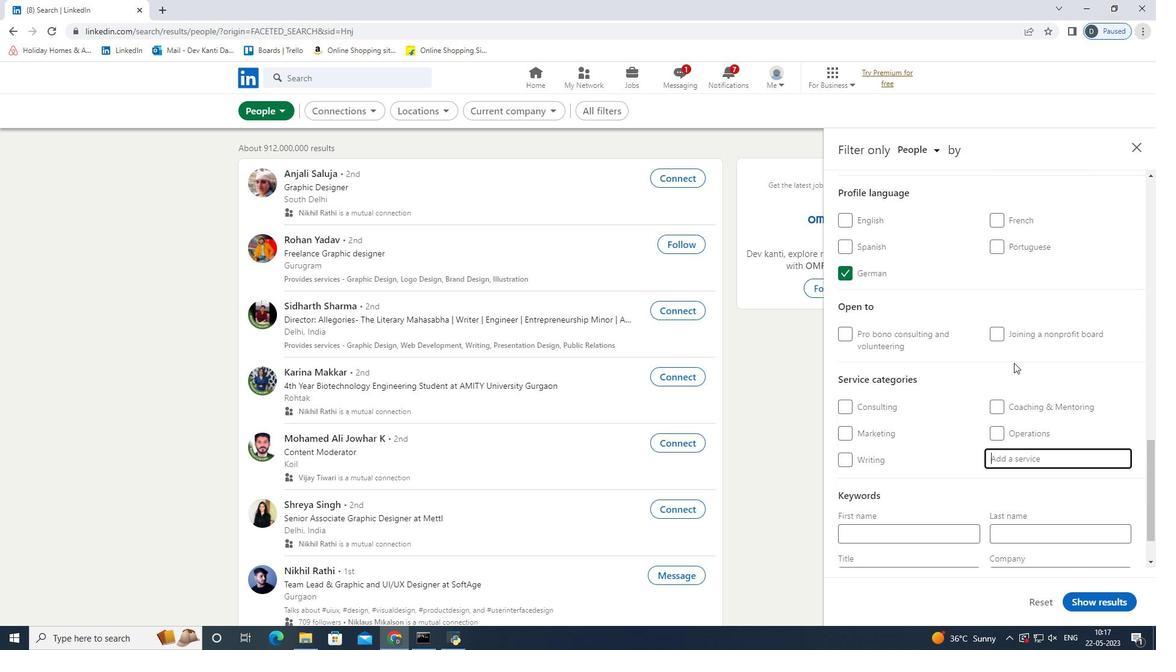 
Action: Key pressed <Key.shift><Key.shift><Key.shift><Key.shift>Executive<Key.space><Key.shift>Coaching<Key.down><Key.enter>
Screenshot: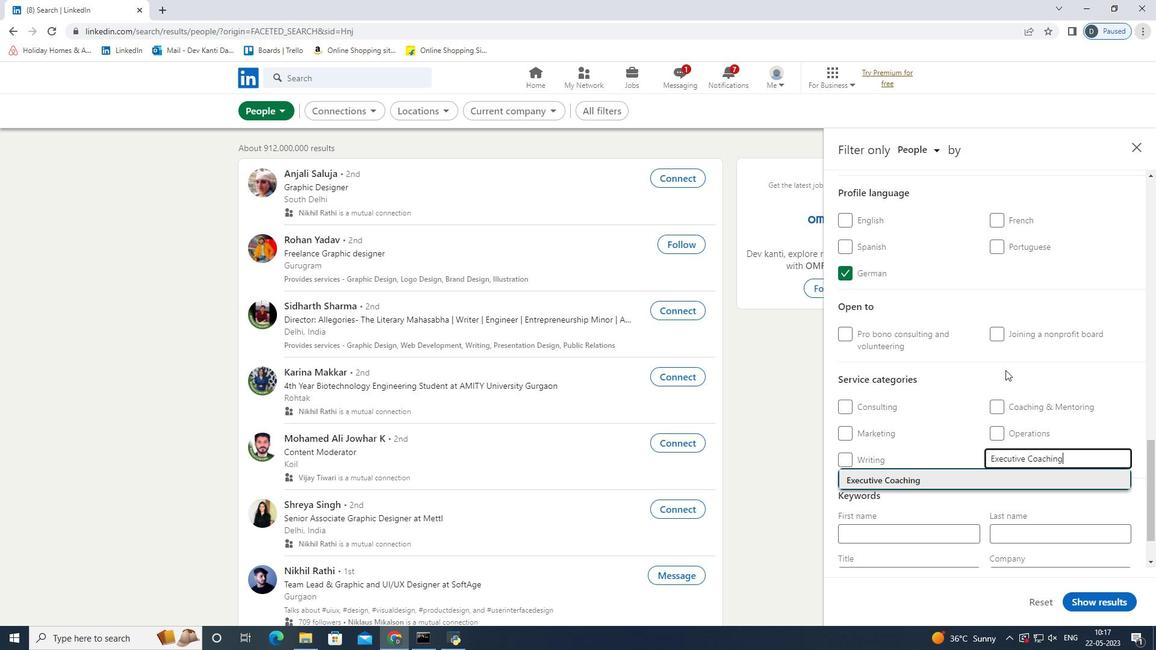 
Action: Mouse moved to (931, 425)
Screenshot: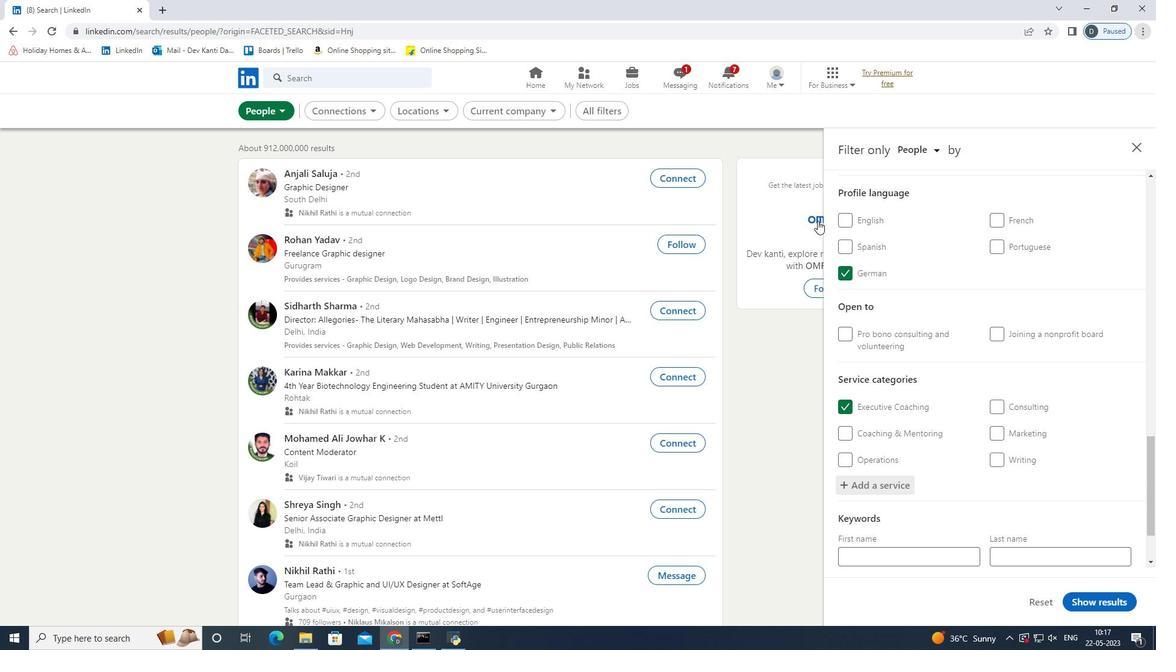 
Action: Mouse scrolled (919, 409) with delta (0, 0)
Screenshot: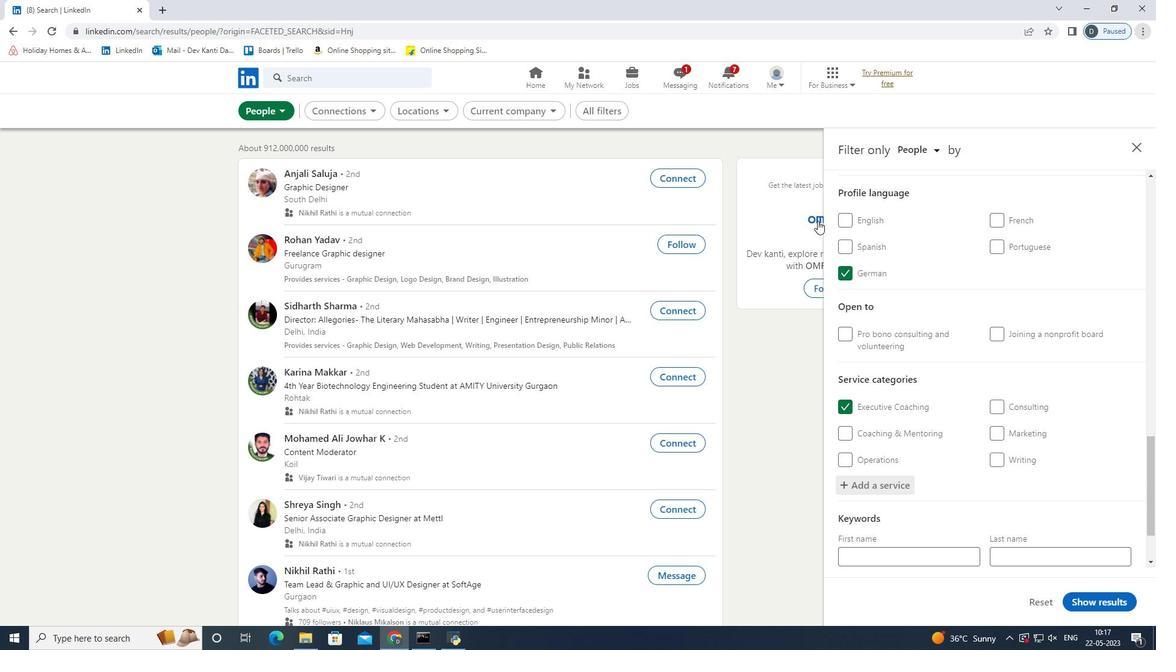 
Action: Mouse moved to (951, 414)
Screenshot: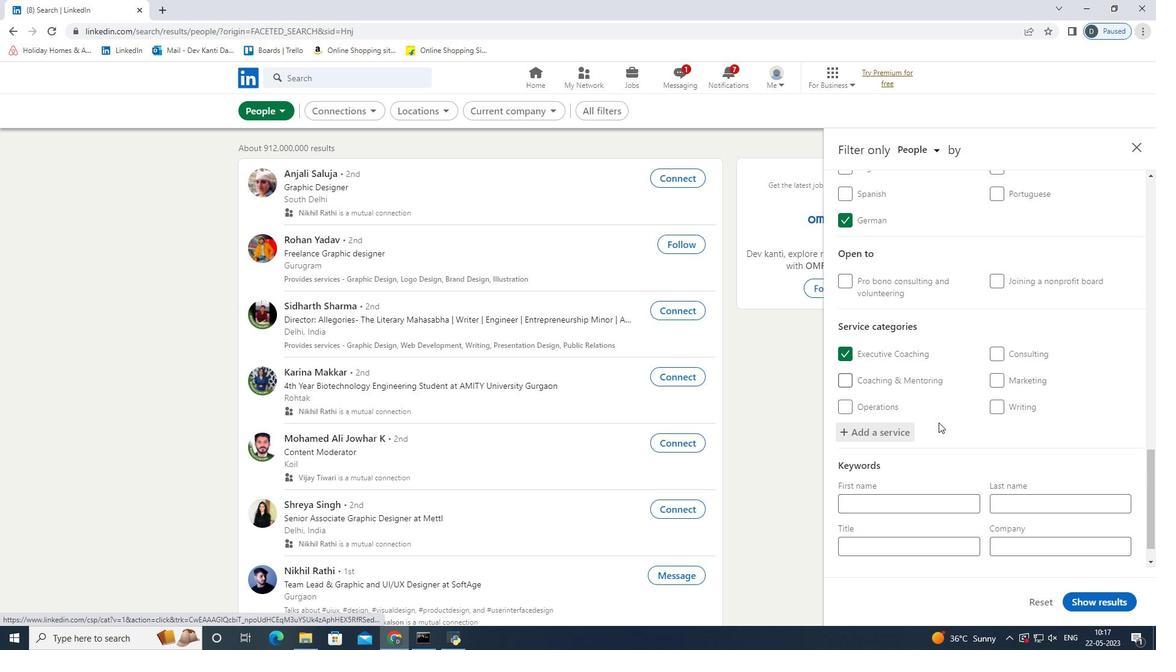 
Action: Mouse scrolled (951, 413) with delta (0, 0)
Screenshot: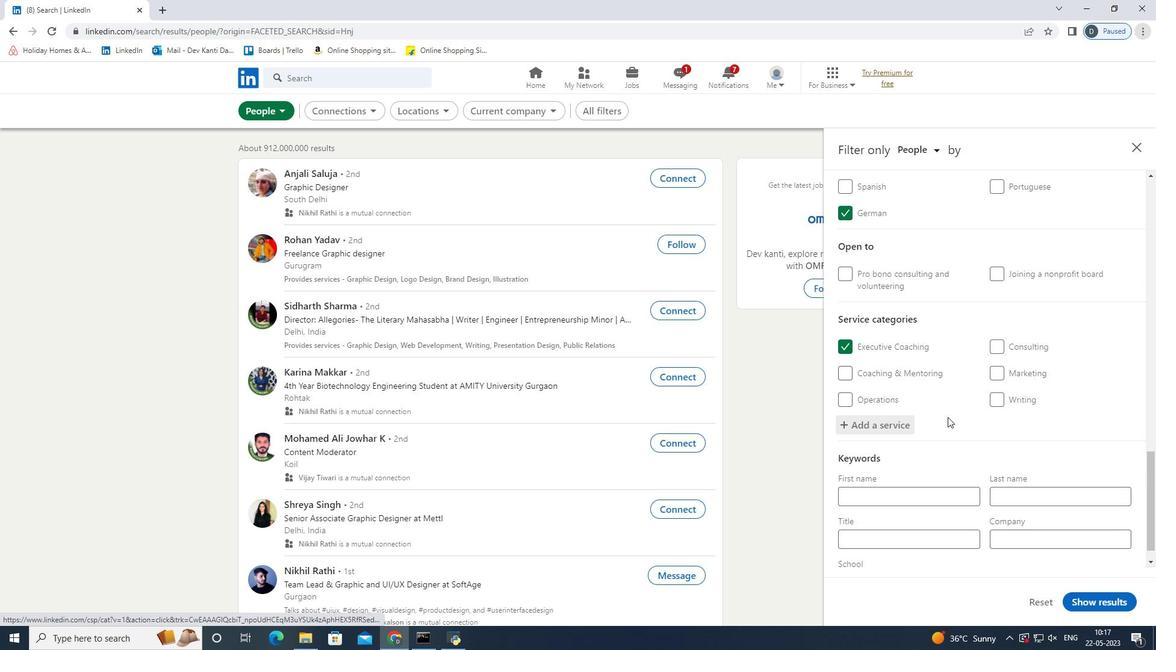 
Action: Mouse scrolled (951, 413) with delta (0, 0)
Screenshot: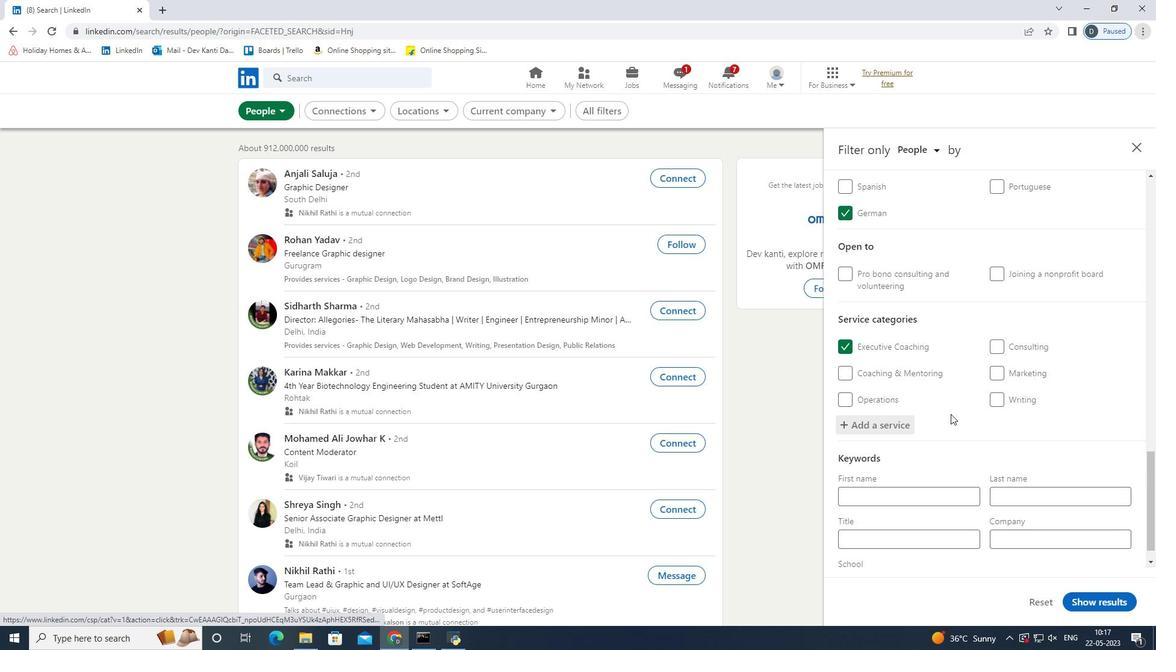 
Action: Mouse moved to (930, 527)
Screenshot: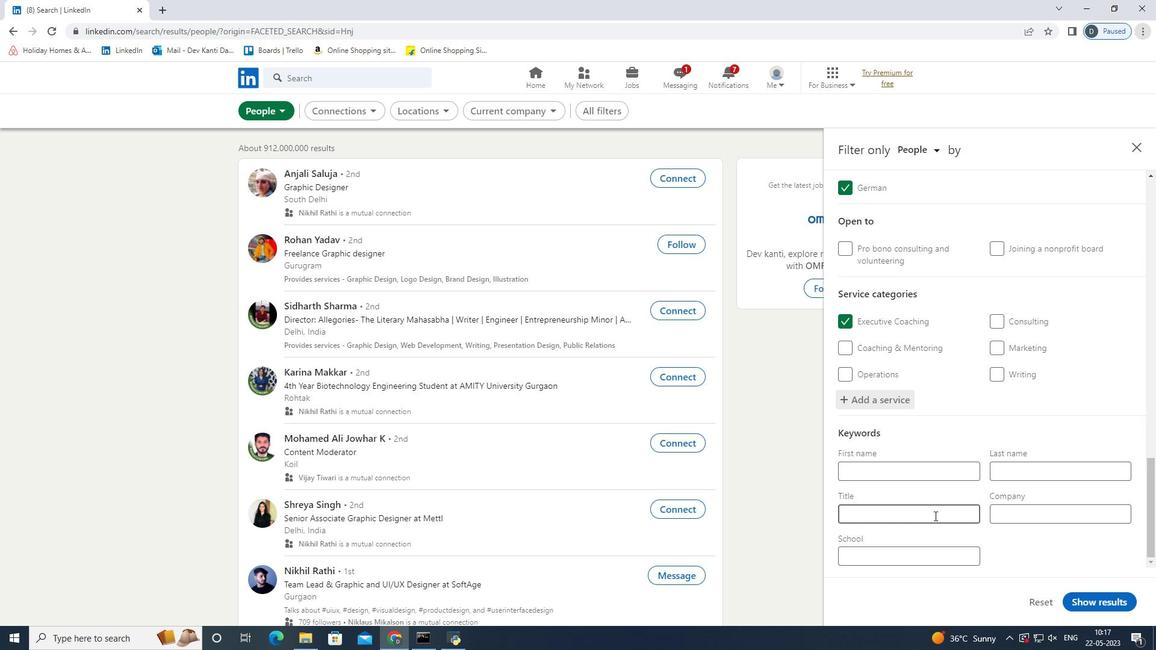 
Action: Mouse pressed left at (930, 527)
Screenshot: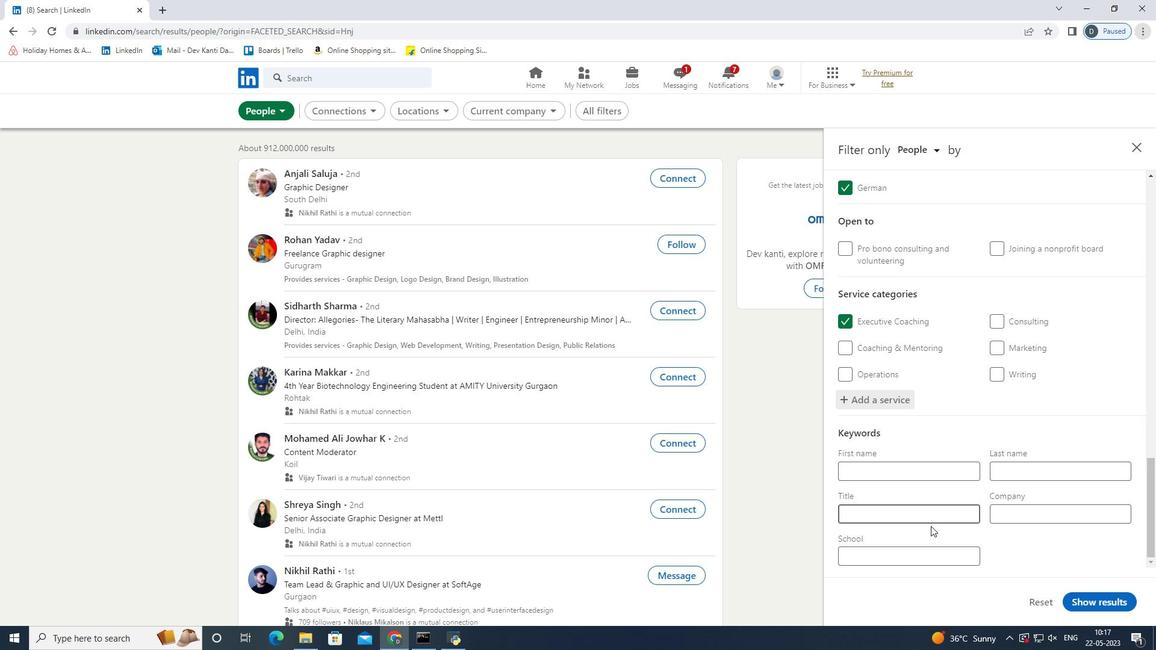 
Action: Mouse moved to (934, 517)
Screenshot: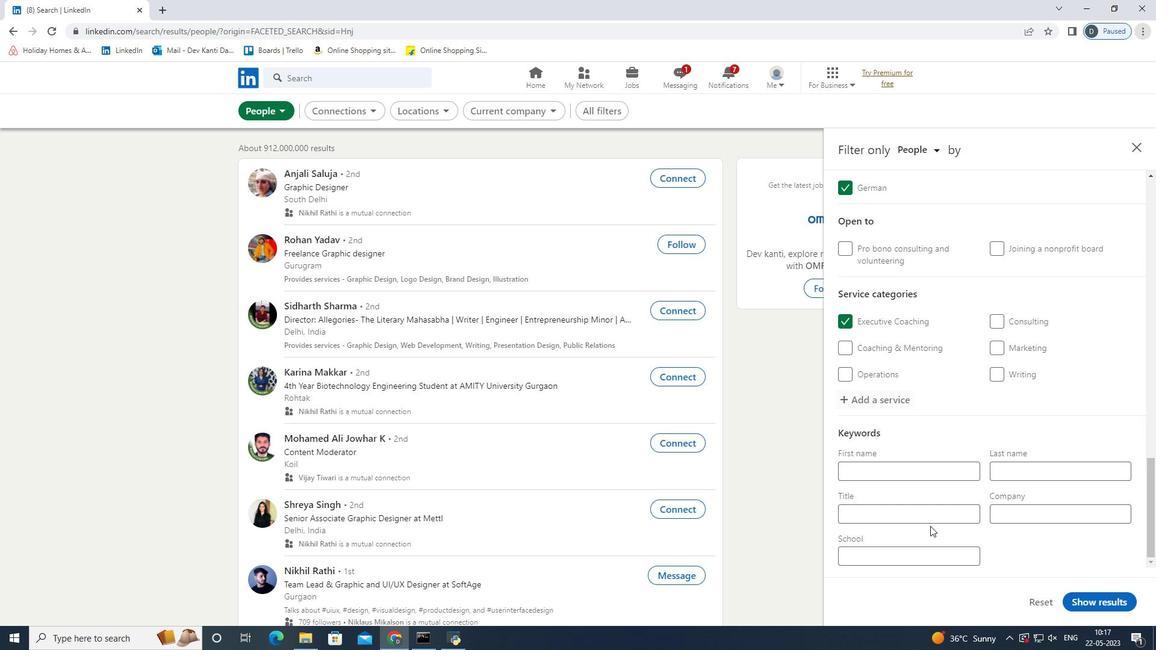 
Action: Mouse pressed left at (934, 517)
Screenshot: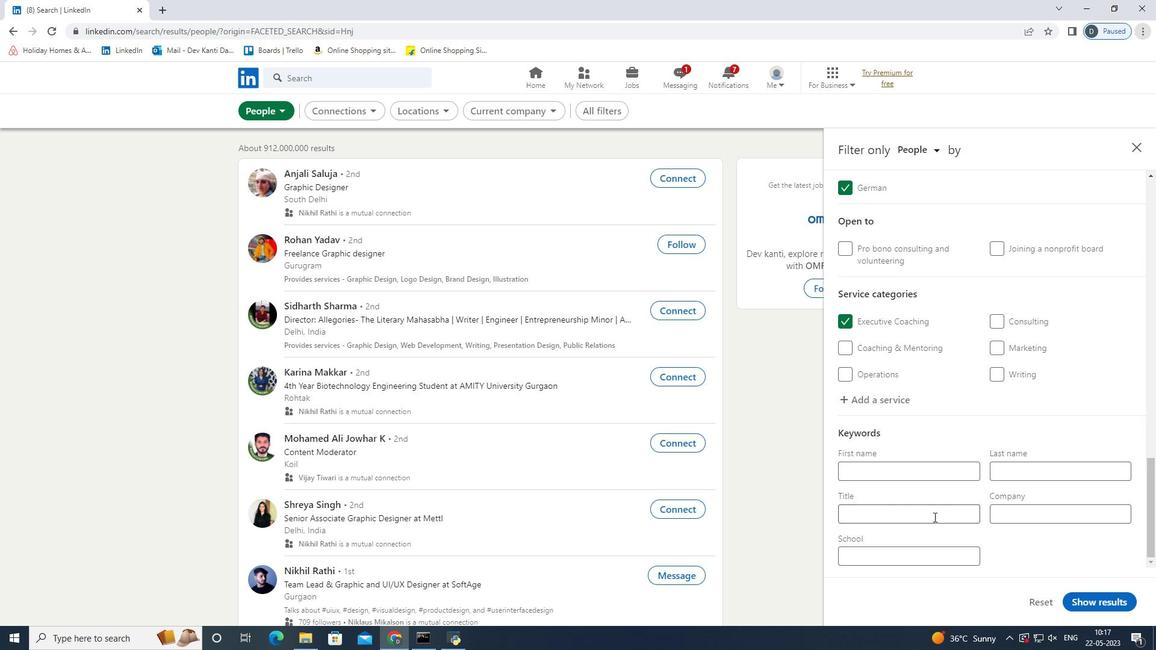 
Action: Key pressed <Key.shift>Vice<Key.space><Key.shift>President<Key.space>of<Key.space><Key.shift>Operations
Screenshot: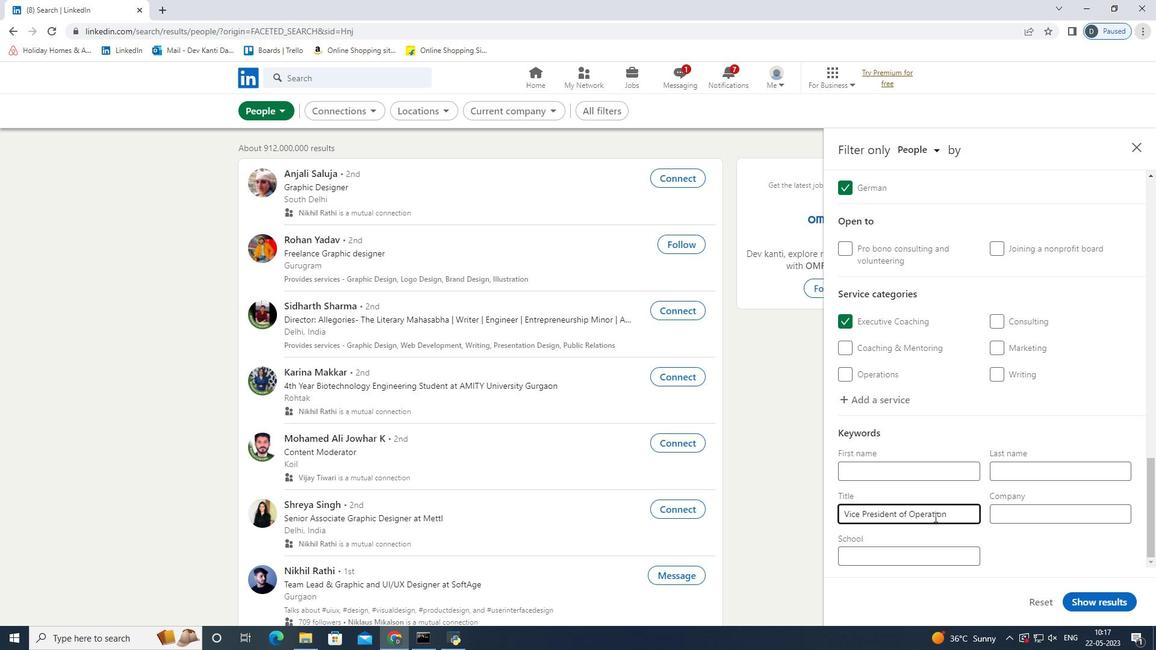 
Action: Mouse moved to (1084, 585)
Screenshot: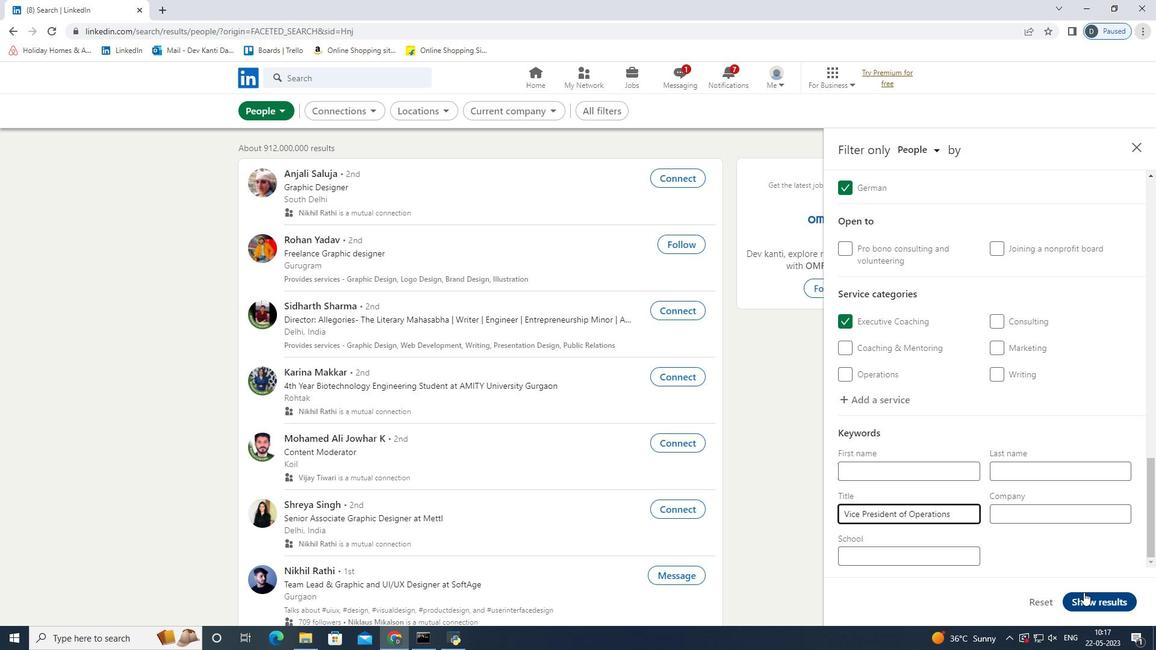 
Action: Mouse scrolled (1084, 584) with delta (0, 0)
Screenshot: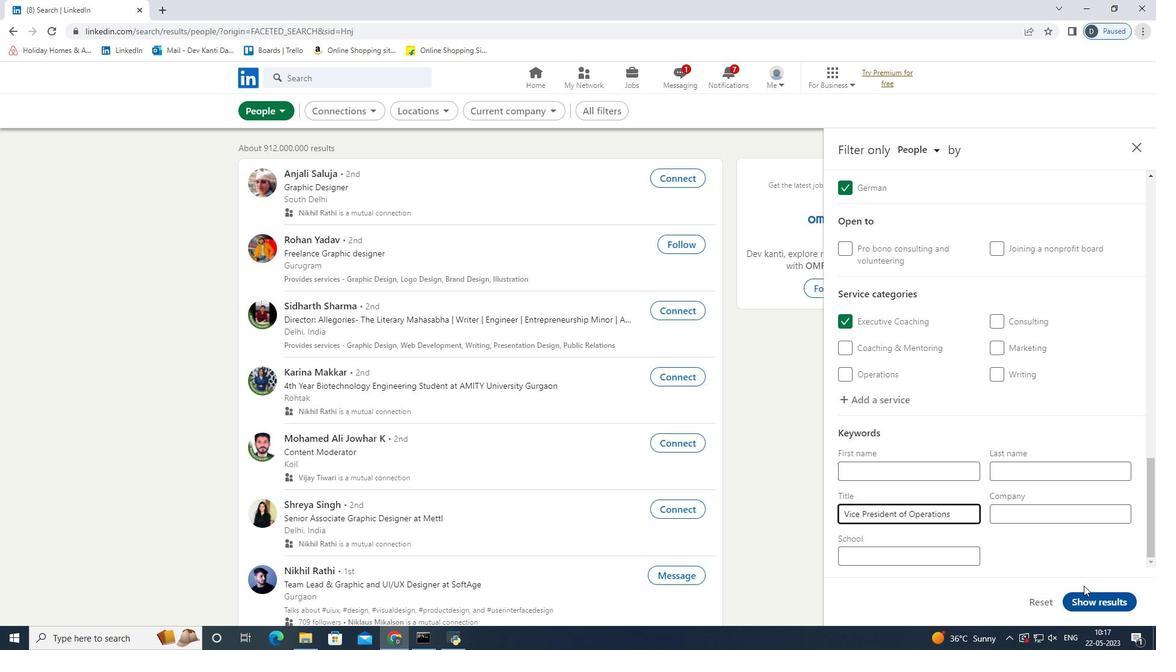 
Action: Mouse scrolled (1084, 584) with delta (0, 0)
Screenshot: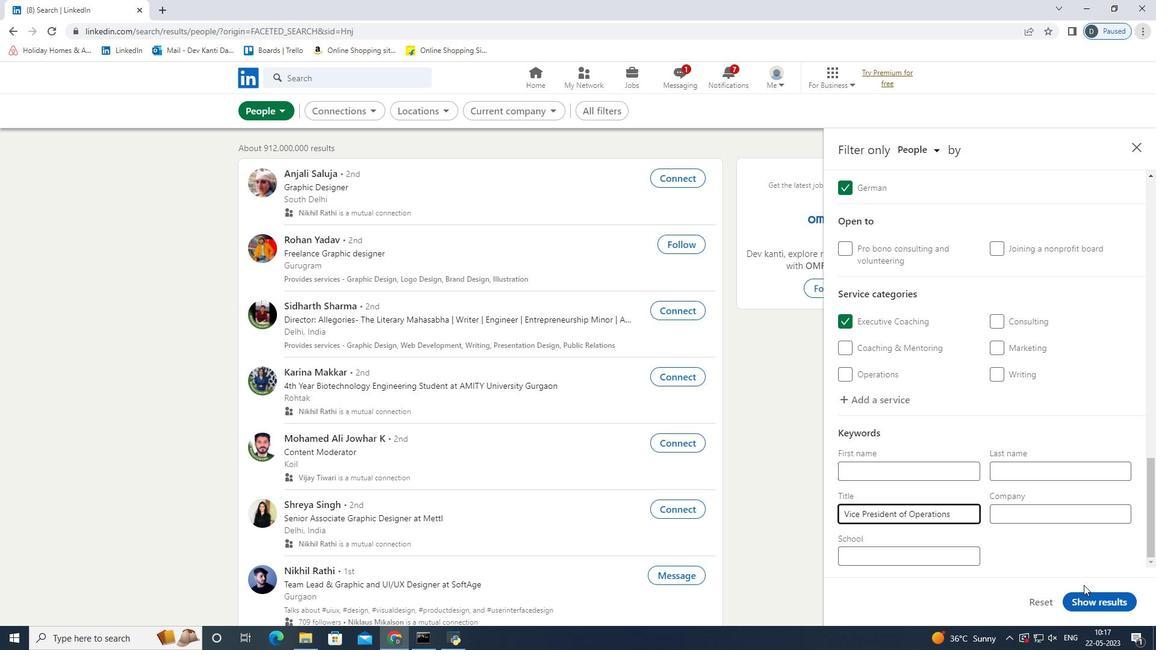 
Action: Mouse scrolled (1084, 584) with delta (0, 0)
Screenshot: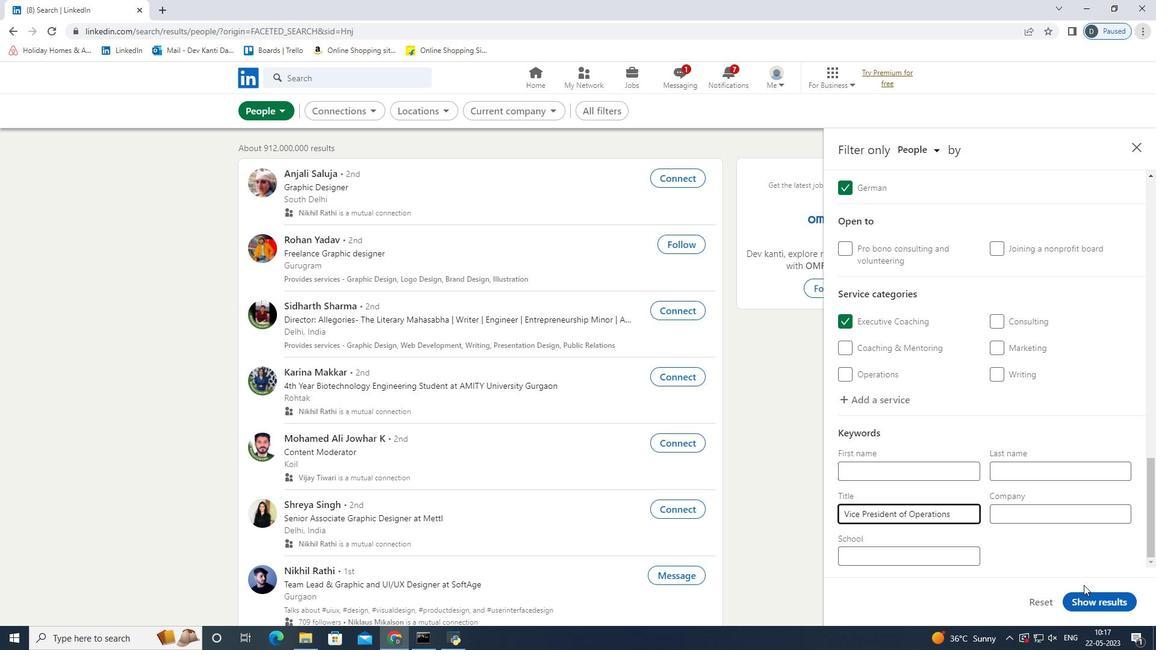 
Action: Mouse moved to (1099, 595)
Screenshot: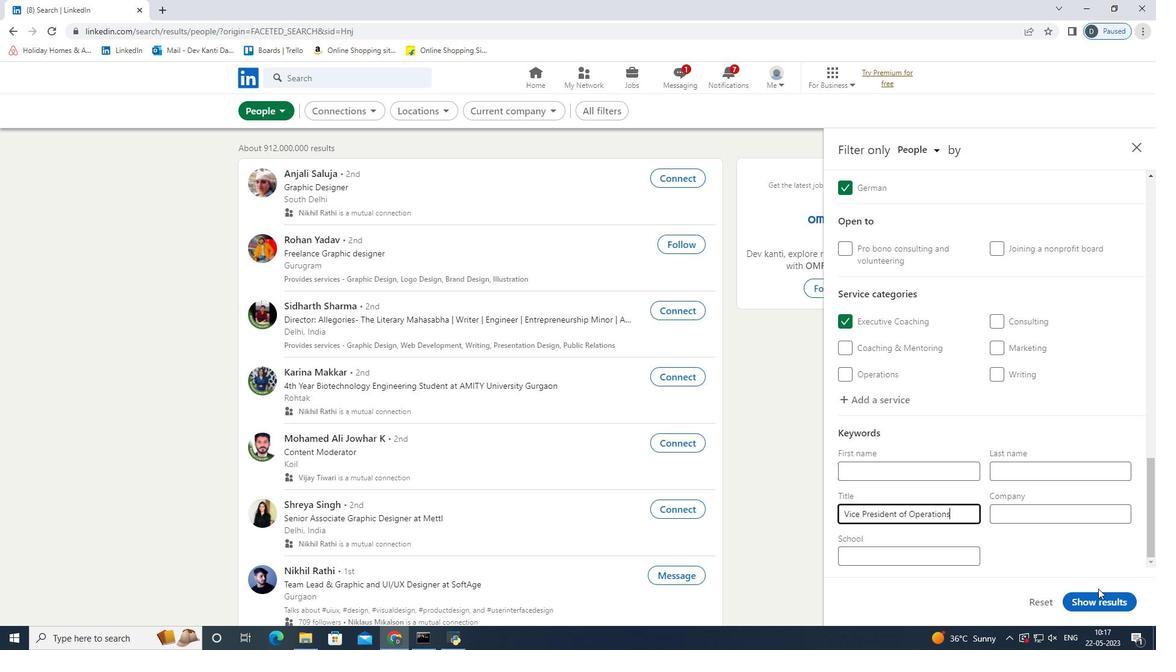
Action: Mouse pressed left at (1099, 595)
Screenshot: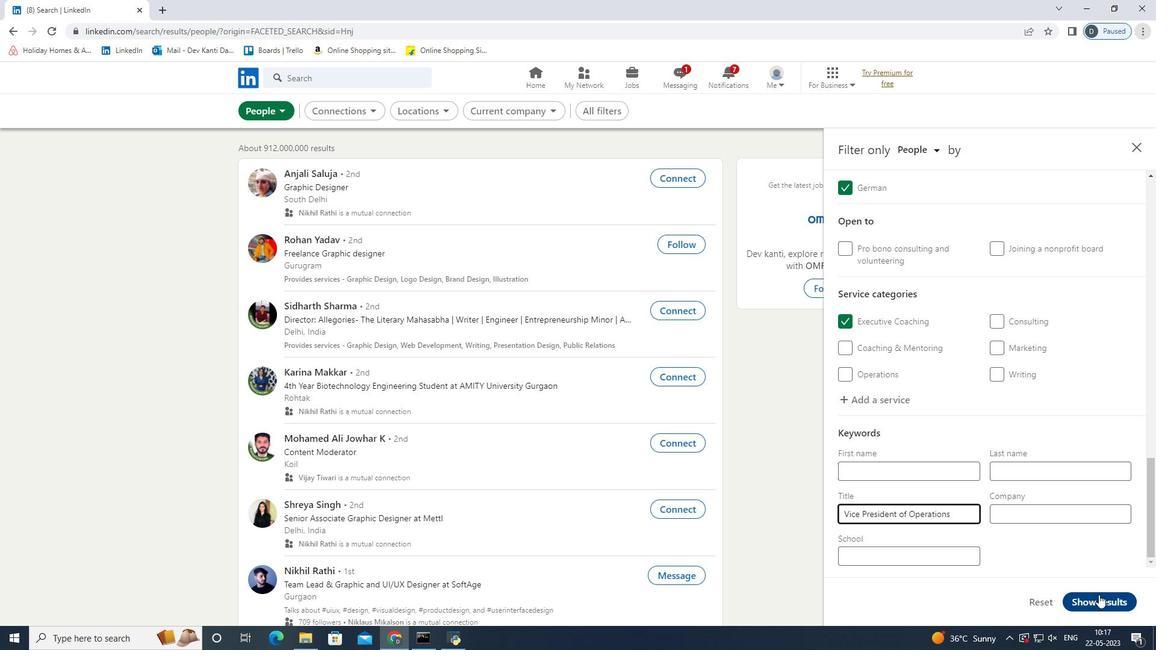 
Action: Mouse moved to (1047, 471)
Screenshot: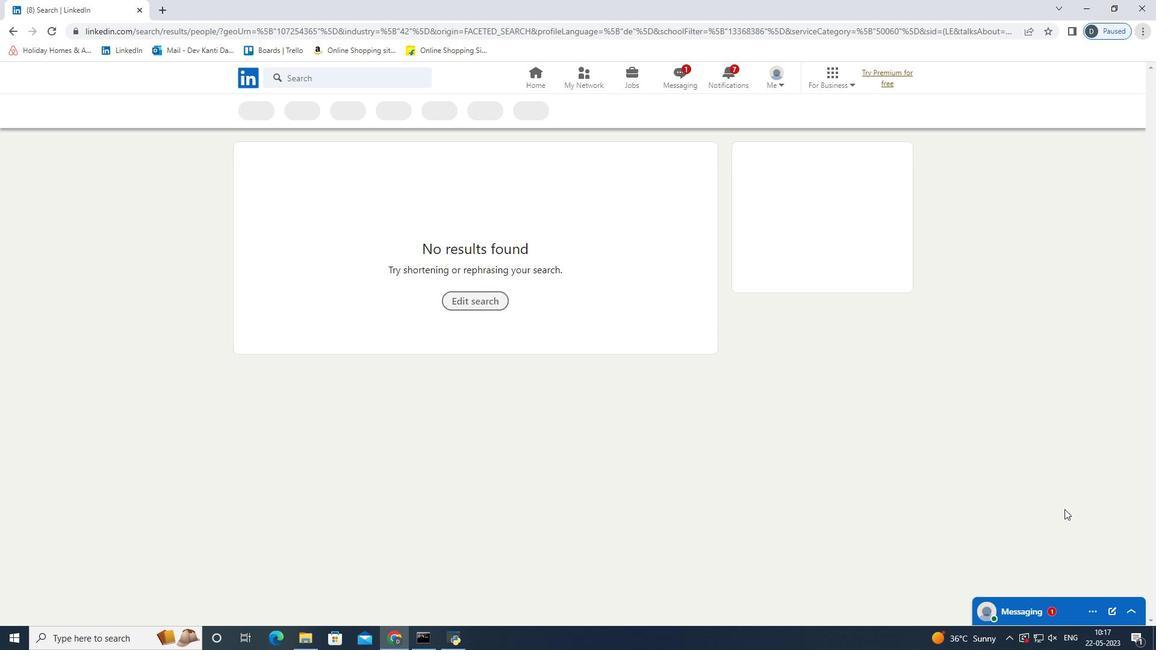 
